 Task: Look for space in Jais, India from 6th September, 2023 to 15th September, 2023 for 6 adults in price range Rs.8000 to Rs.12000. Place can be entire place or private room with 6 bedrooms having 6 beds and 6 bathrooms. Property type can be house, flat, guest house. Amenities needed are: wifi, TV, free parkinig on premises, gym, breakfast. Booking option can be shelf check-in. Required host language is English.
Action: Mouse moved to (486, 110)
Screenshot: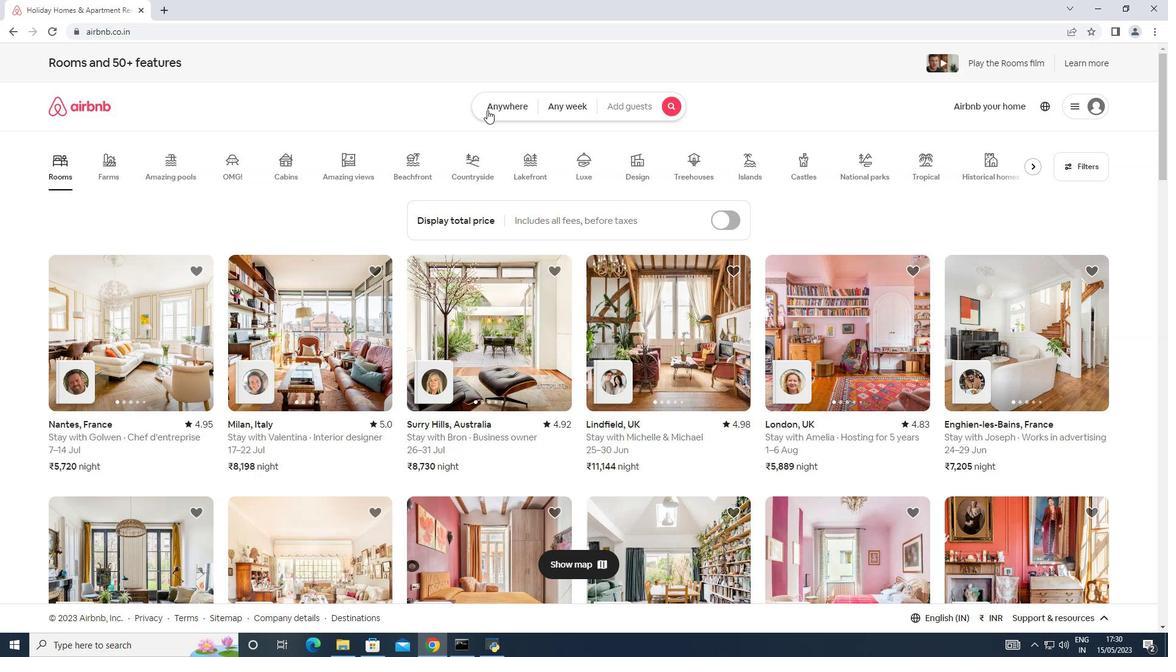 
Action: Mouse pressed left at (486, 110)
Screenshot: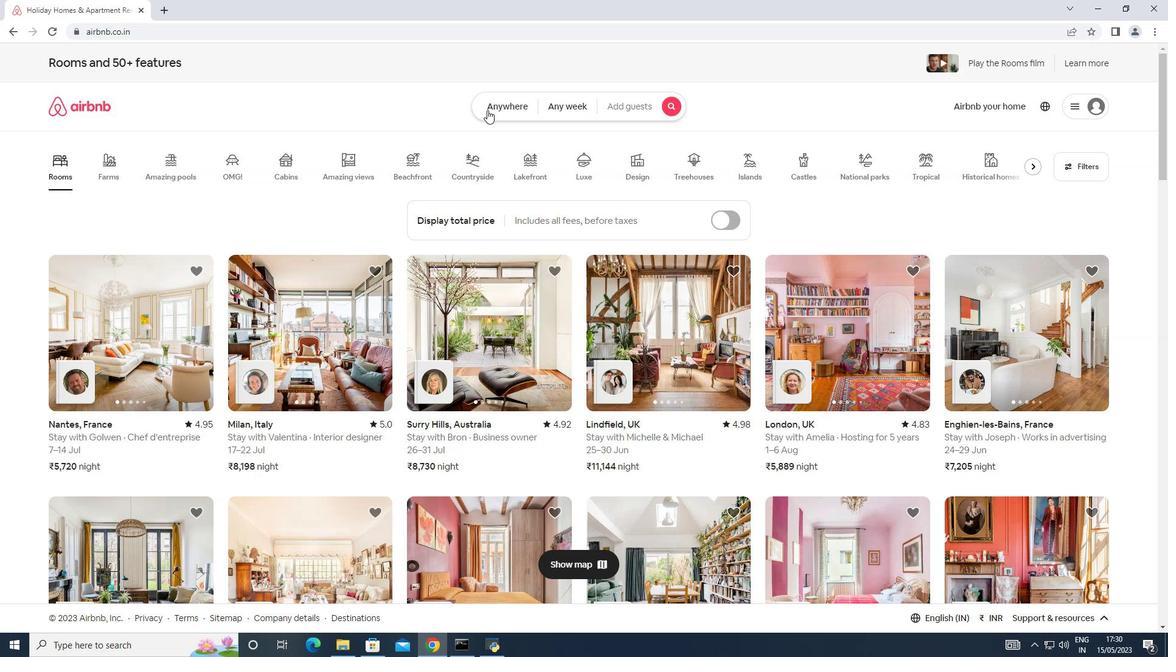 
Action: Mouse moved to (400, 156)
Screenshot: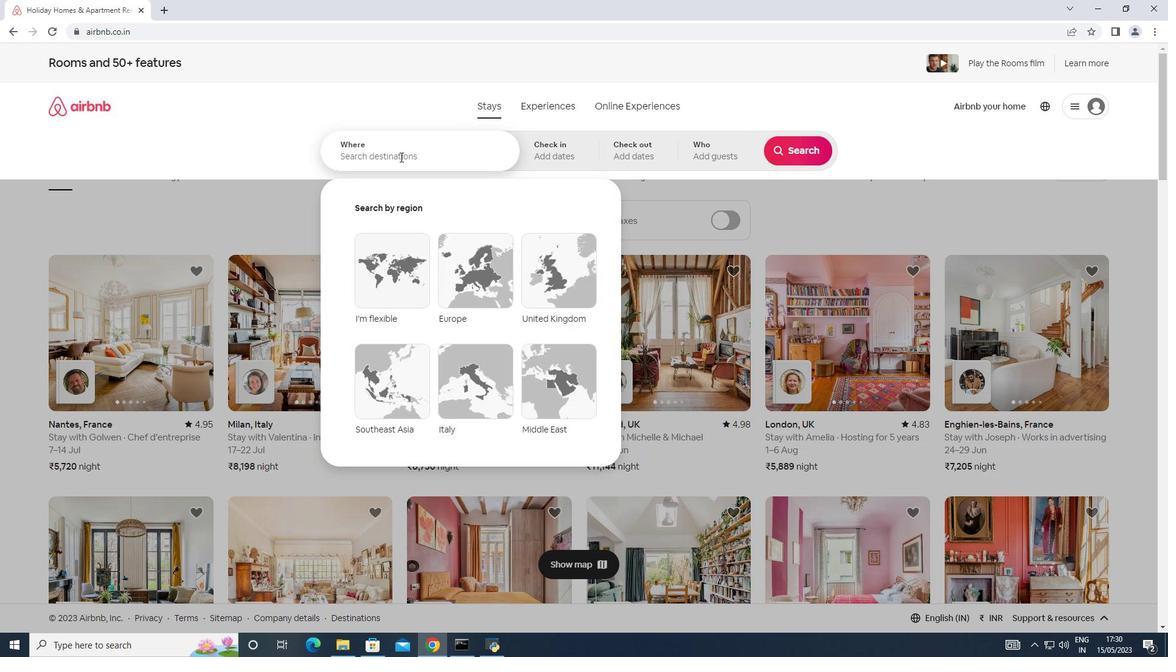 
Action: Mouse pressed left at (400, 156)
Screenshot: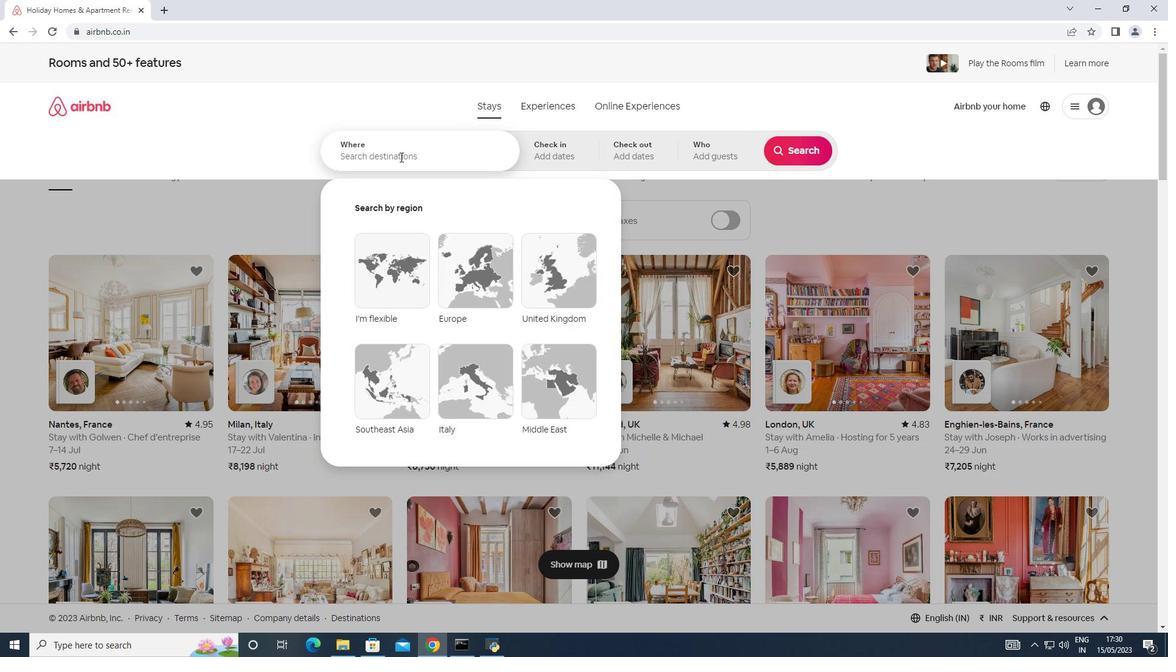 
Action: Key pressed <Key.shift><Key.shift><Key.shift>Jais,<Key.shift>India
Screenshot: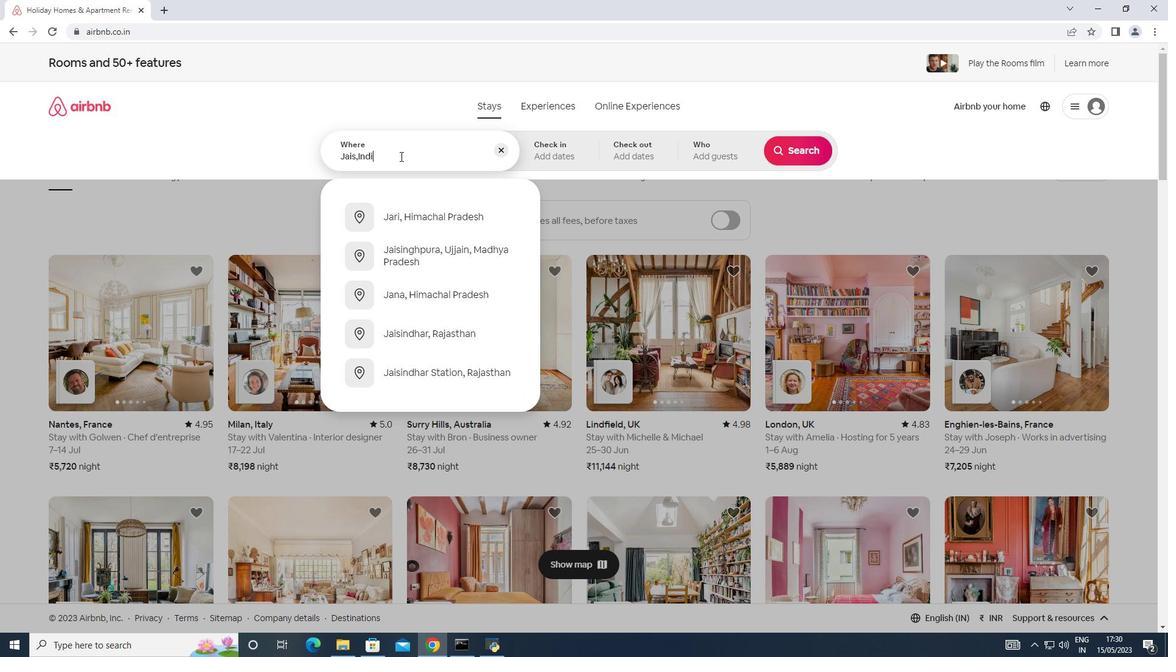 
Action: Mouse moved to (540, 150)
Screenshot: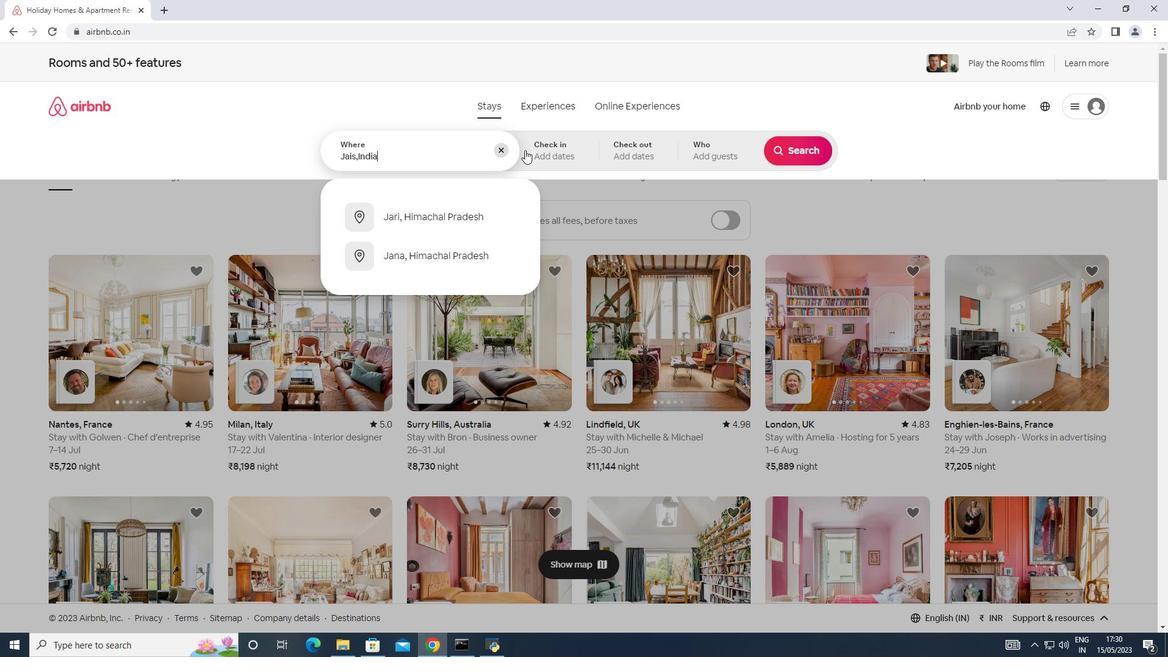 
Action: Mouse pressed left at (540, 150)
Screenshot: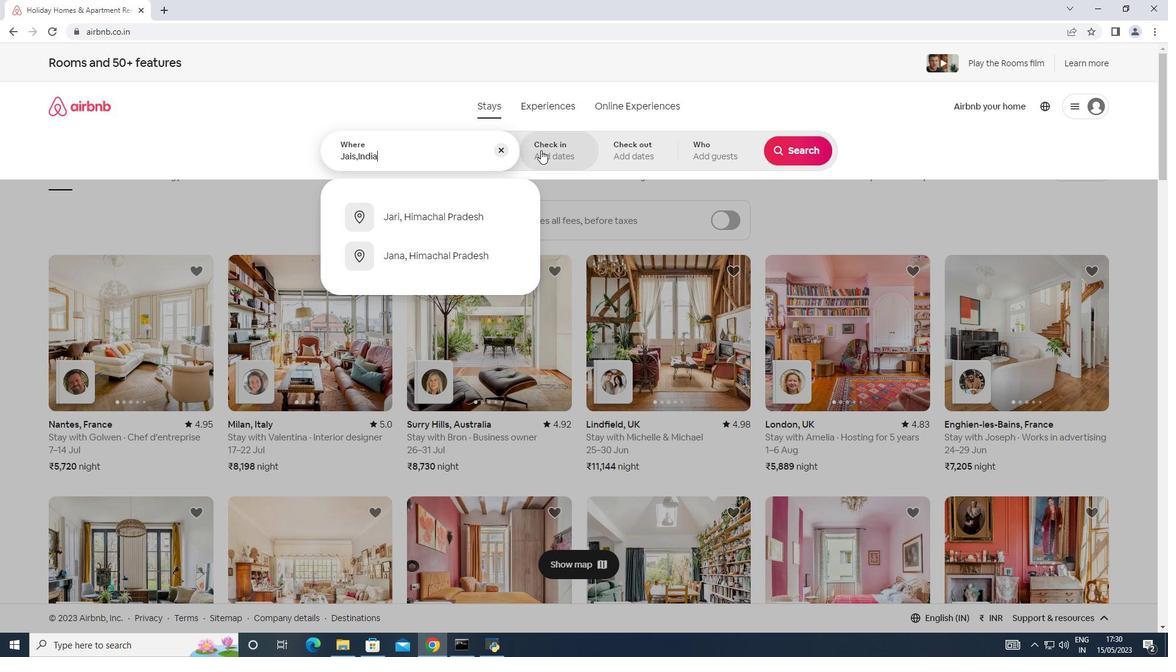 
Action: Mouse moved to (789, 247)
Screenshot: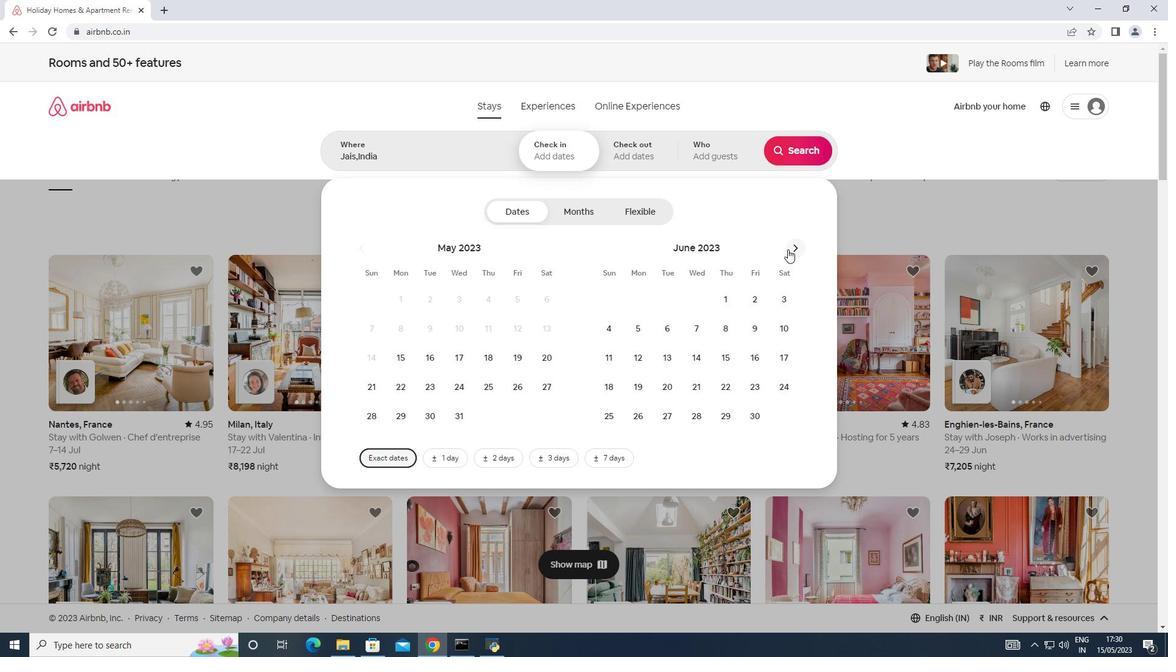 
Action: Mouse pressed left at (789, 247)
Screenshot: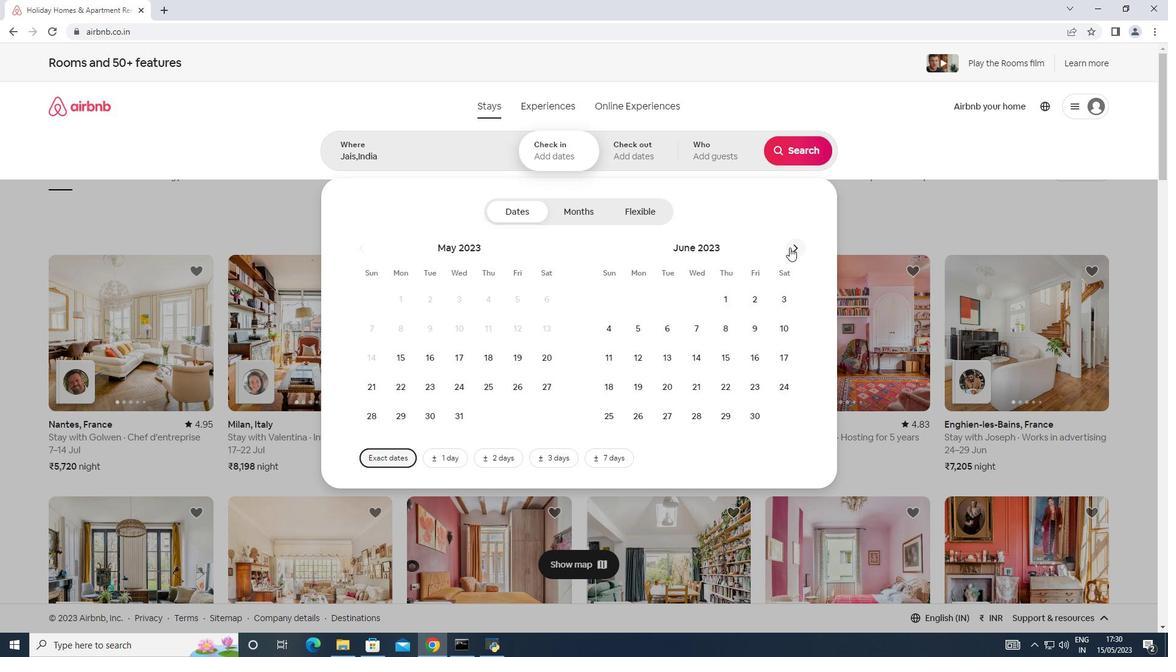 
Action: Mouse moved to (793, 245)
Screenshot: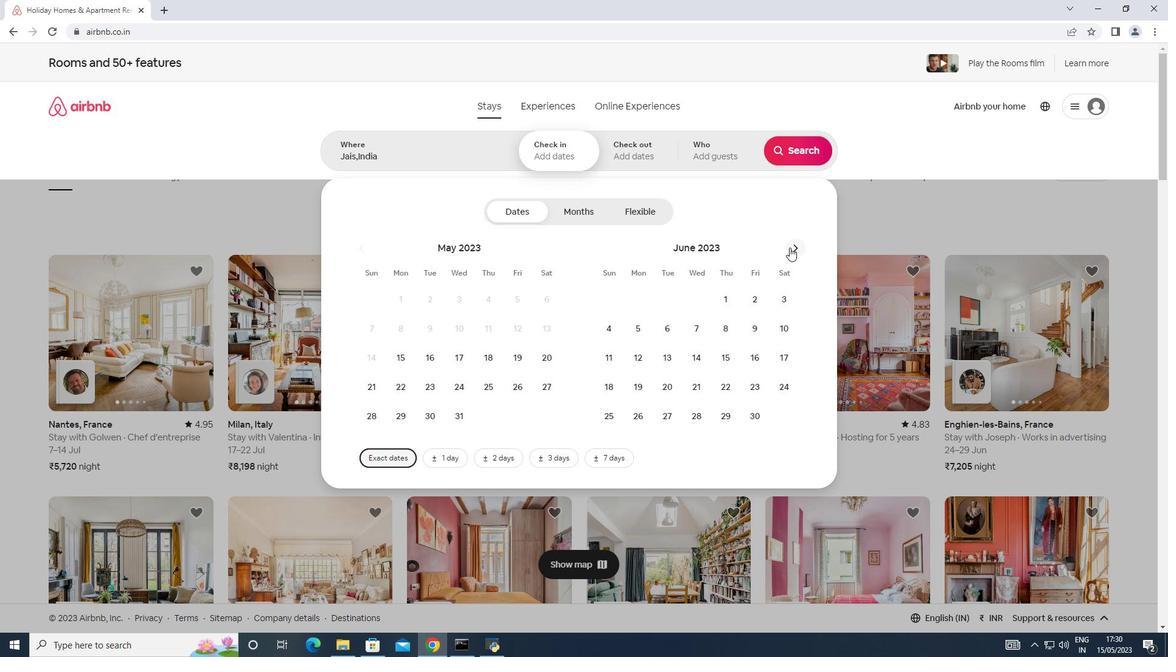
Action: Mouse pressed left at (793, 245)
Screenshot: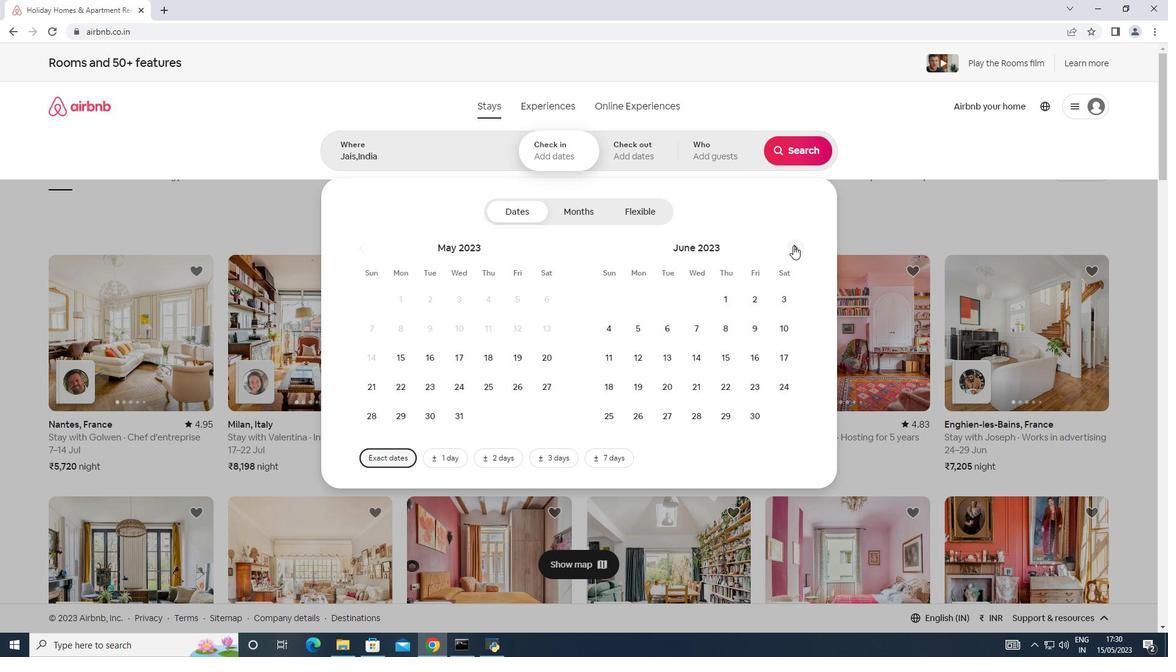
Action: Mouse moved to (794, 245)
Screenshot: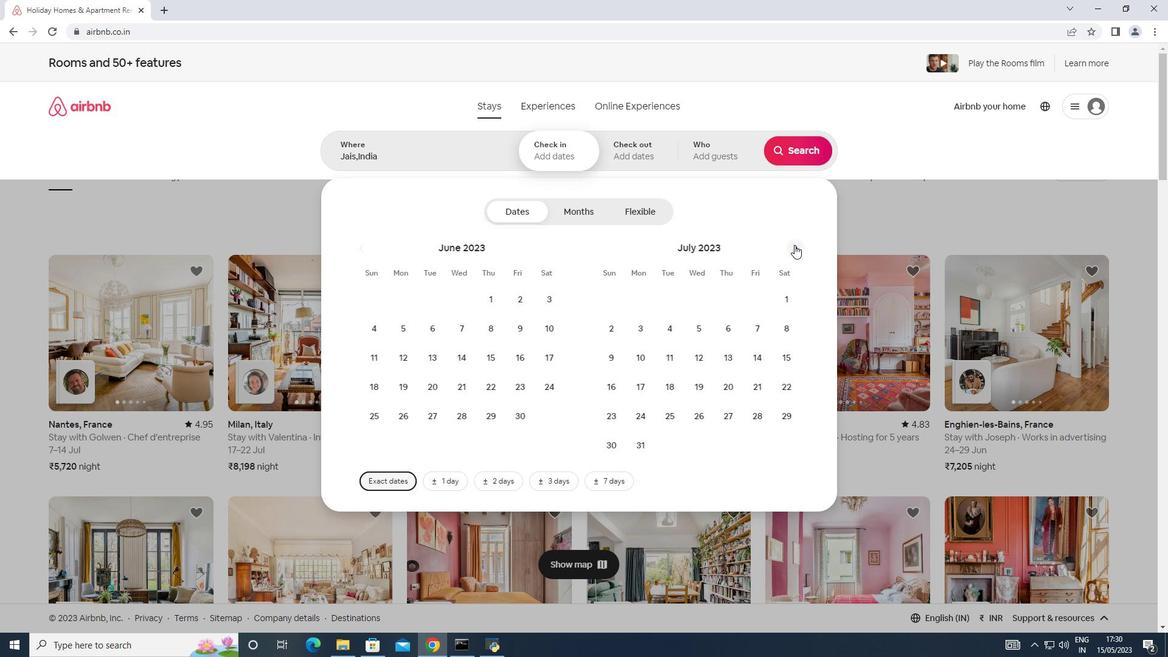 
Action: Mouse pressed left at (794, 245)
Screenshot: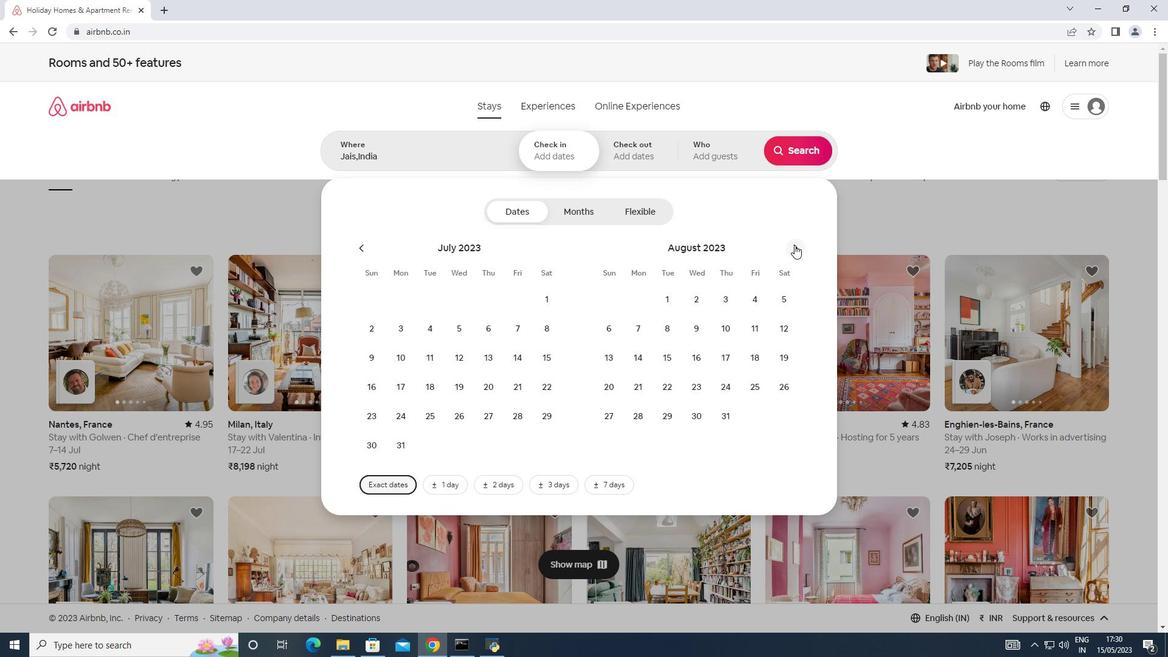 
Action: Mouse moved to (696, 326)
Screenshot: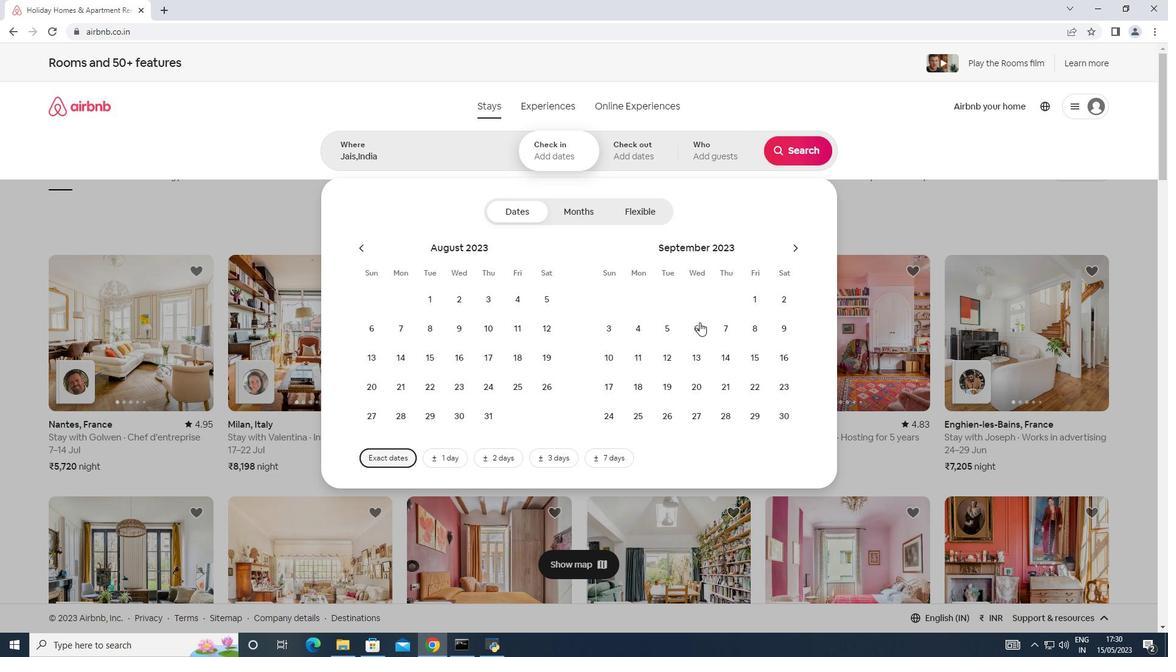 
Action: Mouse pressed left at (696, 326)
Screenshot: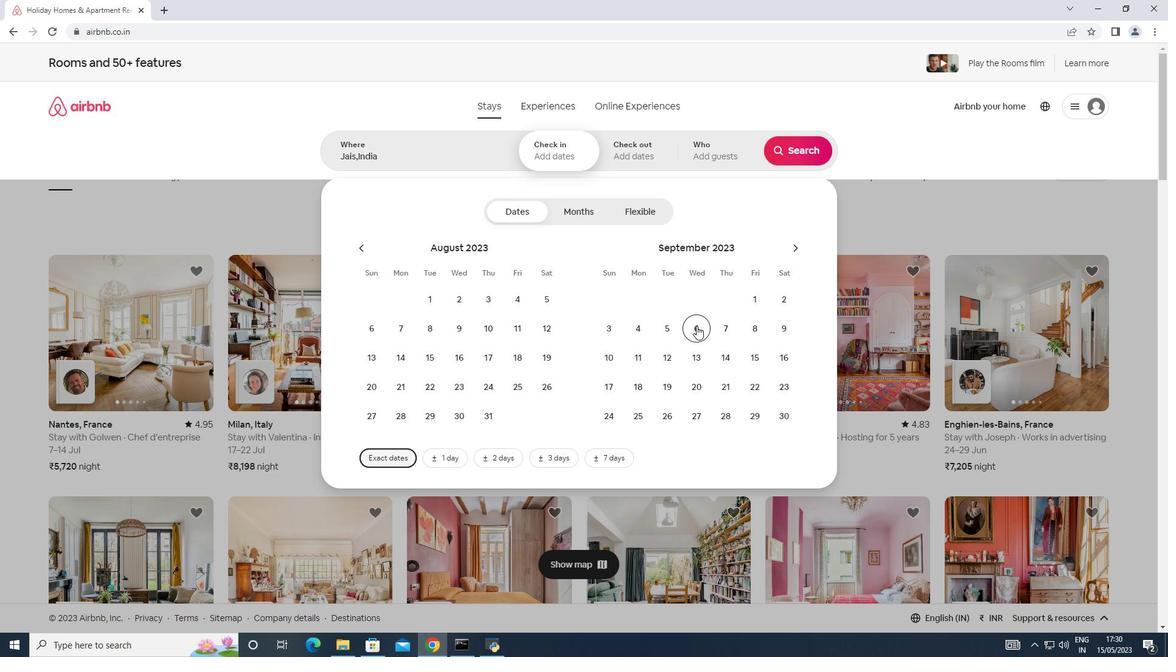 
Action: Mouse moved to (748, 354)
Screenshot: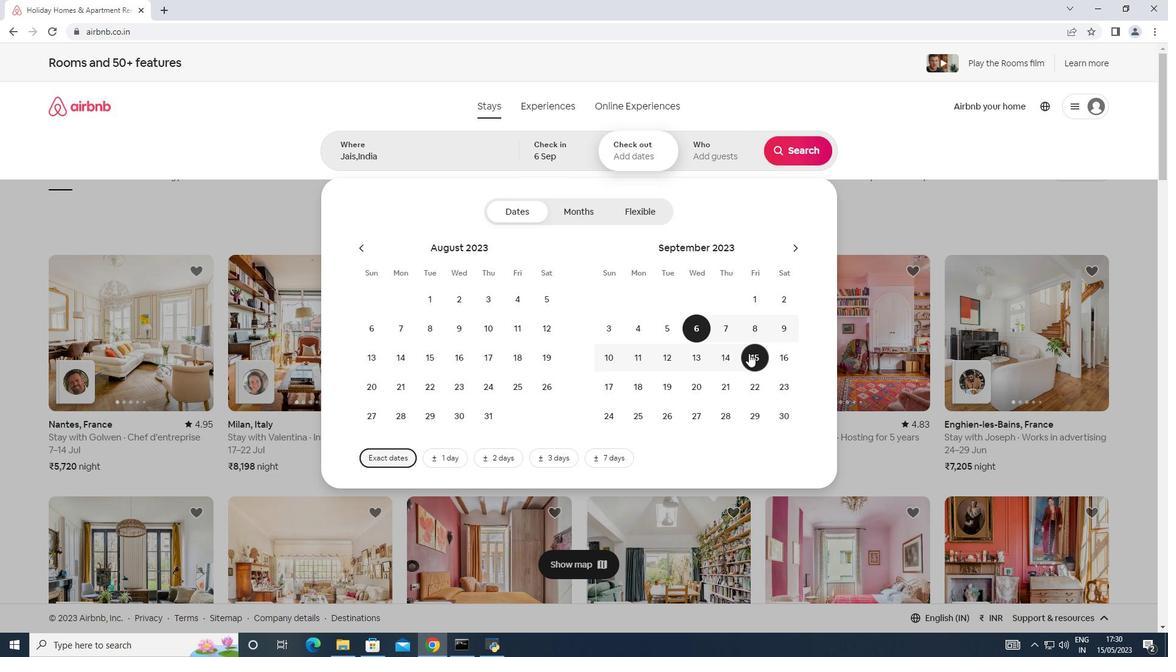 
Action: Mouse pressed left at (748, 354)
Screenshot: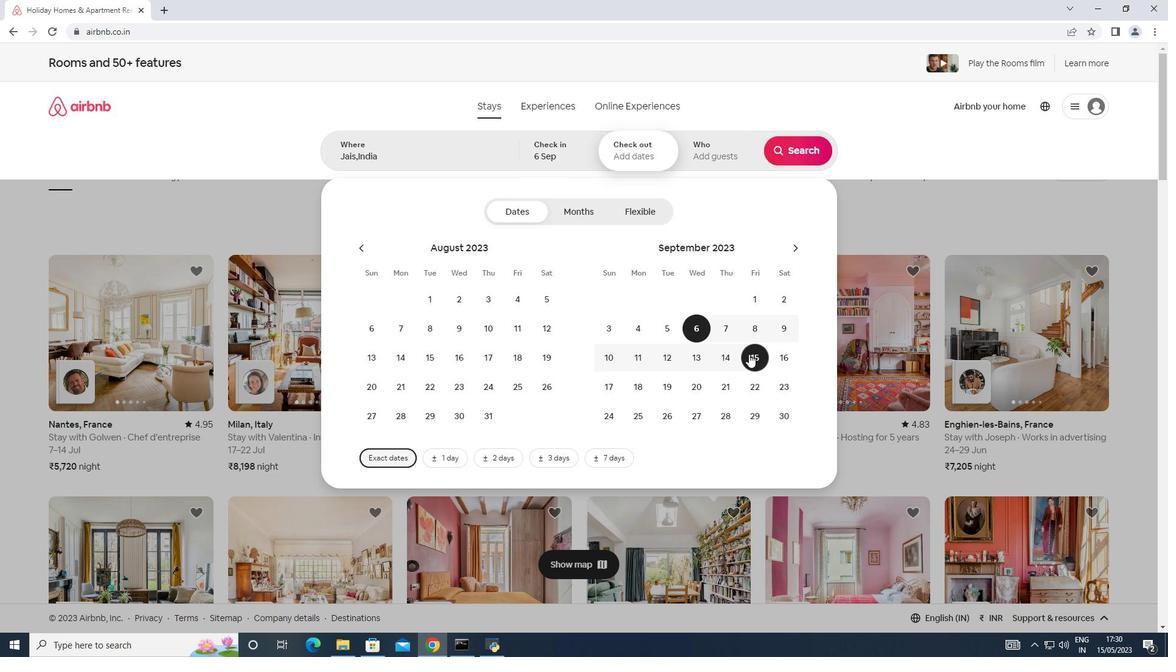 
Action: Mouse moved to (717, 154)
Screenshot: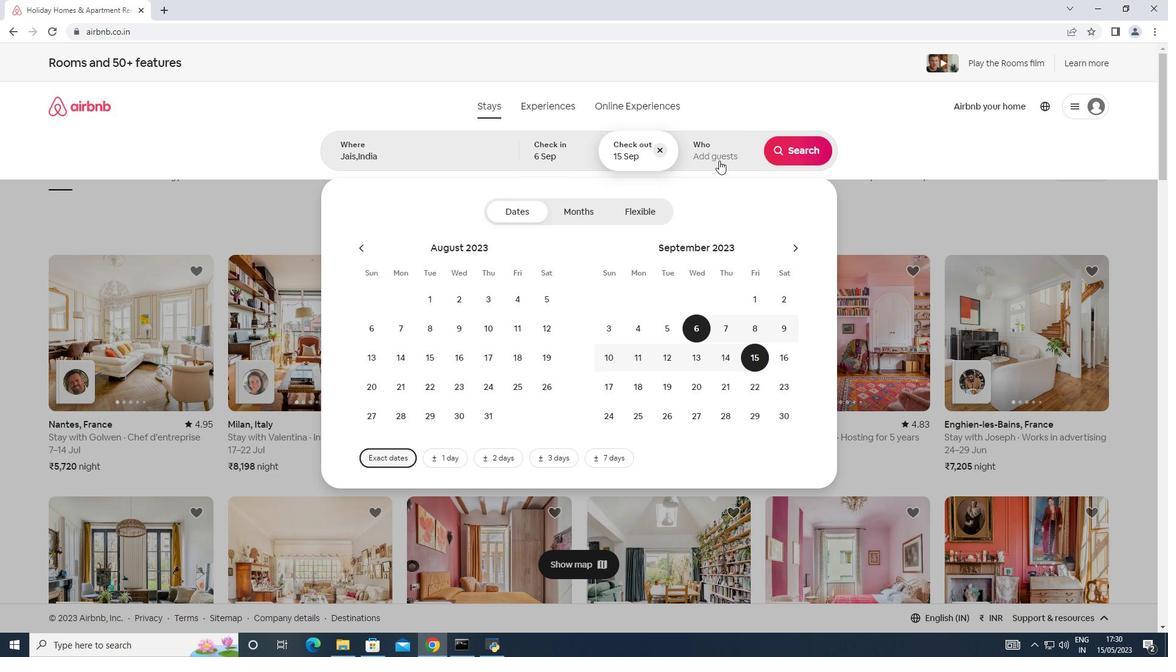 
Action: Mouse pressed left at (717, 154)
Screenshot: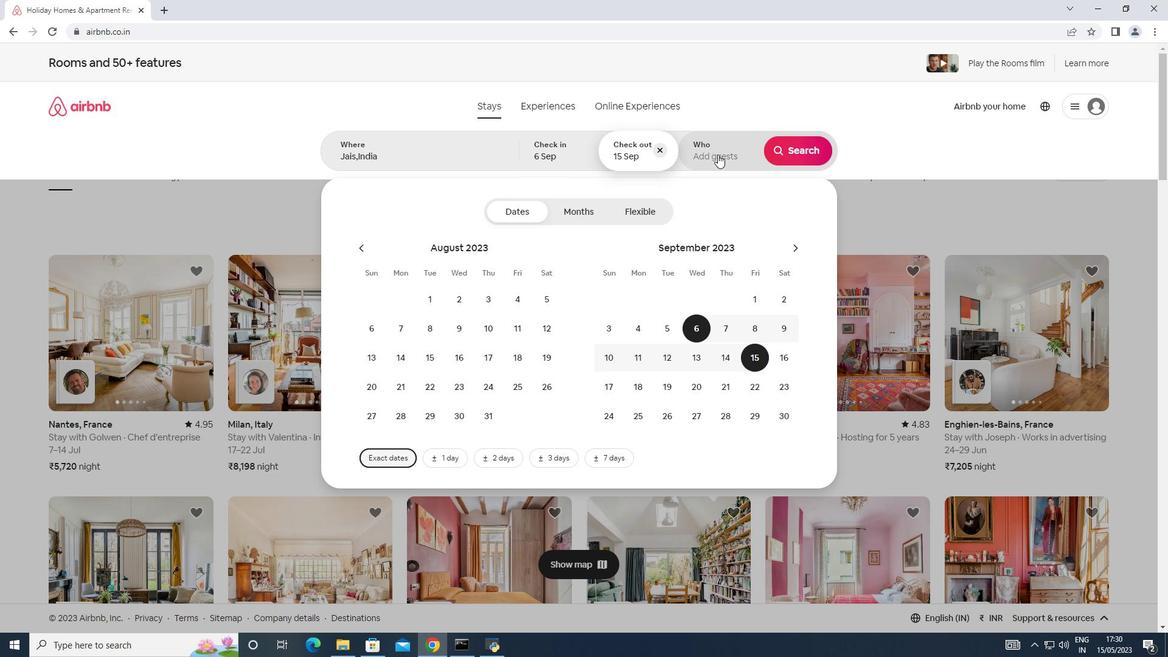 
Action: Mouse moved to (795, 217)
Screenshot: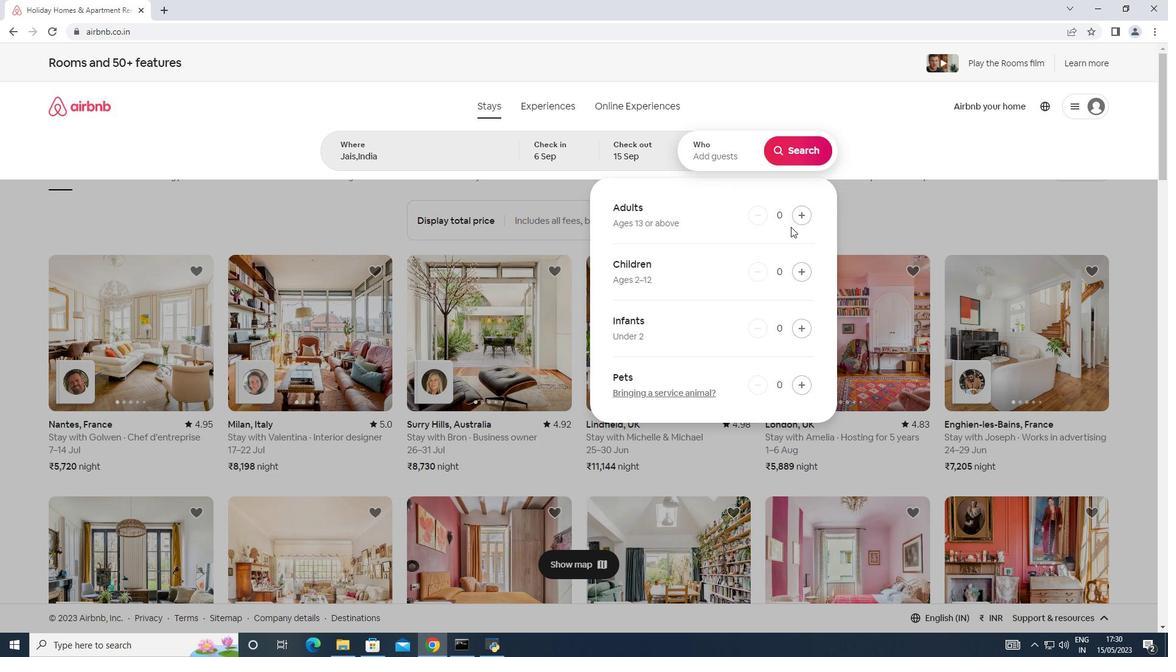 
Action: Mouse pressed left at (795, 217)
Screenshot: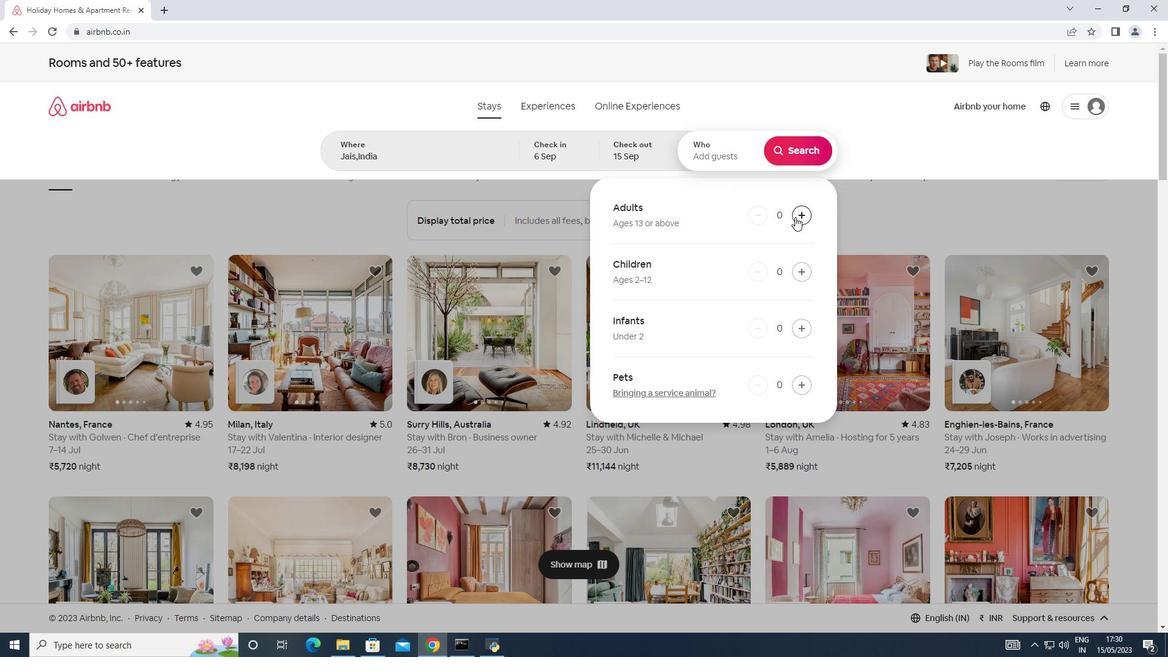 
Action: Mouse pressed left at (795, 217)
Screenshot: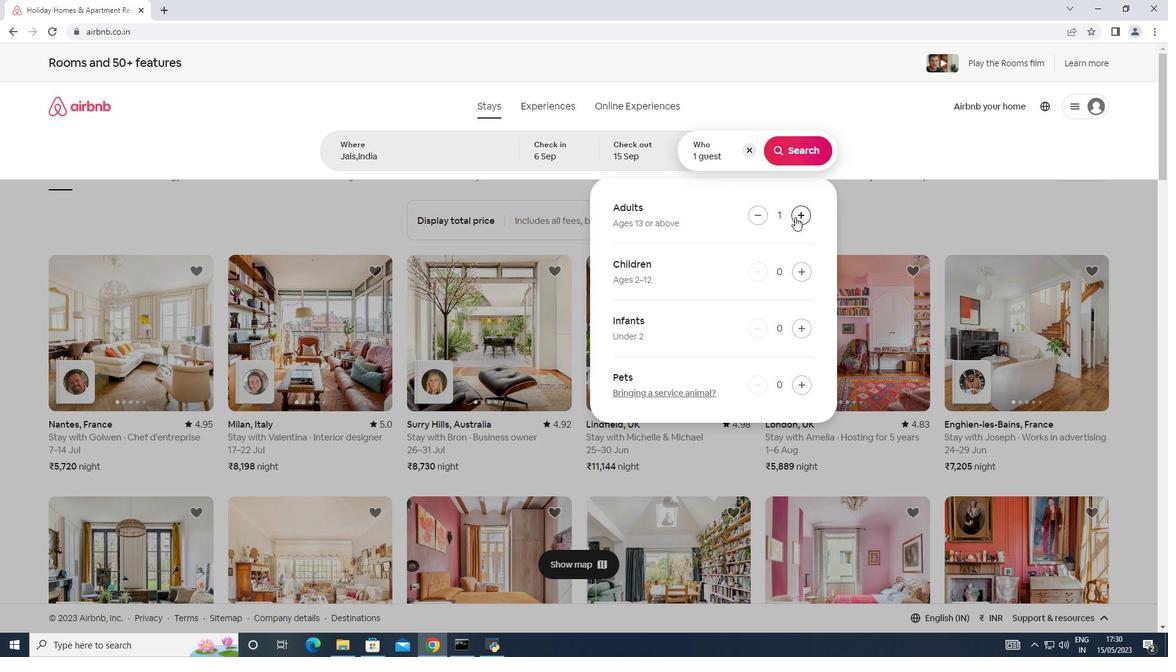 
Action: Mouse moved to (794, 214)
Screenshot: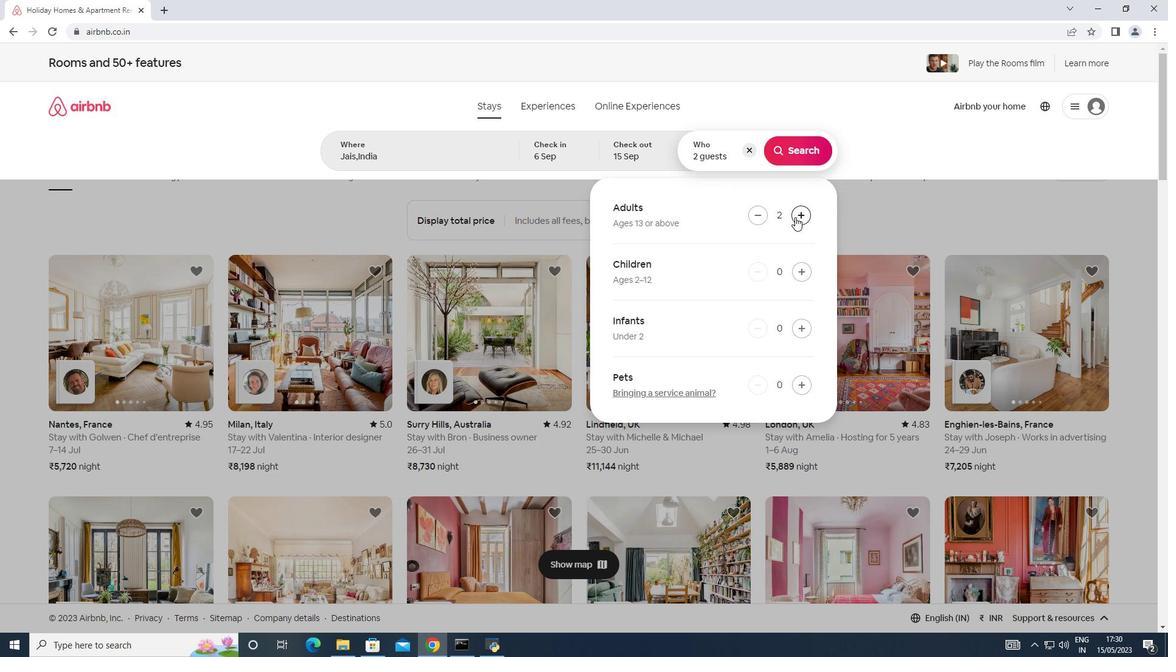 
Action: Mouse pressed left at (794, 214)
Screenshot: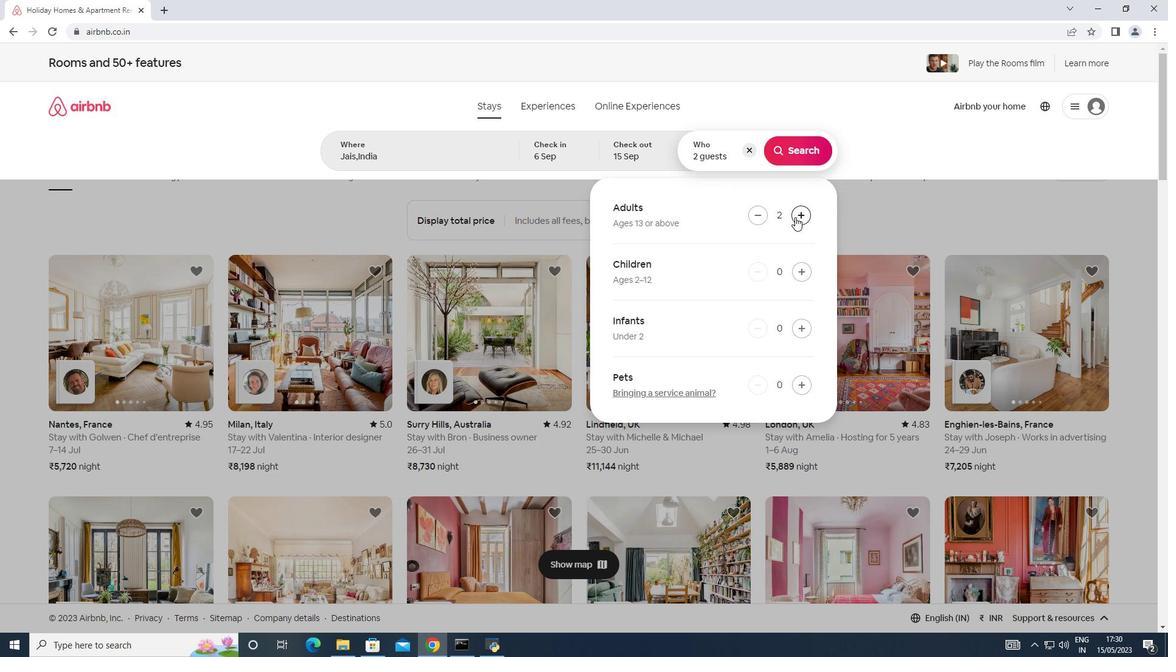 
Action: Mouse pressed left at (794, 214)
Screenshot: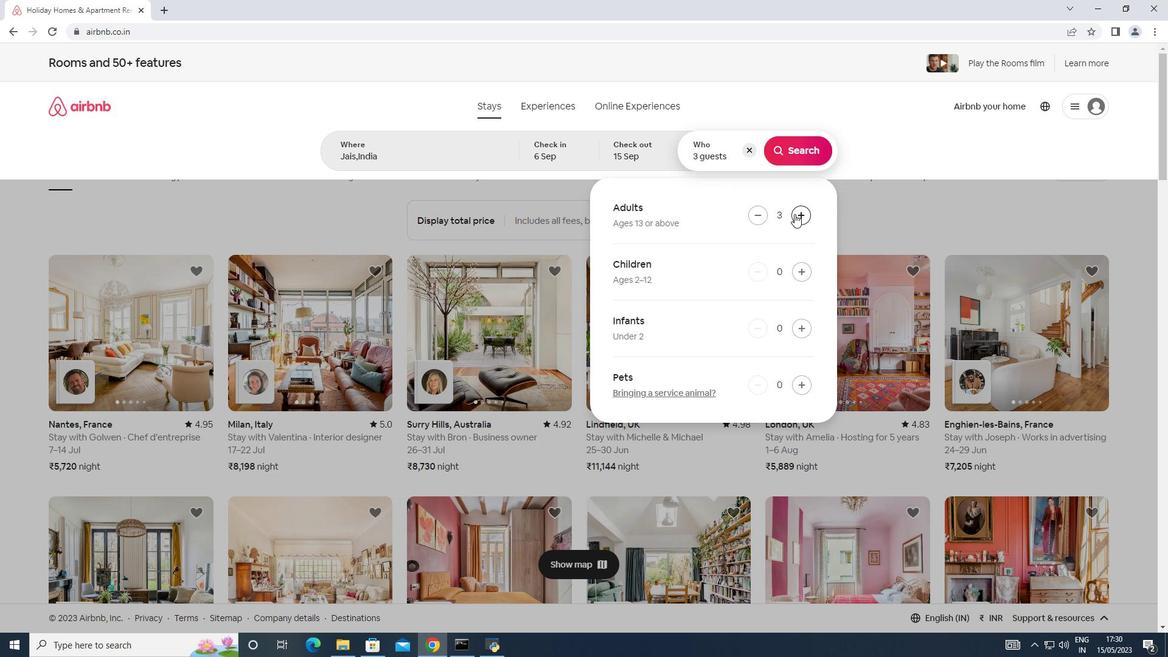 
Action: Mouse pressed left at (794, 214)
Screenshot: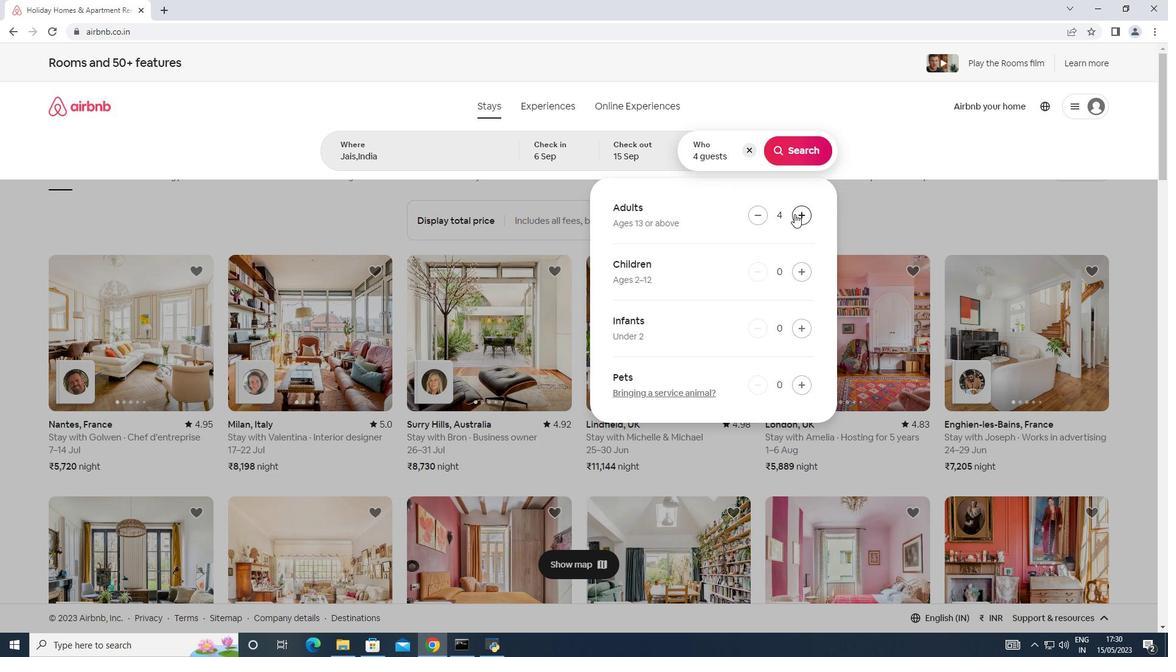 
Action: Mouse pressed left at (794, 214)
Screenshot: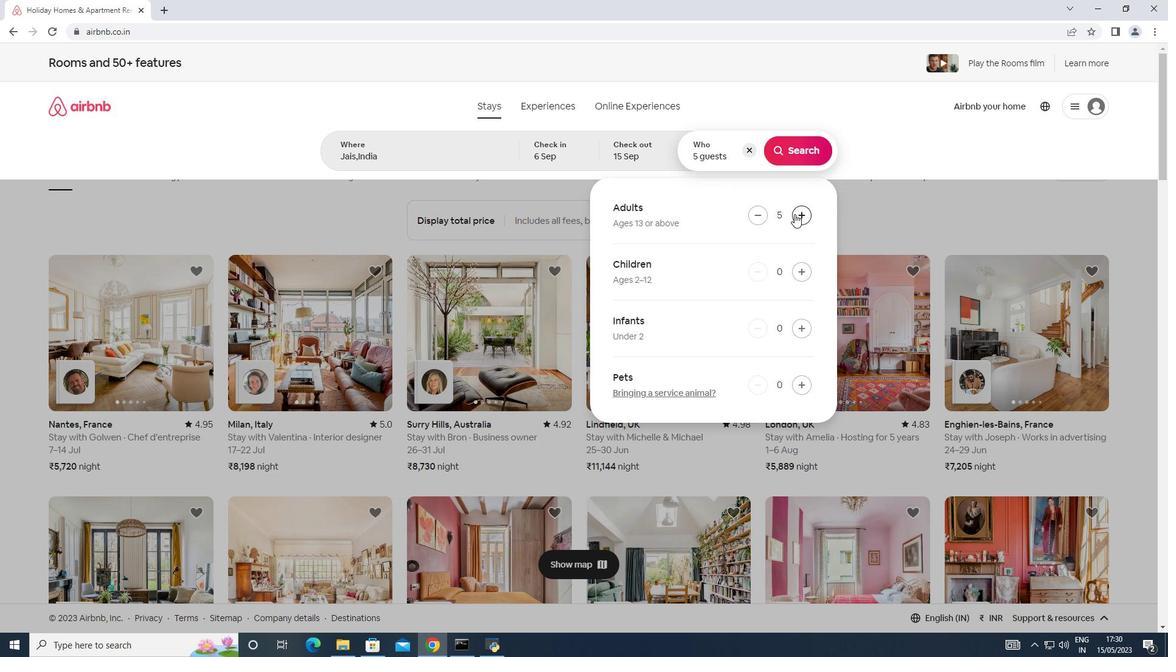 
Action: Mouse moved to (792, 155)
Screenshot: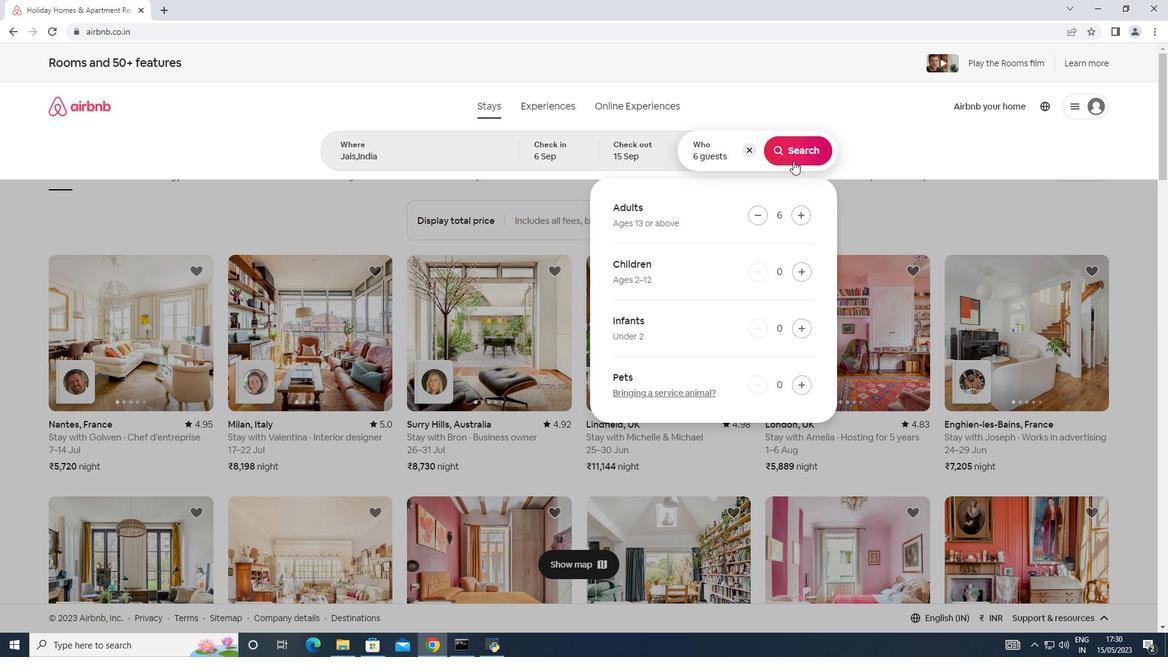 
Action: Mouse pressed left at (792, 155)
Screenshot: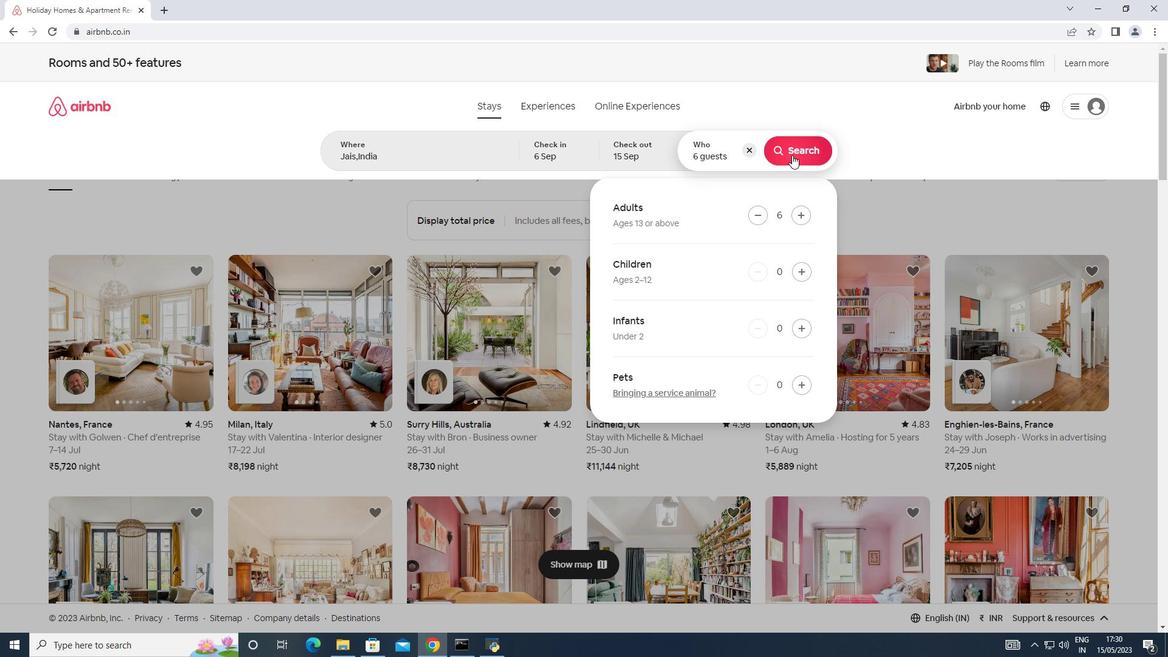 
Action: Mouse moved to (1102, 122)
Screenshot: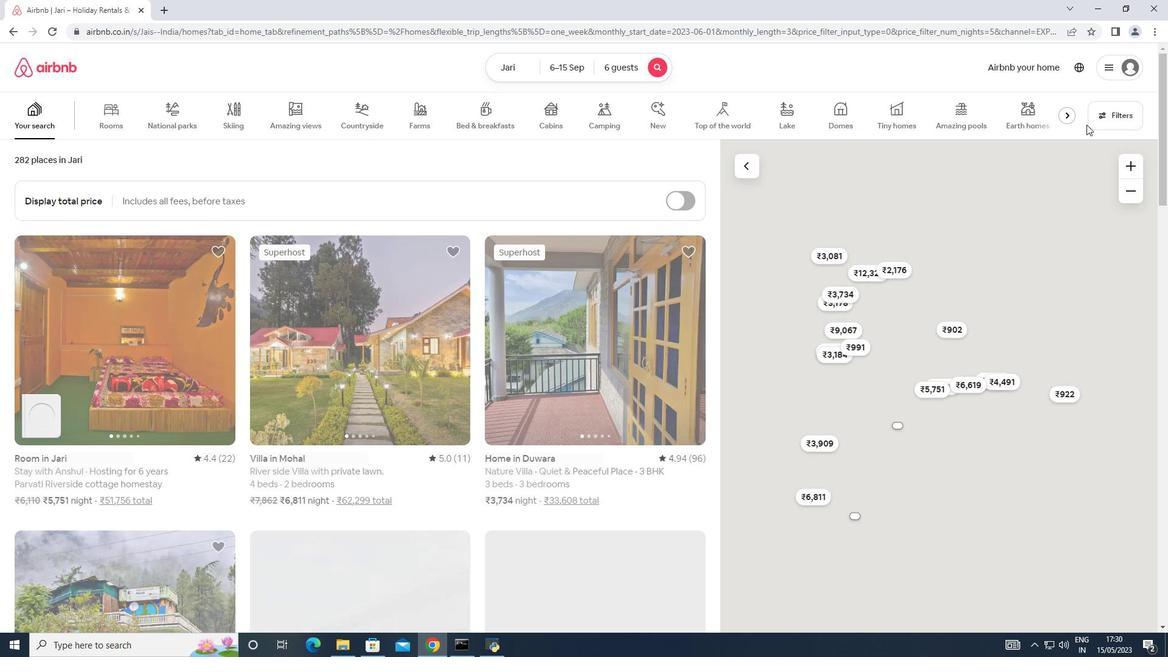 
Action: Mouse pressed left at (1102, 122)
Screenshot: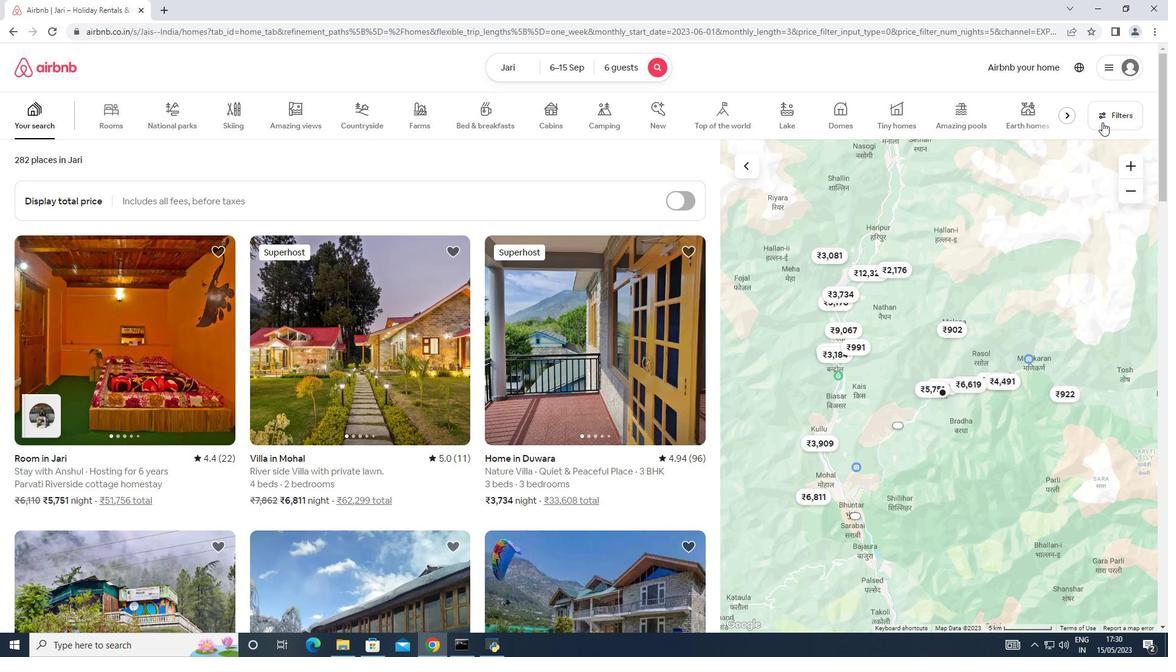 
Action: Mouse moved to (424, 415)
Screenshot: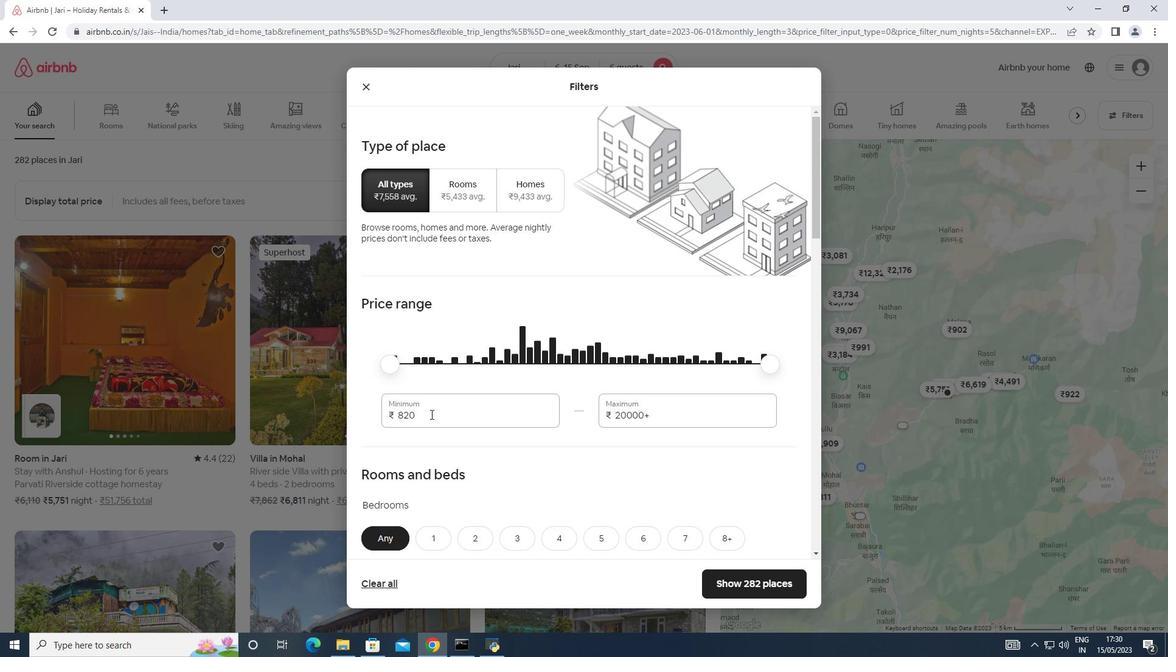 
Action: Mouse pressed left at (424, 415)
Screenshot: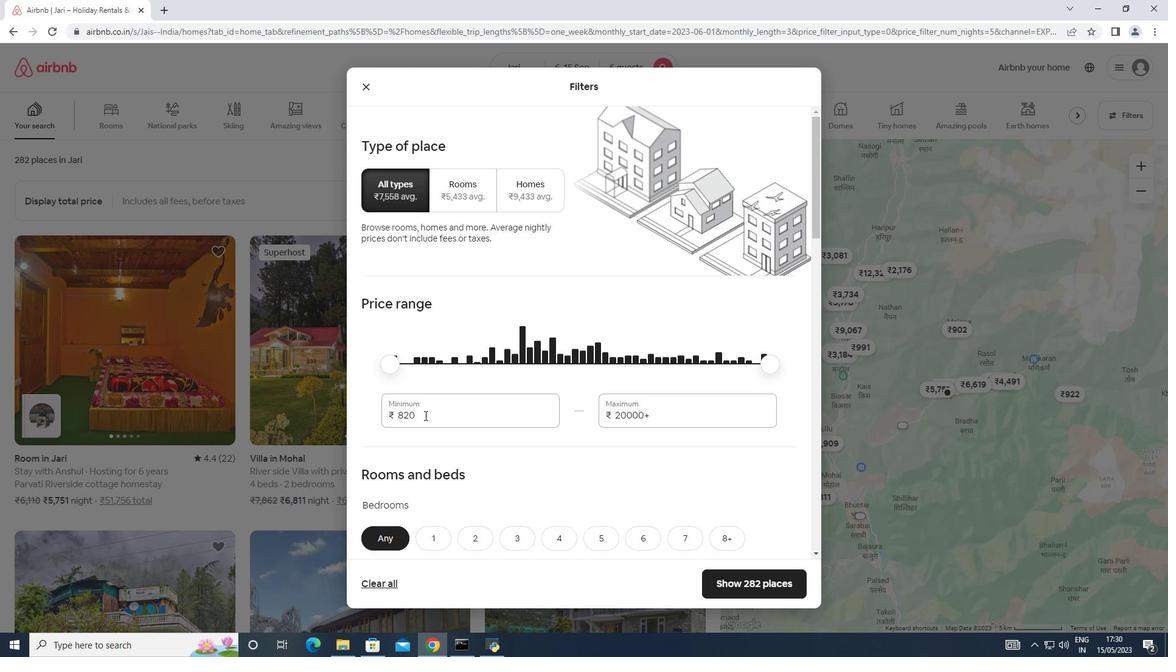 
Action: Mouse moved to (374, 412)
Screenshot: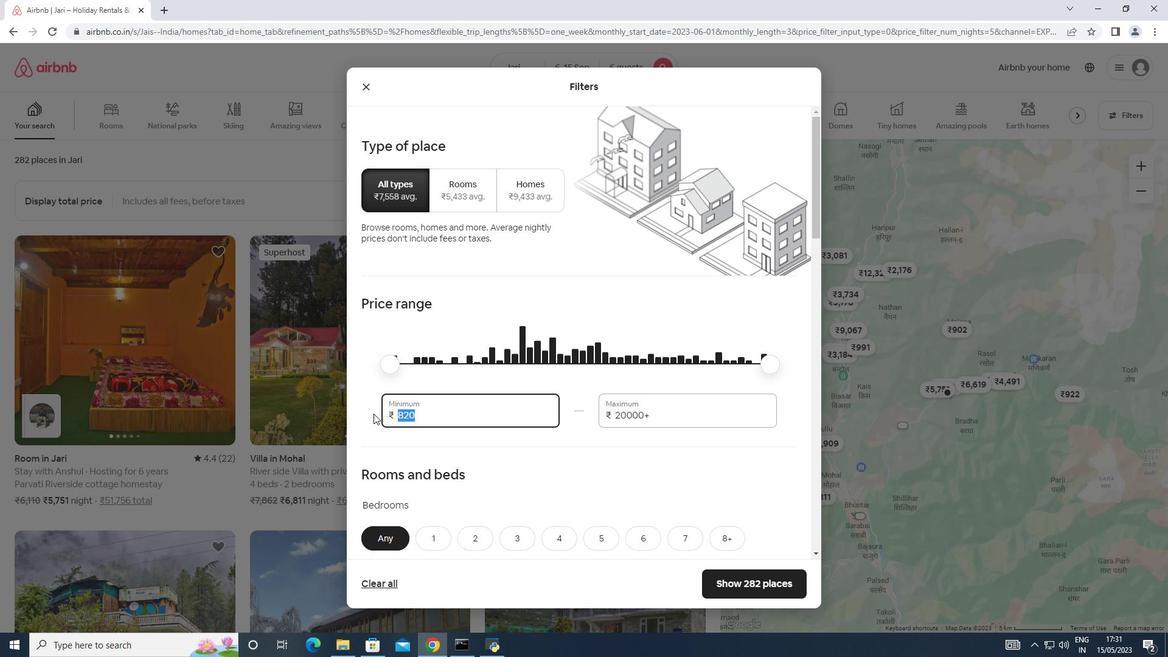 
Action: Key pressed 8
Screenshot: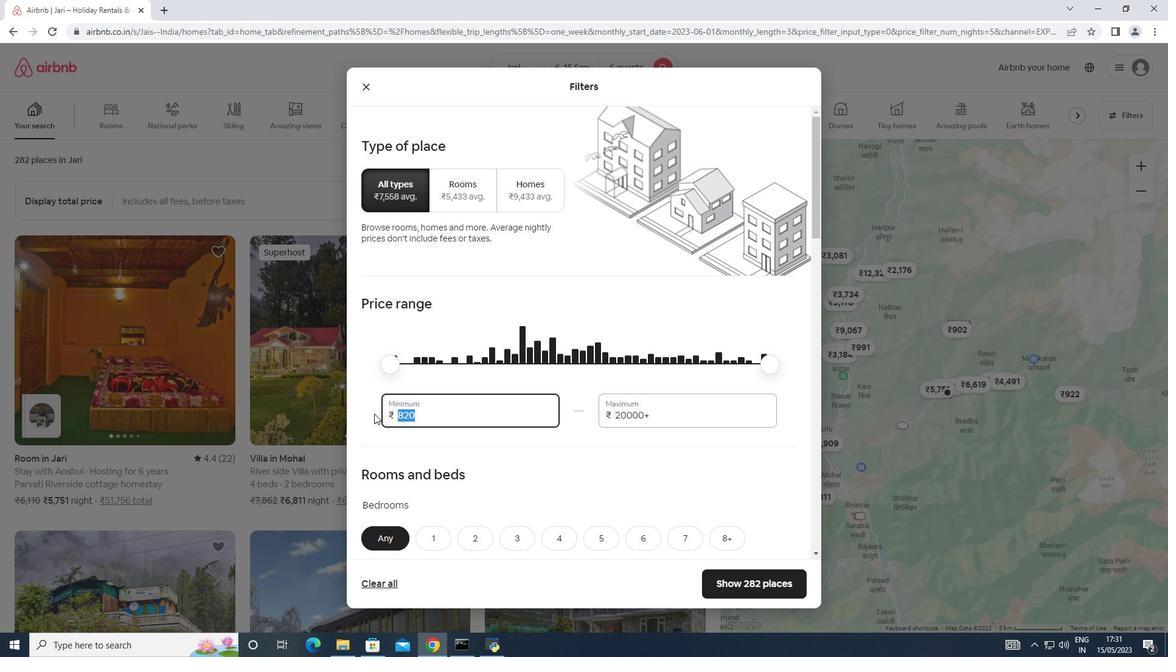 
Action: Mouse moved to (375, 410)
Screenshot: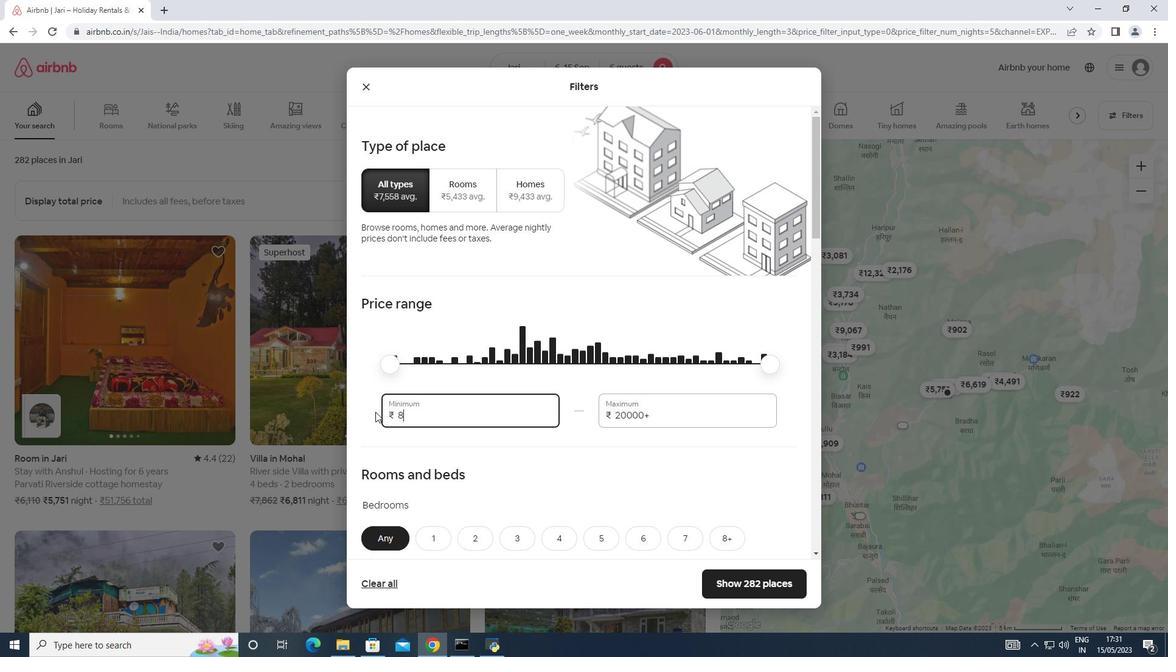 
Action: Key pressed 000
Screenshot: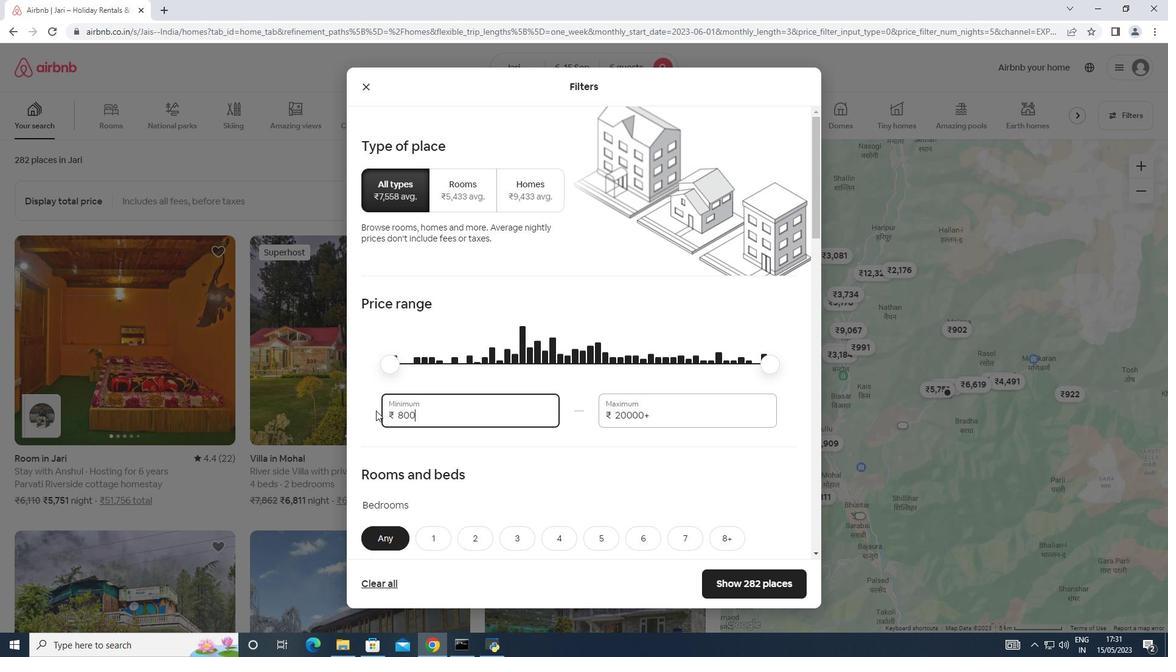 
Action: Mouse moved to (653, 417)
Screenshot: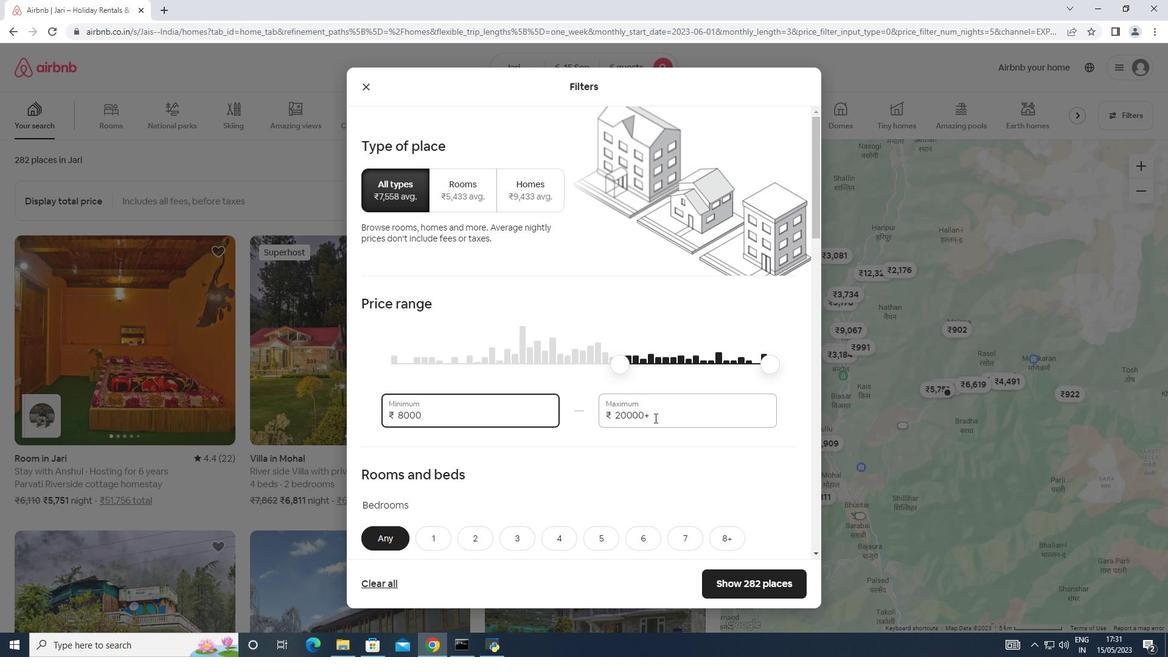 
Action: Mouse pressed left at (653, 417)
Screenshot: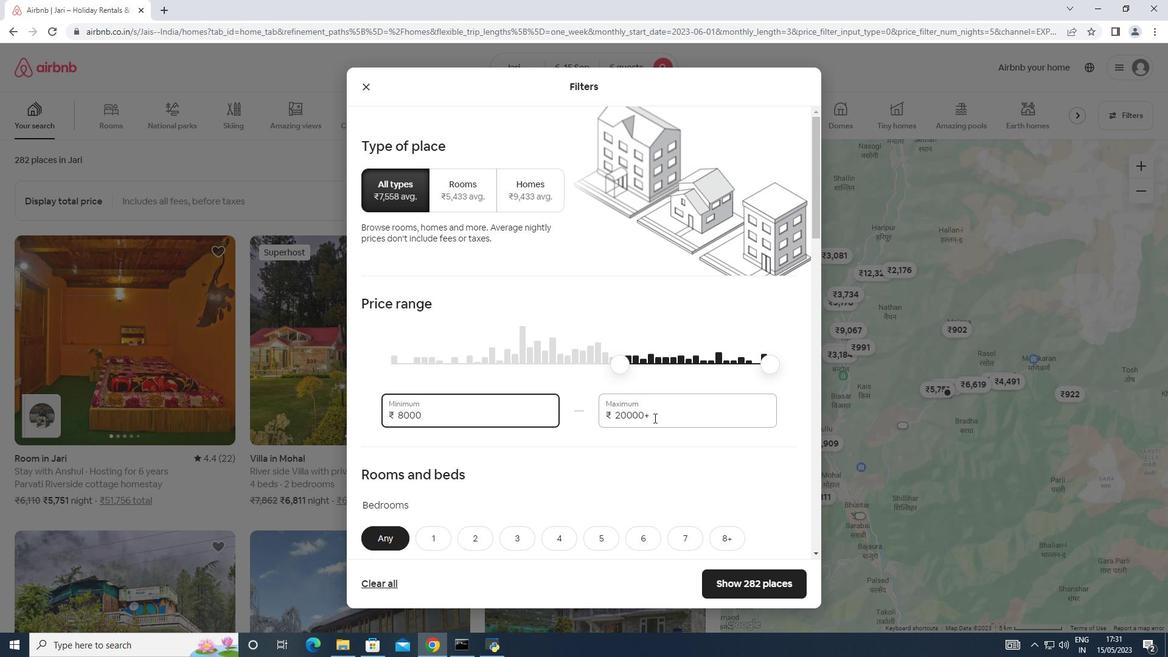 
Action: Mouse moved to (579, 417)
Screenshot: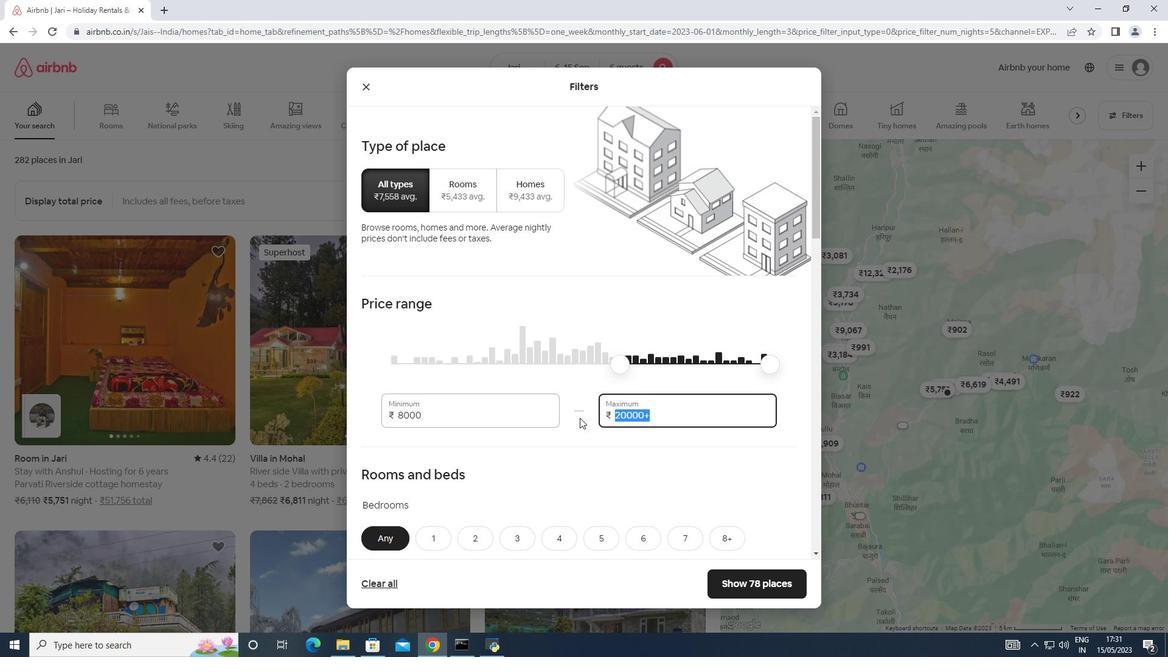 
Action: Key pressed 12
Screenshot: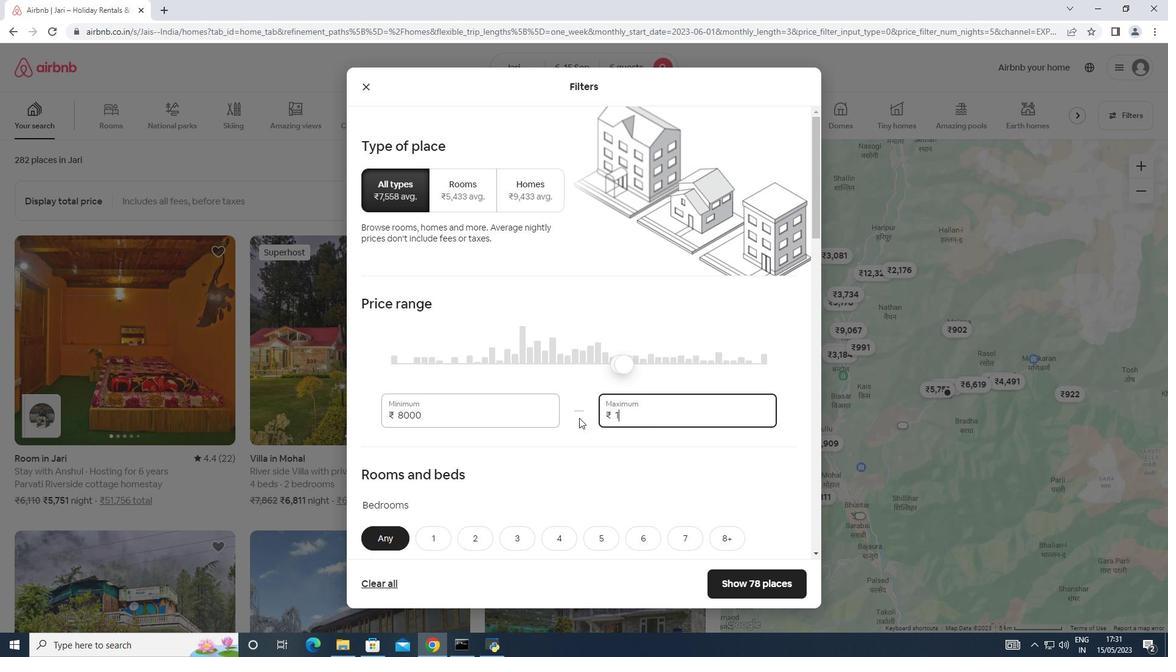 
Action: Mouse moved to (577, 417)
Screenshot: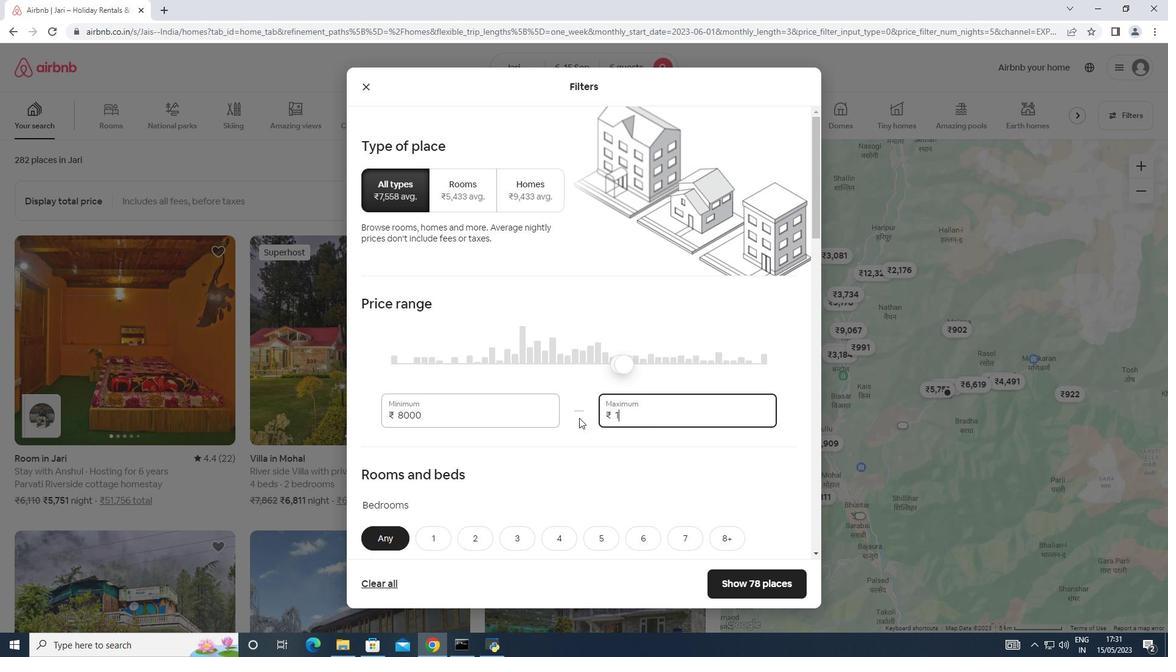 
Action: Key pressed 00
Screenshot: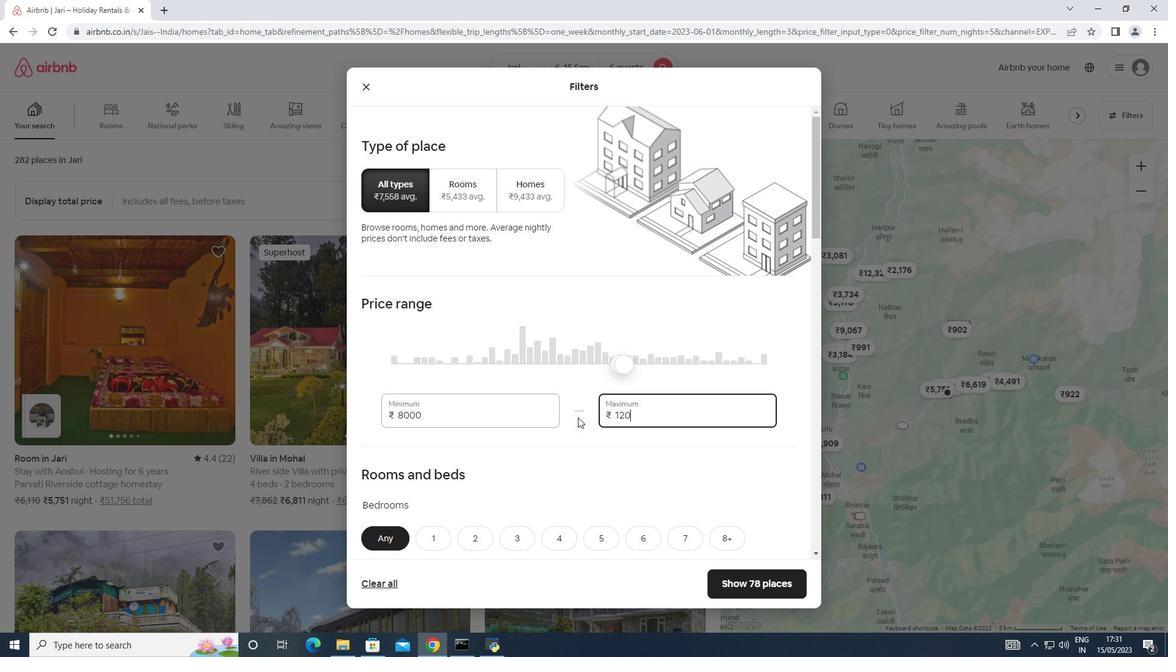 
Action: Mouse moved to (577, 416)
Screenshot: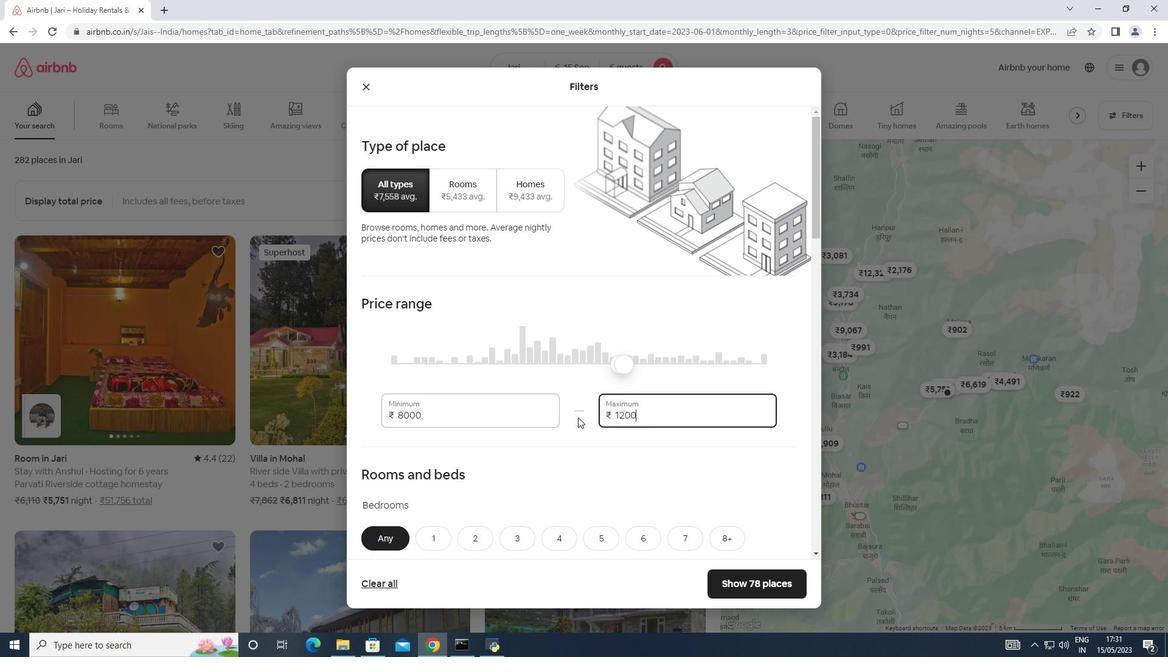 
Action: Key pressed 0
Screenshot: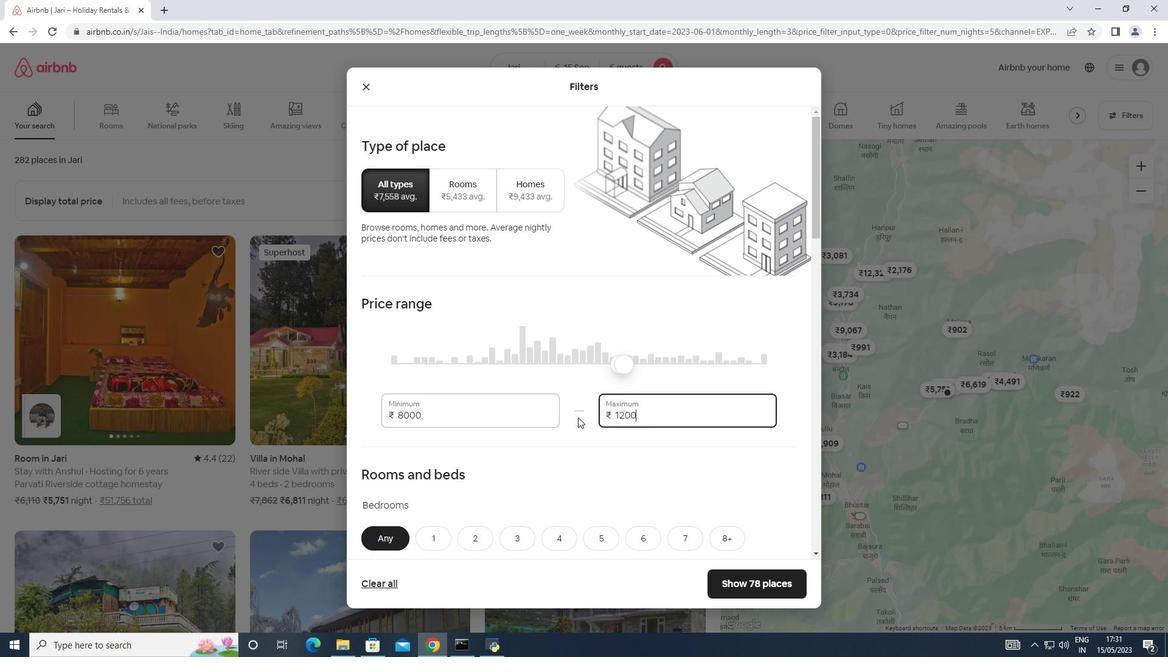 
Action: Mouse moved to (578, 416)
Screenshot: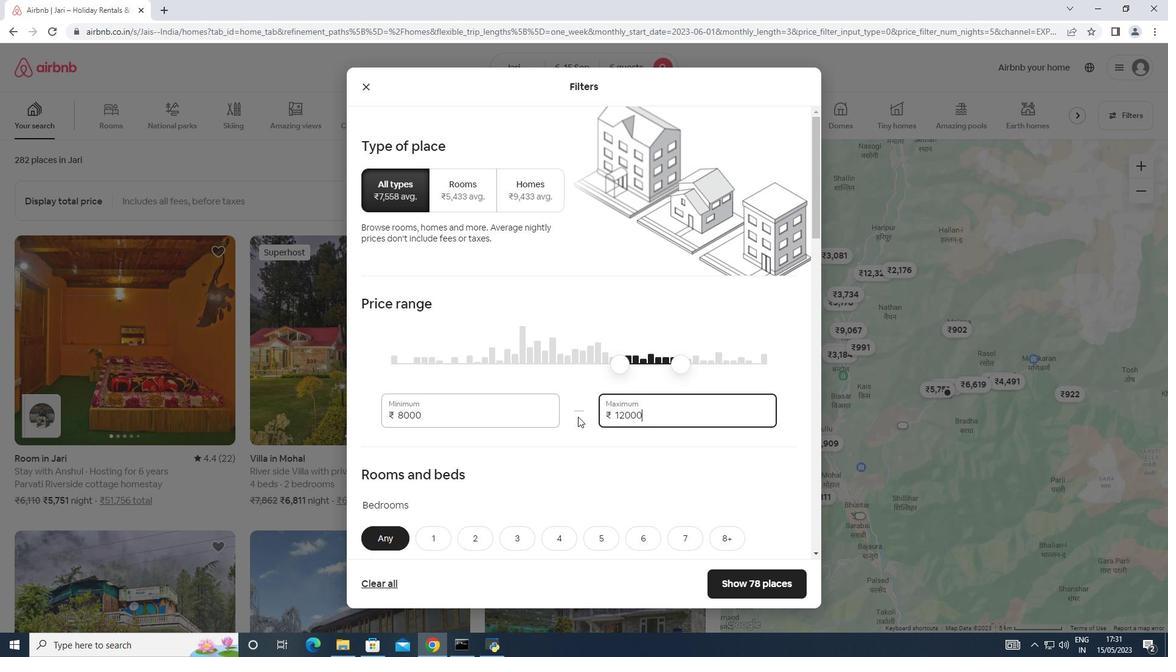 
Action: Mouse scrolled (578, 415) with delta (0, 0)
Screenshot: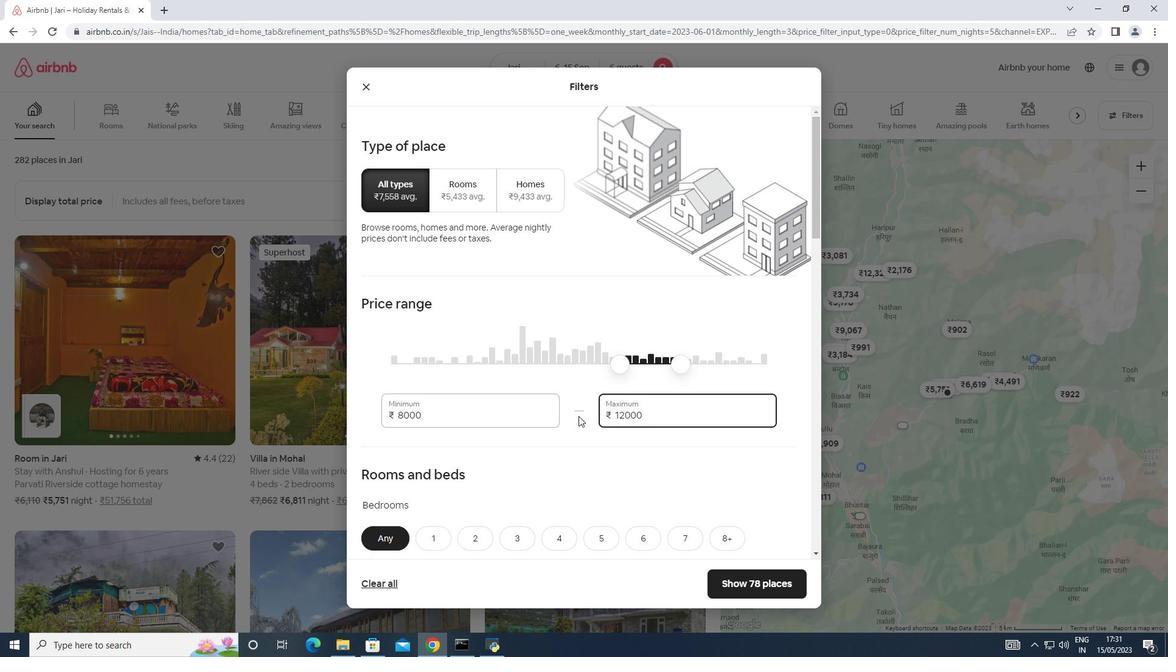 
Action: Mouse moved to (579, 414)
Screenshot: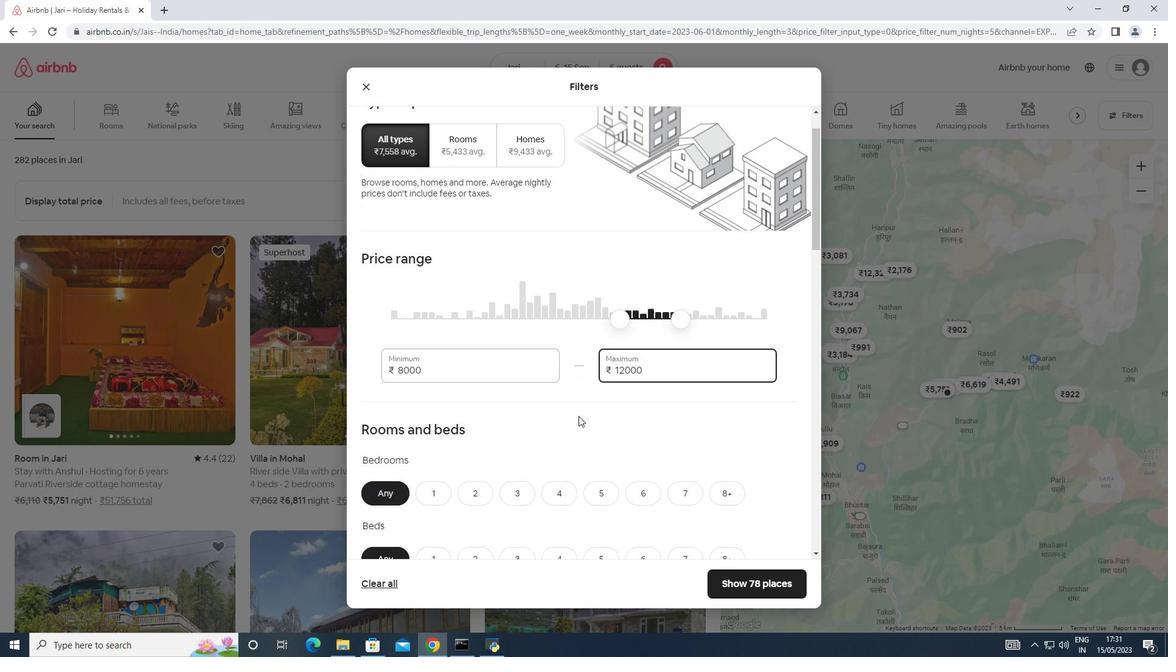 
Action: Mouse scrolled (579, 414) with delta (0, 0)
Screenshot: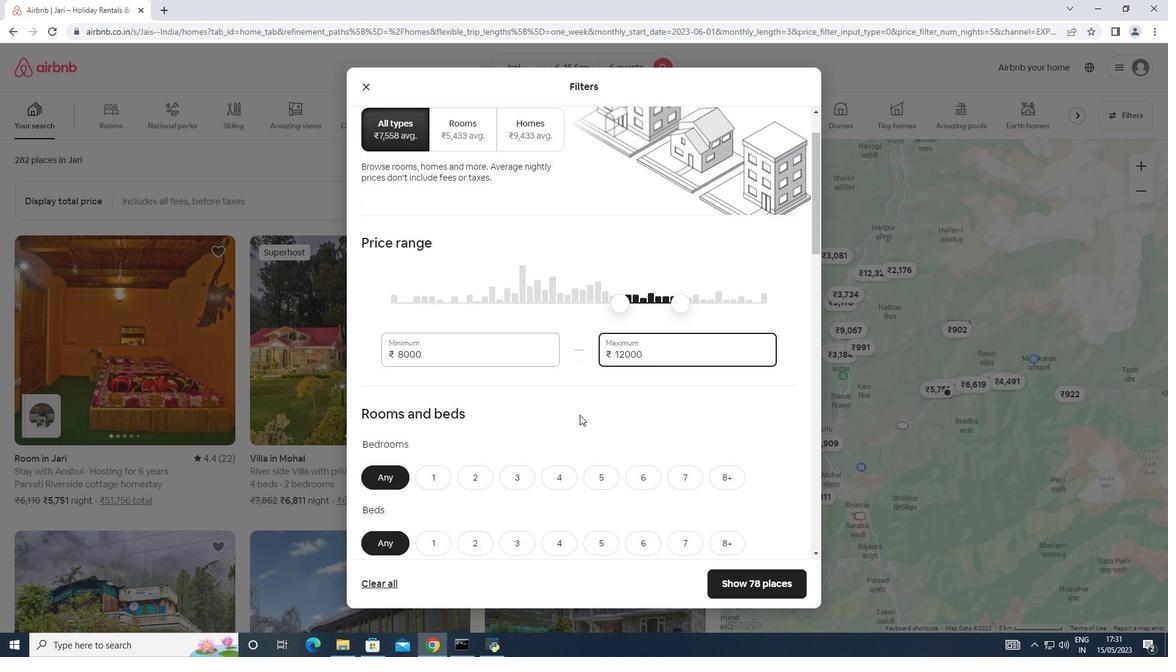 
Action: Mouse scrolled (579, 414) with delta (0, 0)
Screenshot: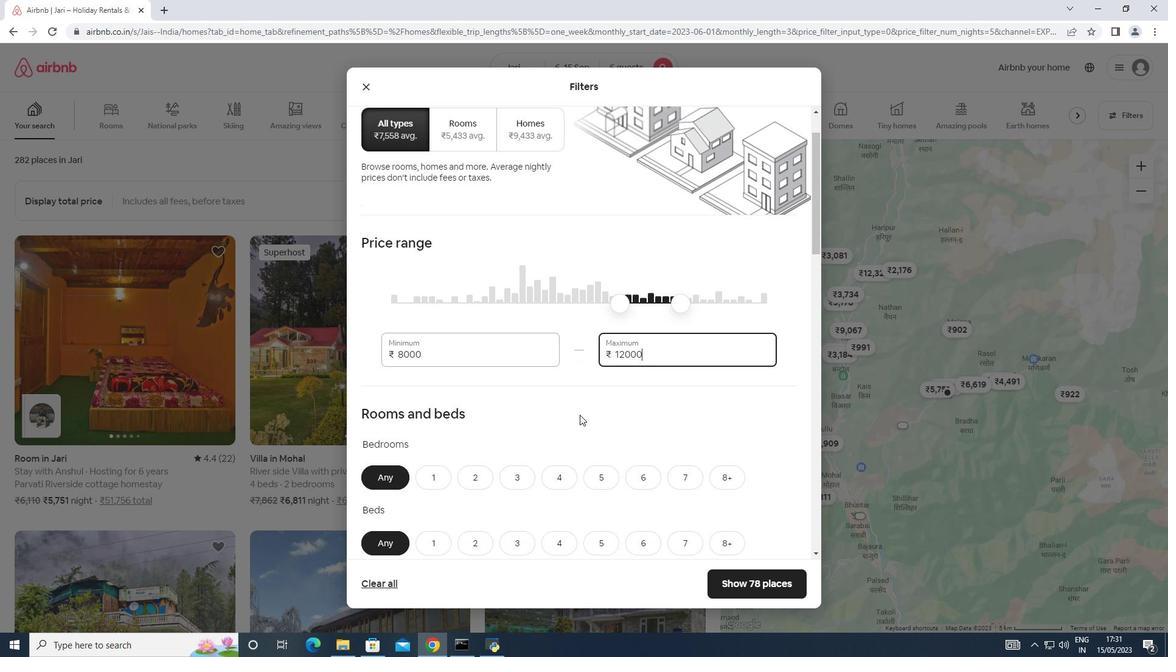 
Action: Mouse scrolled (579, 414) with delta (0, 0)
Screenshot: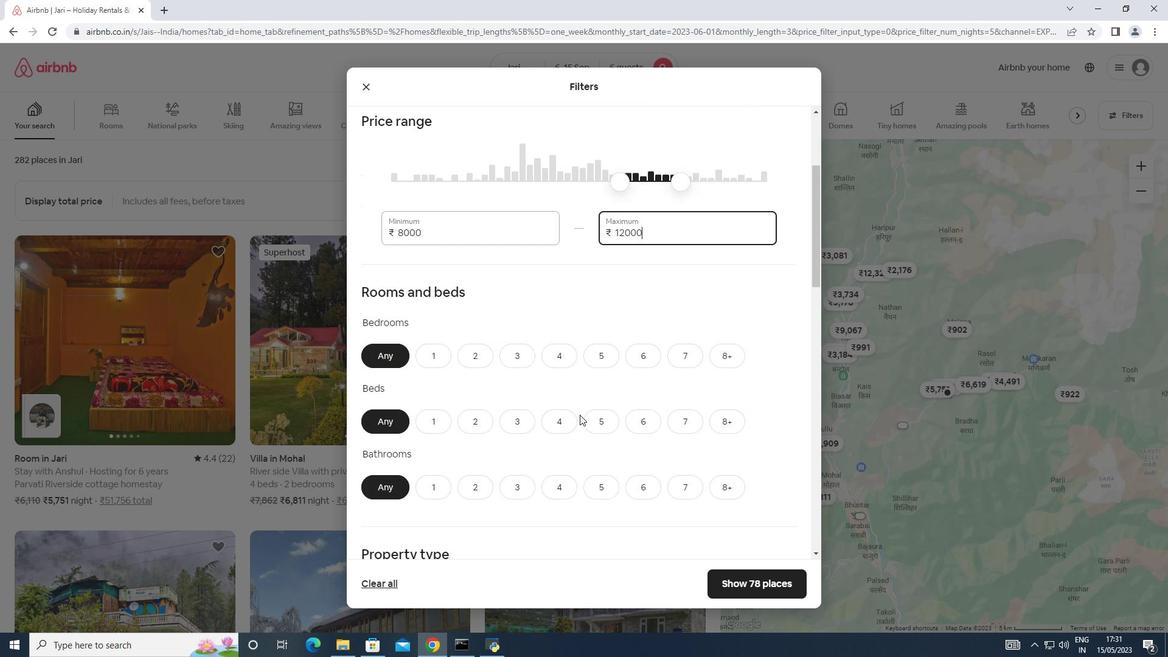 
Action: Mouse moved to (591, 407)
Screenshot: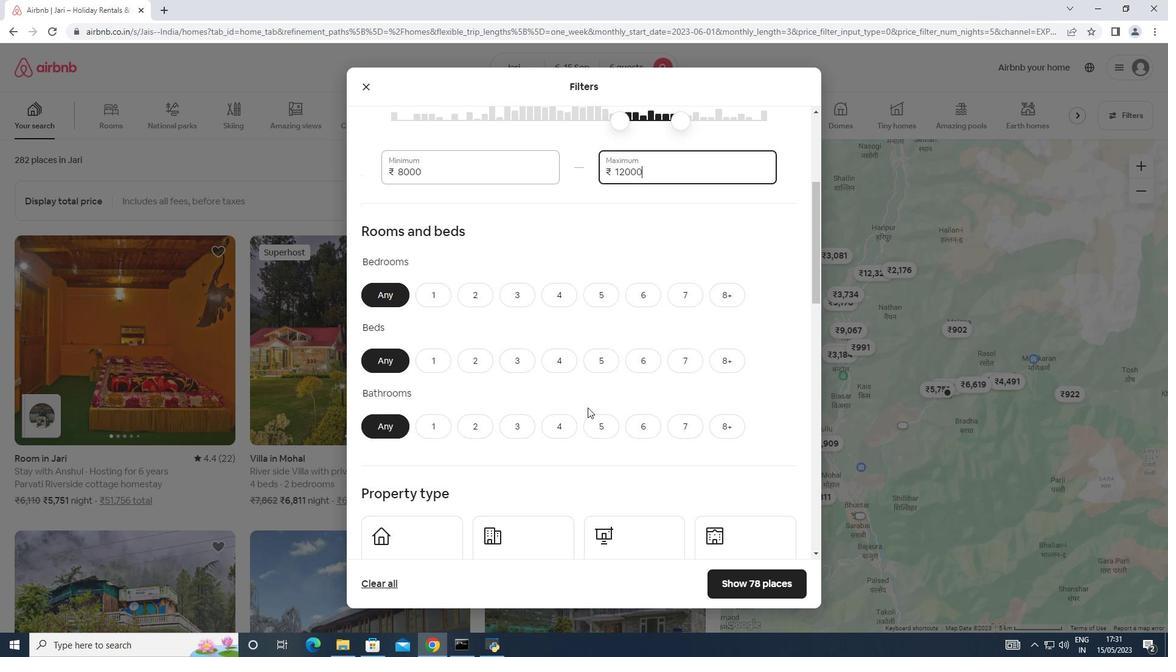 
Action: Mouse scrolled (591, 406) with delta (0, 0)
Screenshot: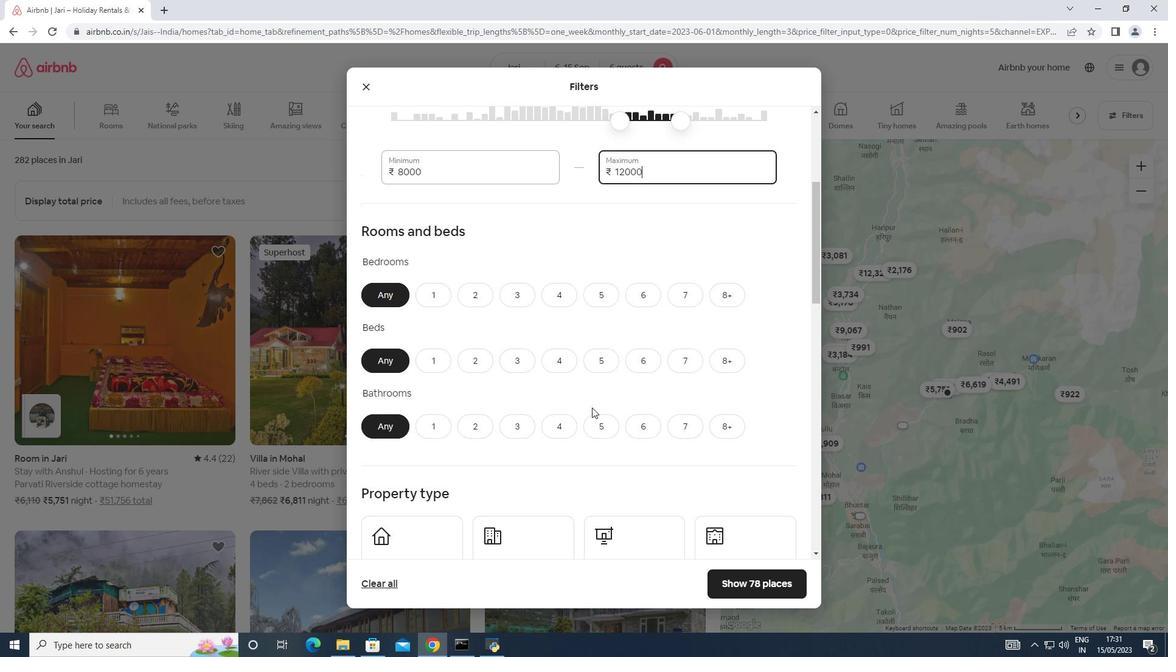 
Action: Mouse moved to (646, 234)
Screenshot: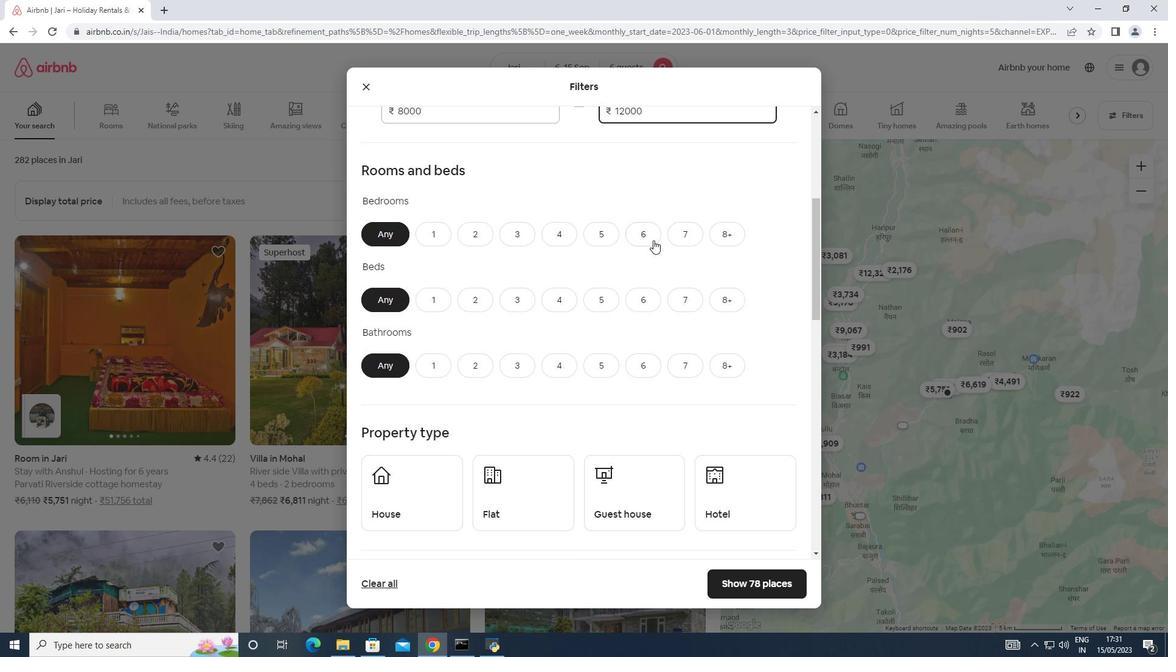 
Action: Mouse pressed left at (646, 234)
Screenshot: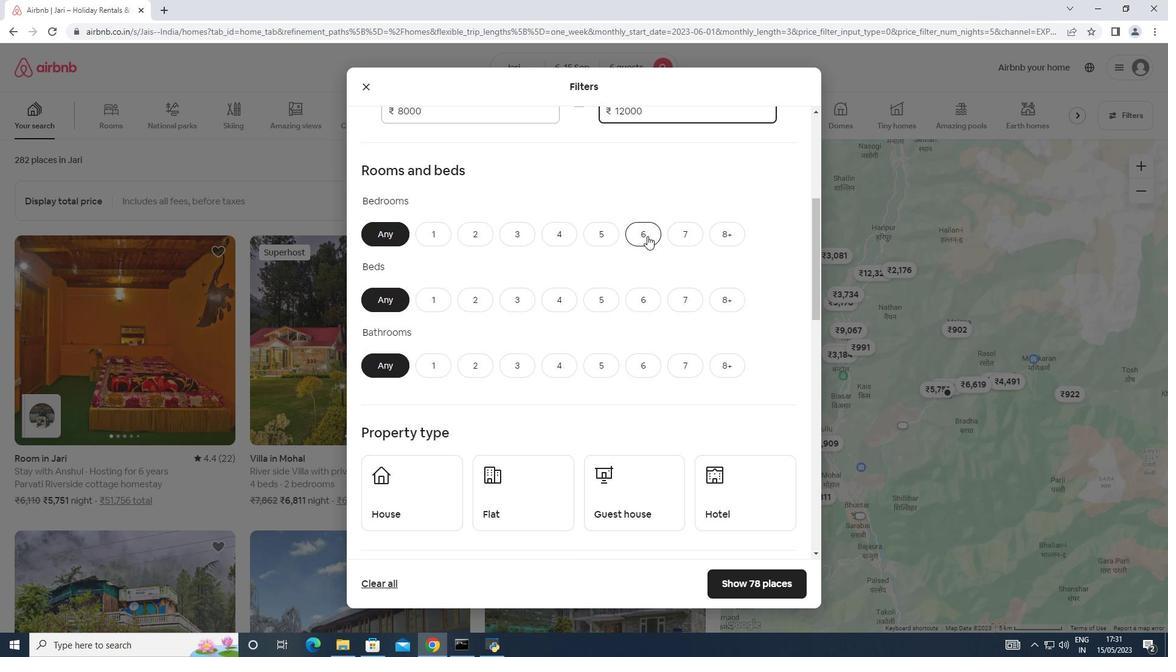 
Action: Mouse moved to (638, 301)
Screenshot: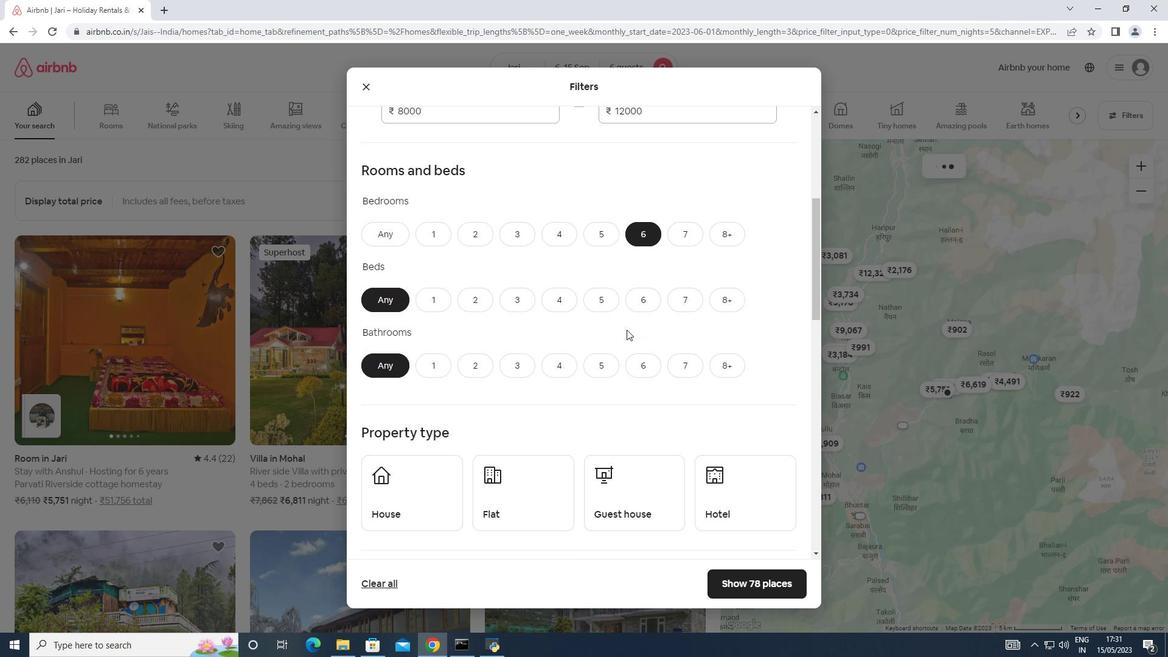 
Action: Mouse pressed left at (638, 301)
Screenshot: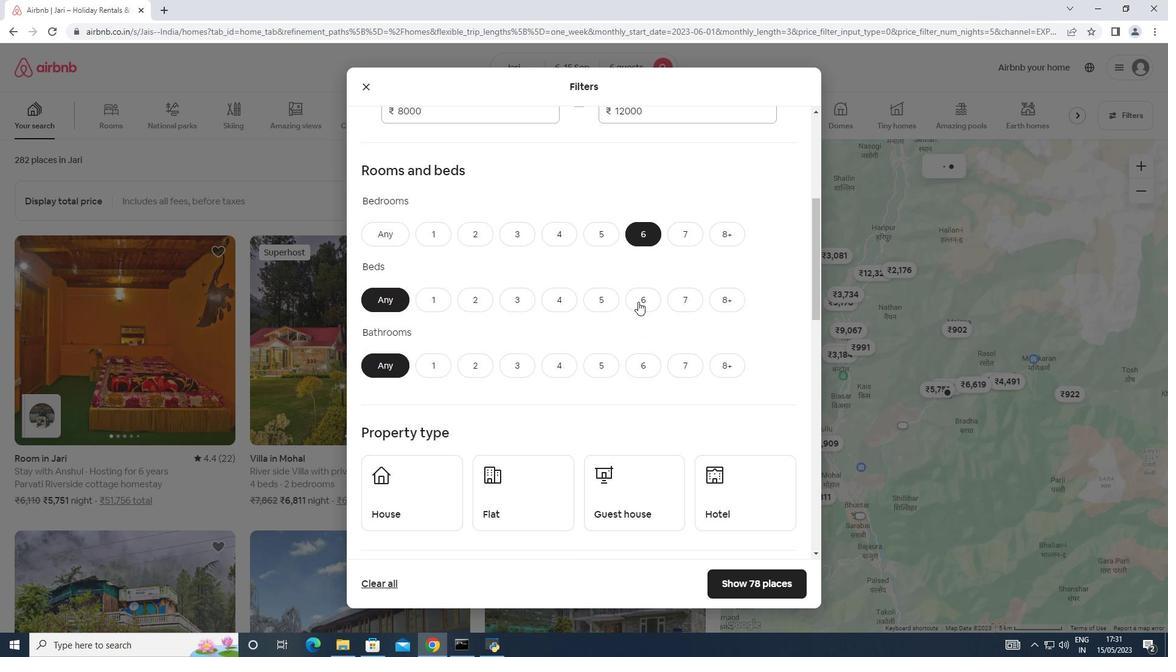 
Action: Mouse moved to (640, 361)
Screenshot: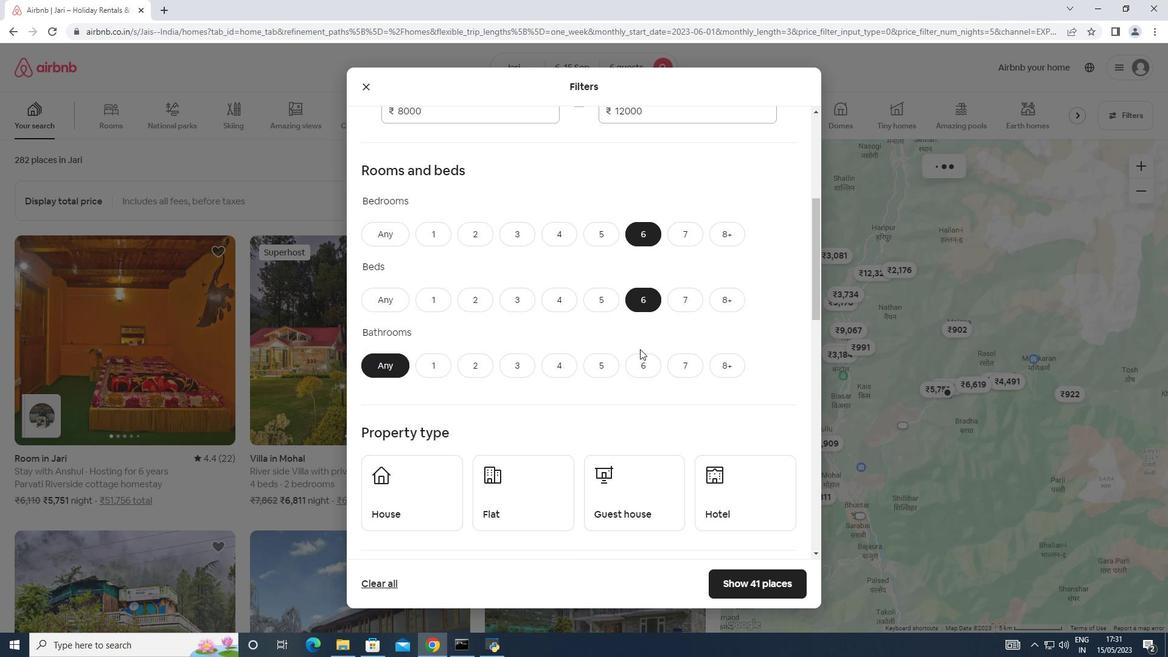 
Action: Mouse pressed left at (640, 361)
Screenshot: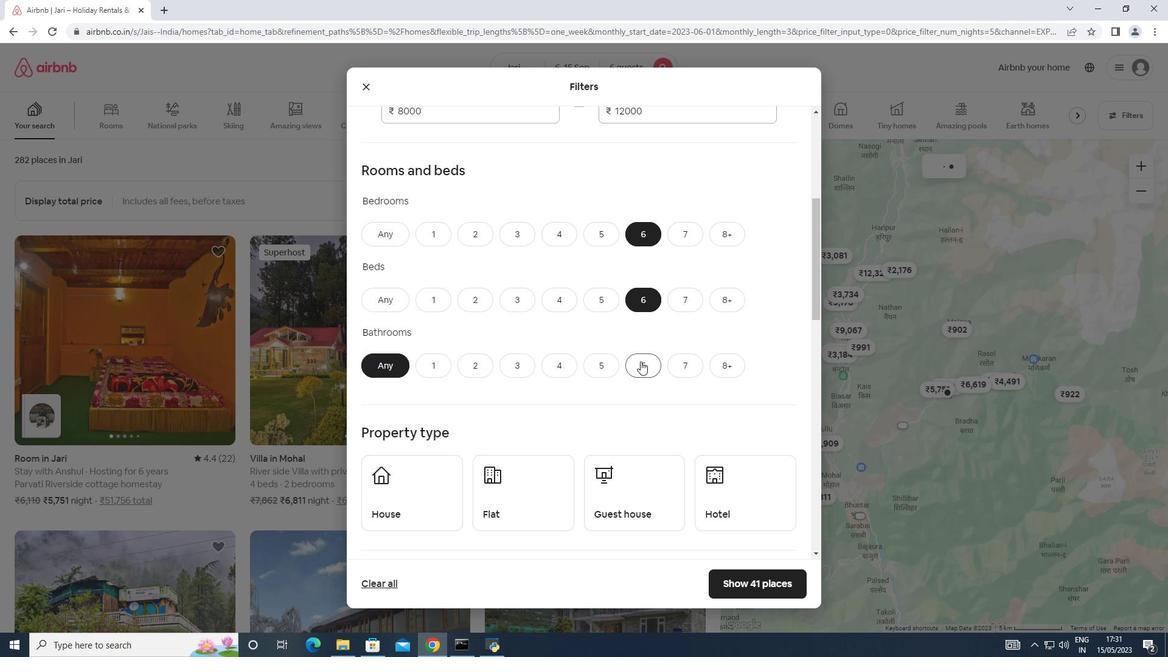 
Action: Mouse moved to (634, 361)
Screenshot: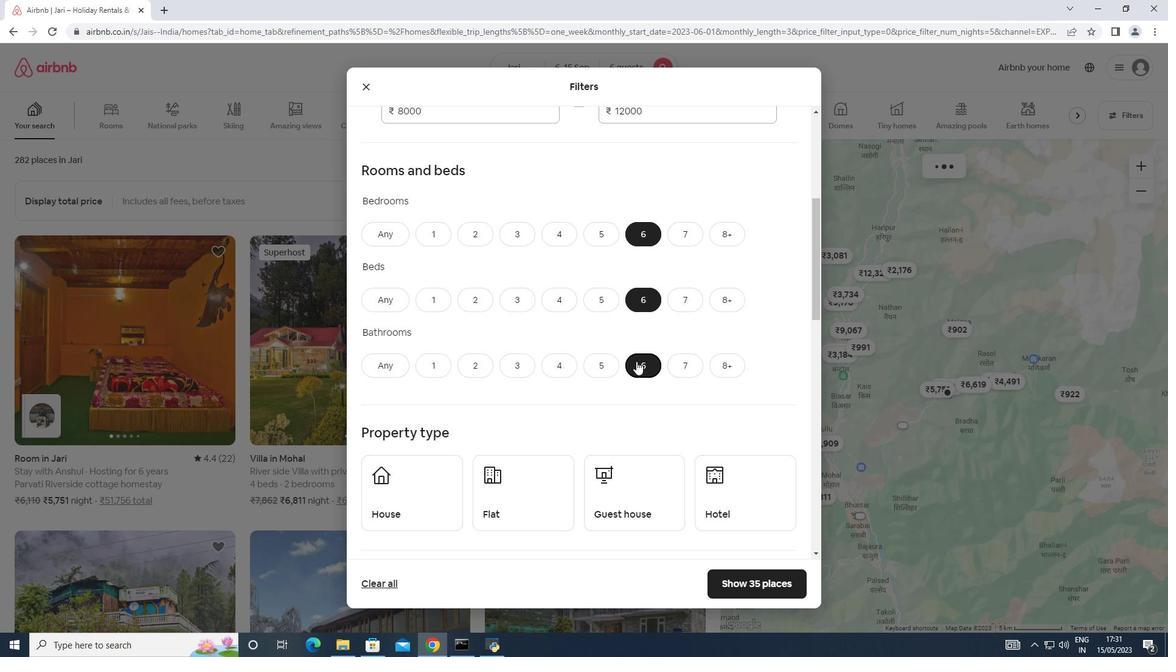 
Action: Mouse scrolled (634, 360) with delta (0, 0)
Screenshot: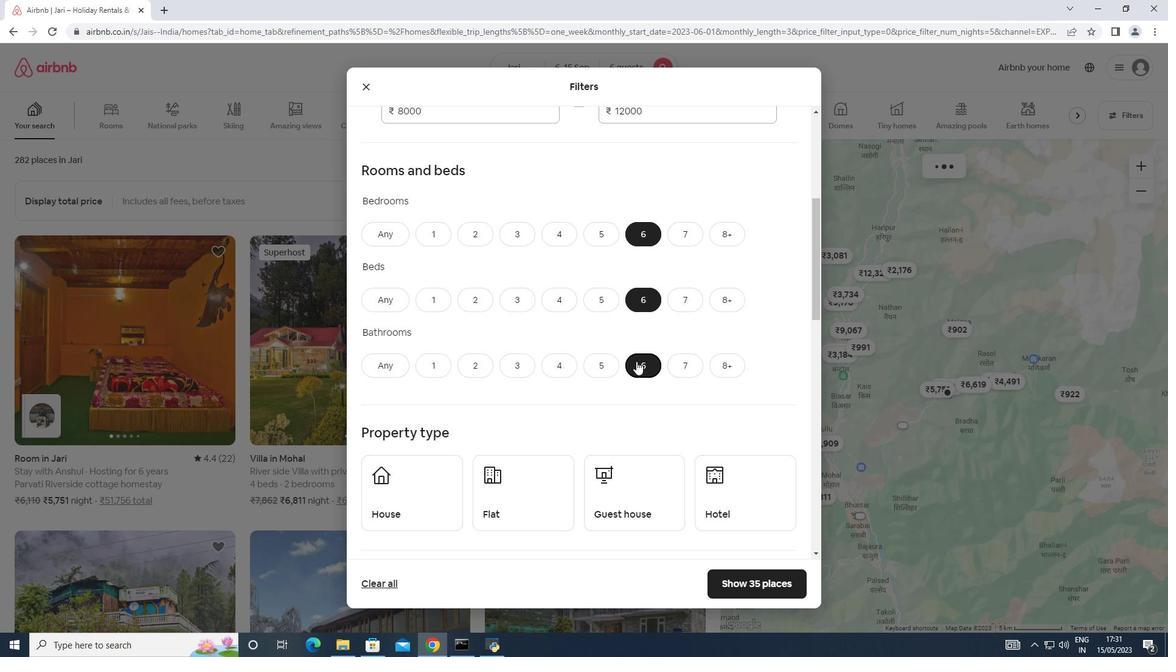 
Action: Mouse scrolled (634, 360) with delta (0, 0)
Screenshot: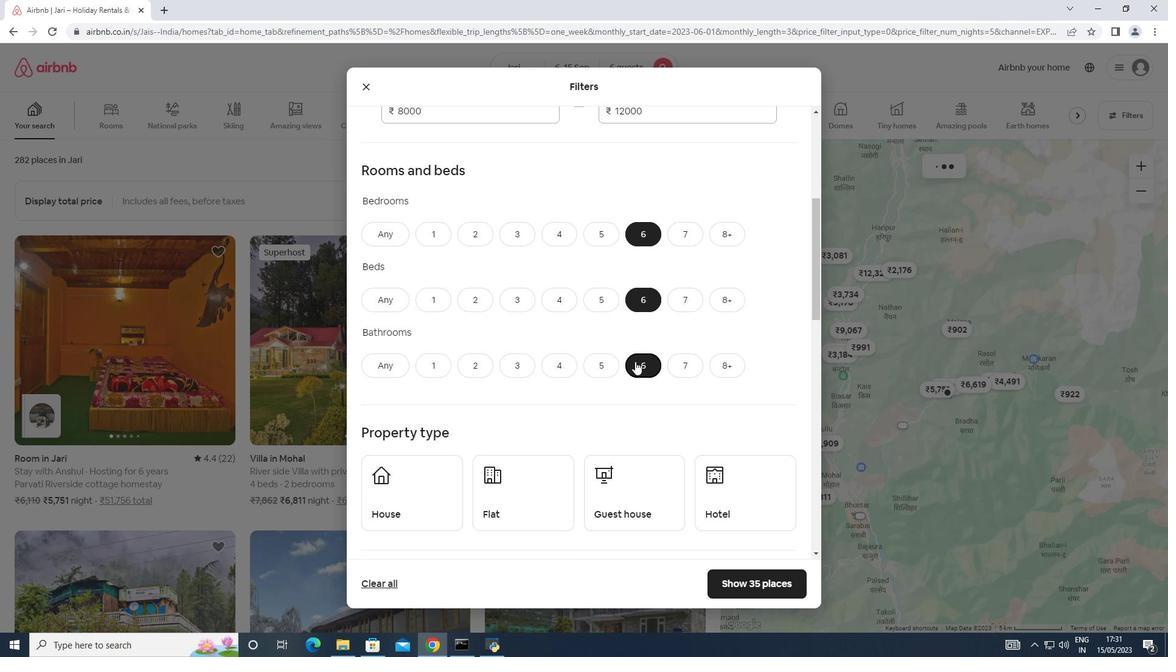 
Action: Mouse moved to (419, 373)
Screenshot: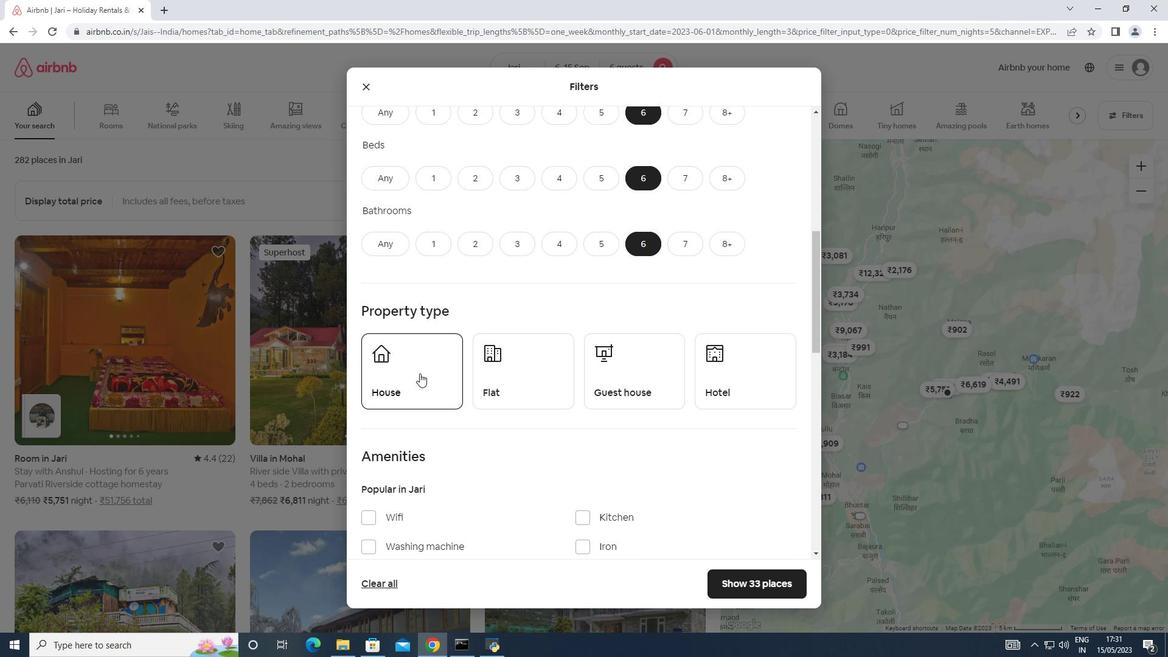 
Action: Mouse pressed left at (419, 373)
Screenshot: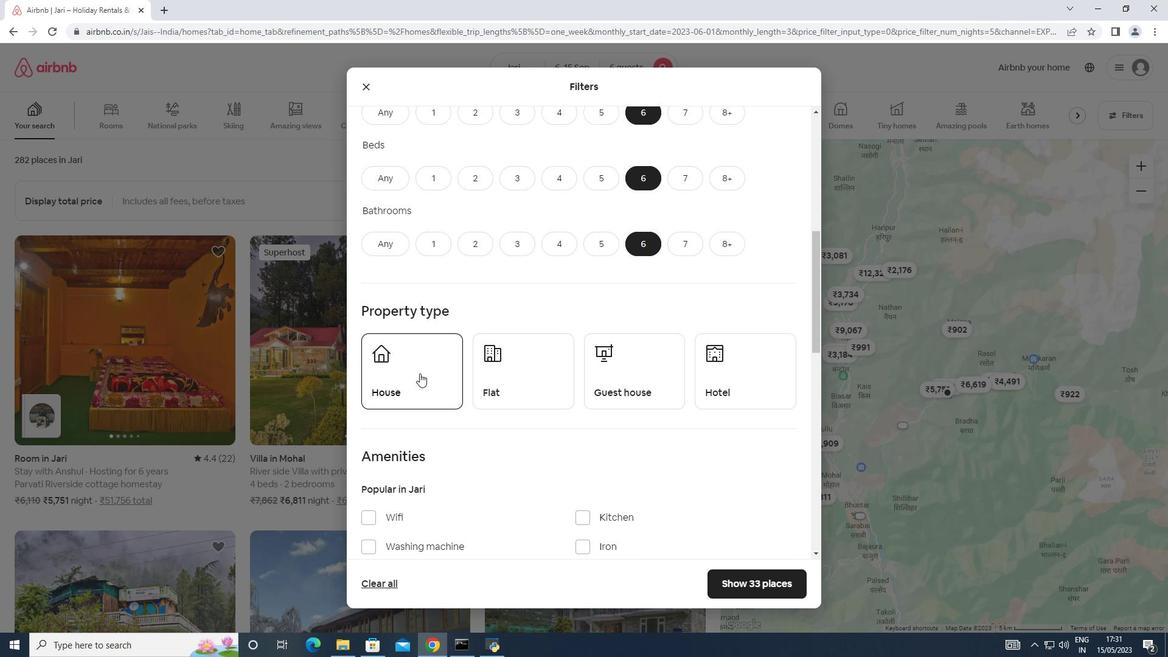 
Action: Mouse moved to (531, 365)
Screenshot: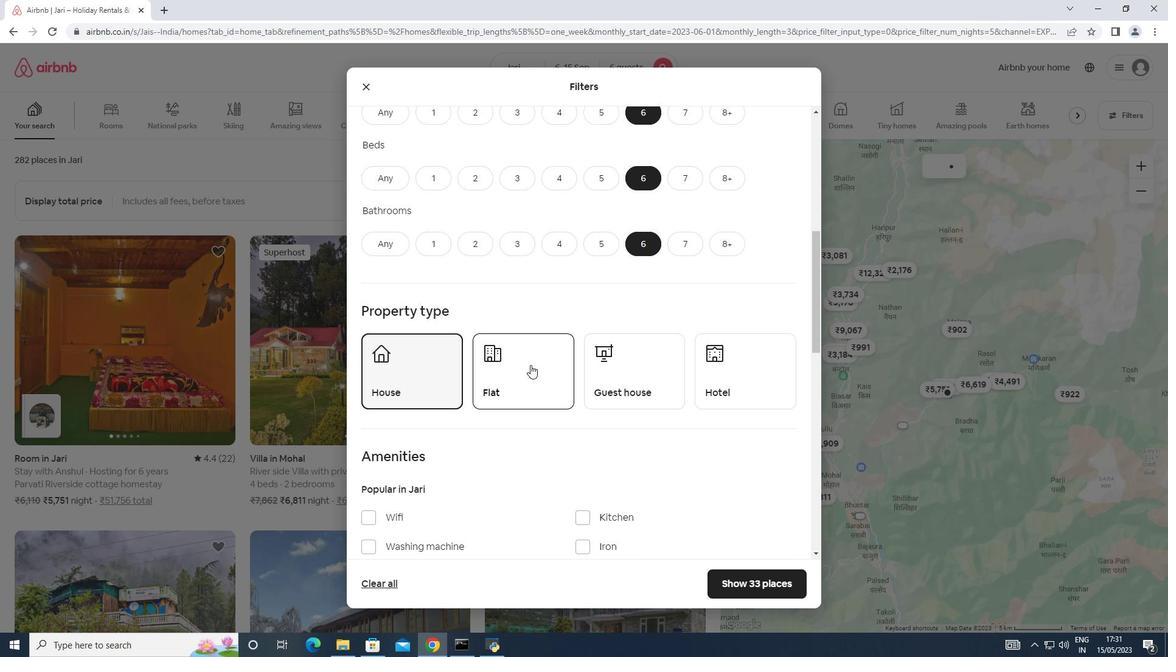 
Action: Mouse pressed left at (531, 365)
Screenshot: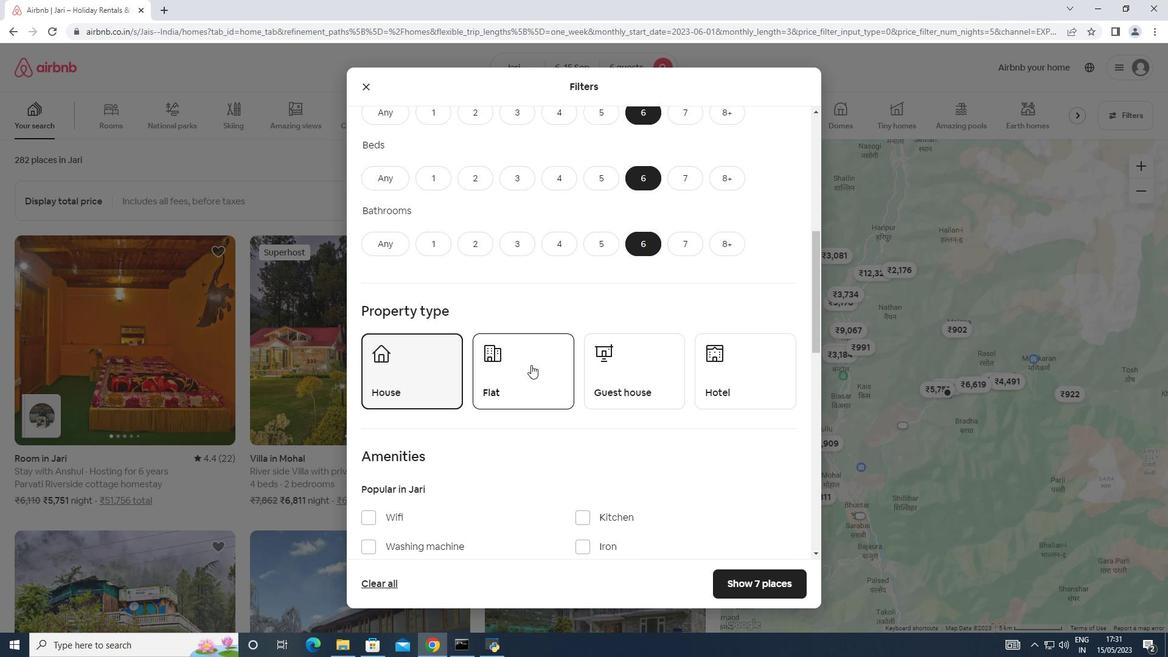 
Action: Mouse moved to (635, 389)
Screenshot: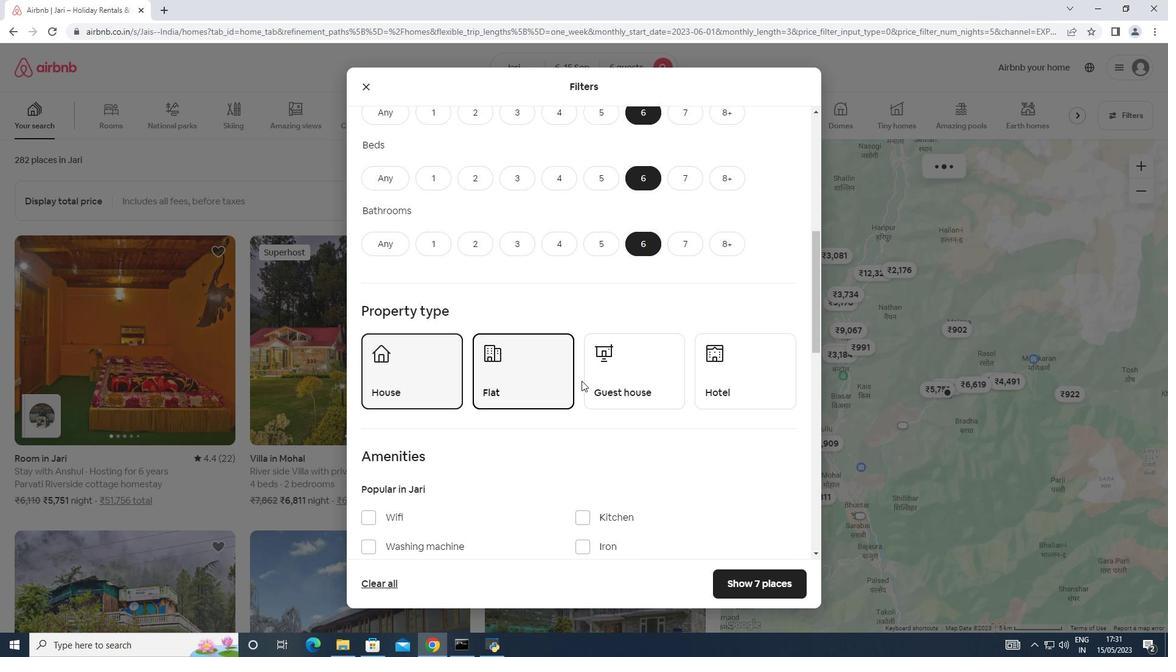 
Action: Mouse pressed left at (635, 389)
Screenshot: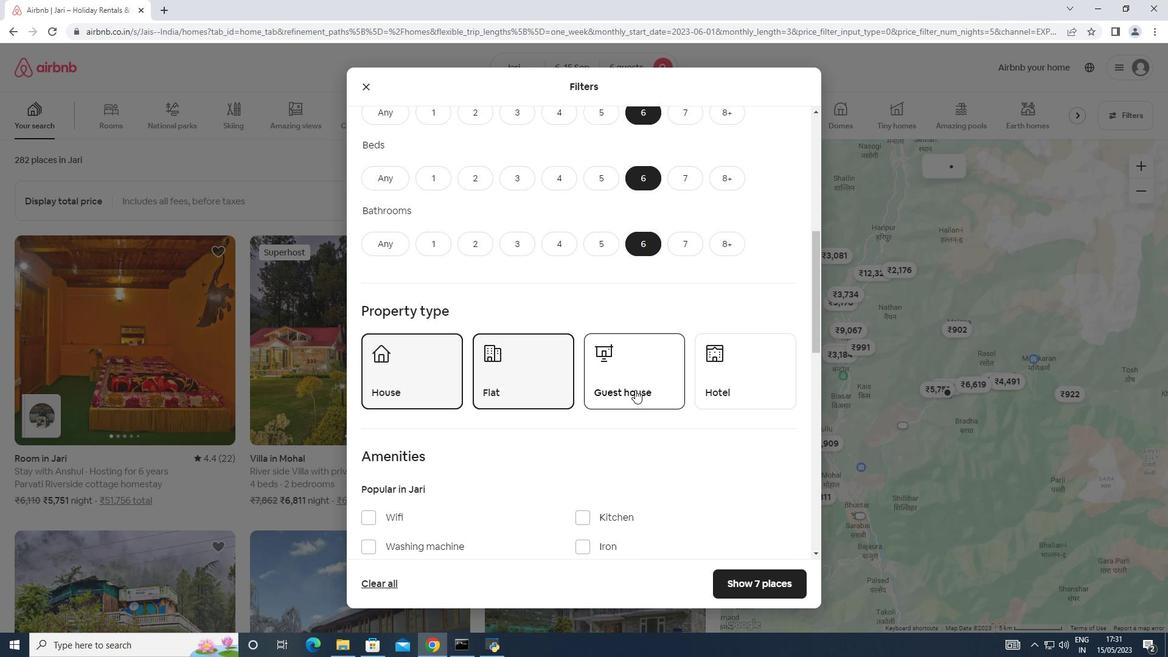 
Action: Mouse moved to (588, 400)
Screenshot: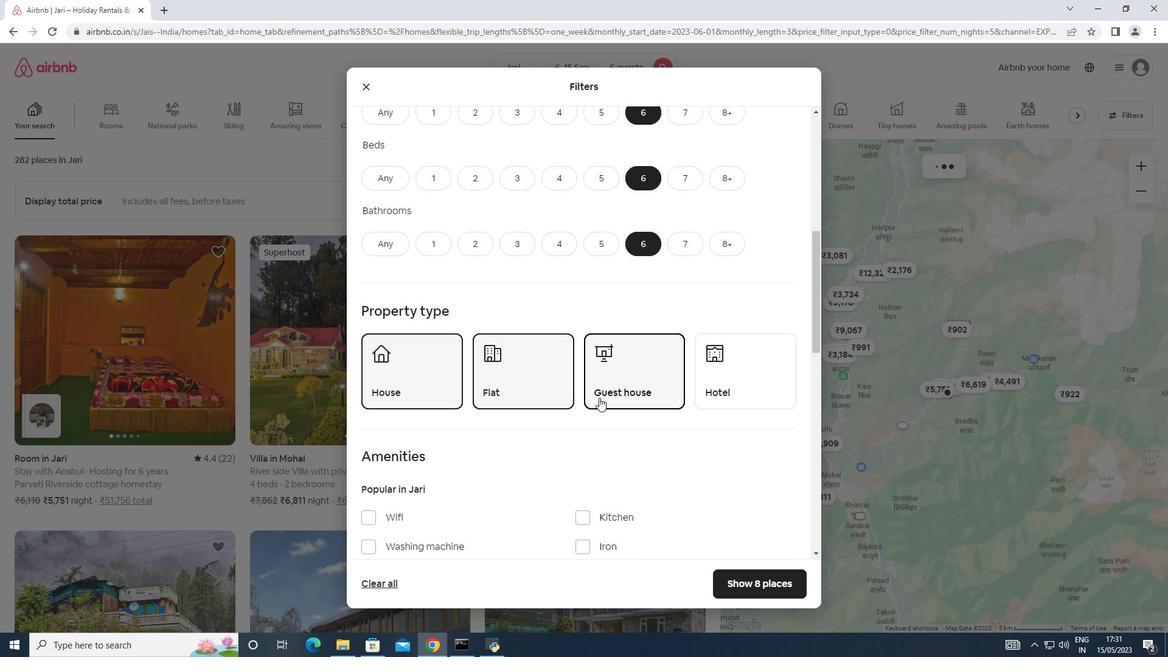 
Action: Mouse scrolled (588, 399) with delta (0, 0)
Screenshot: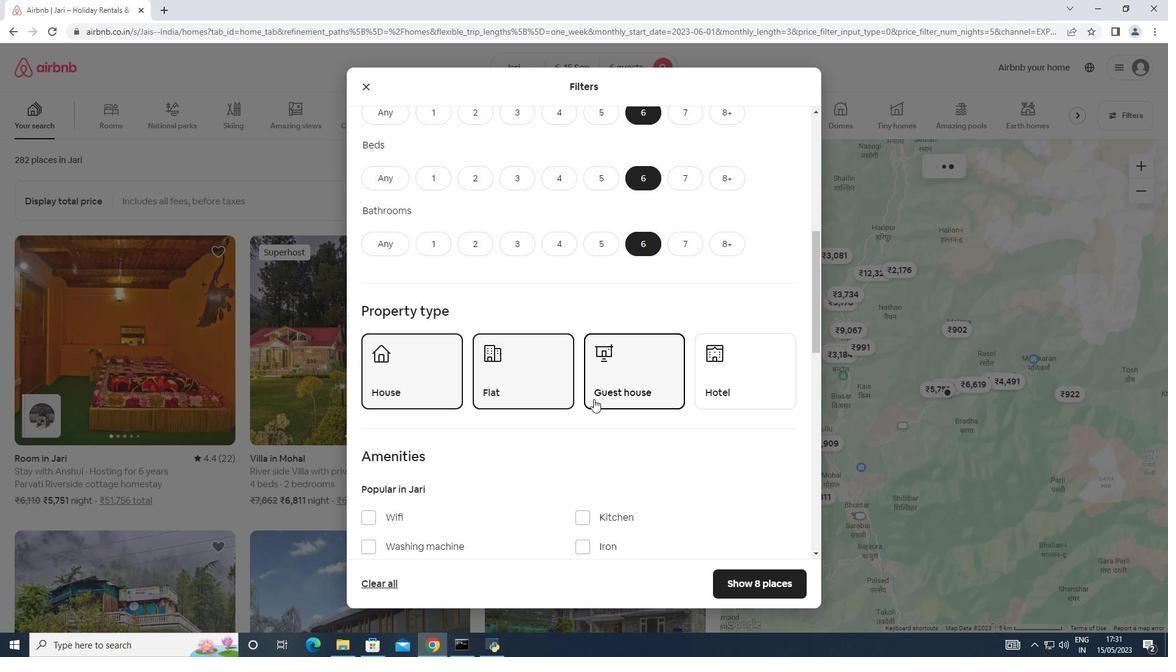 
Action: Mouse scrolled (588, 399) with delta (0, 0)
Screenshot: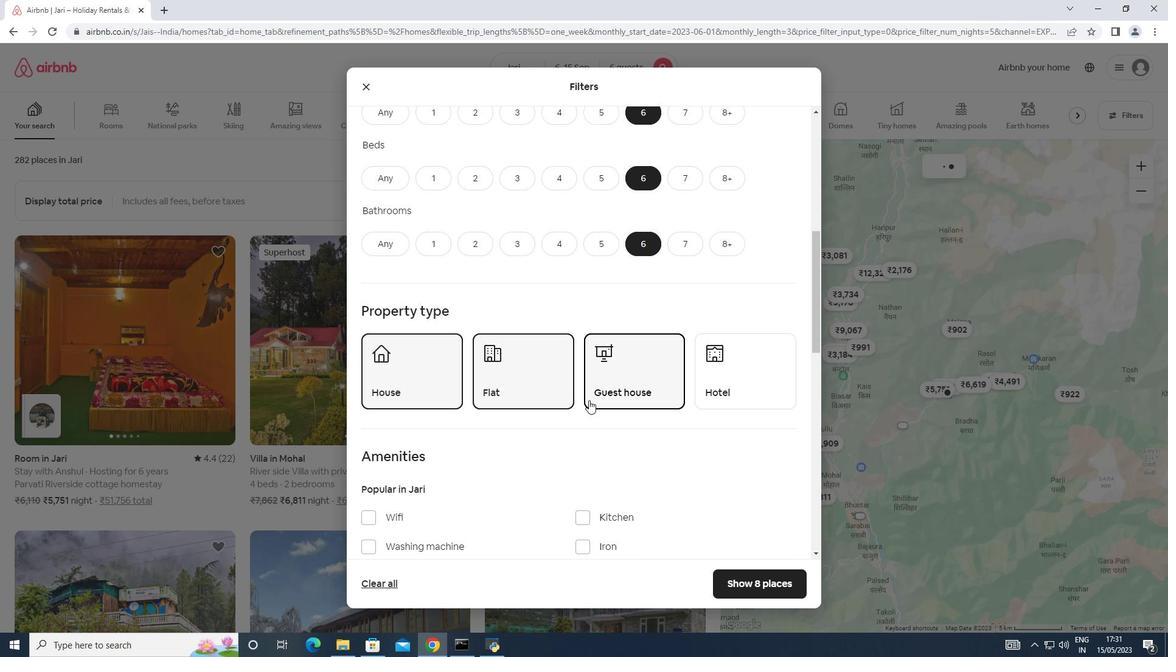 
Action: Mouse moved to (366, 397)
Screenshot: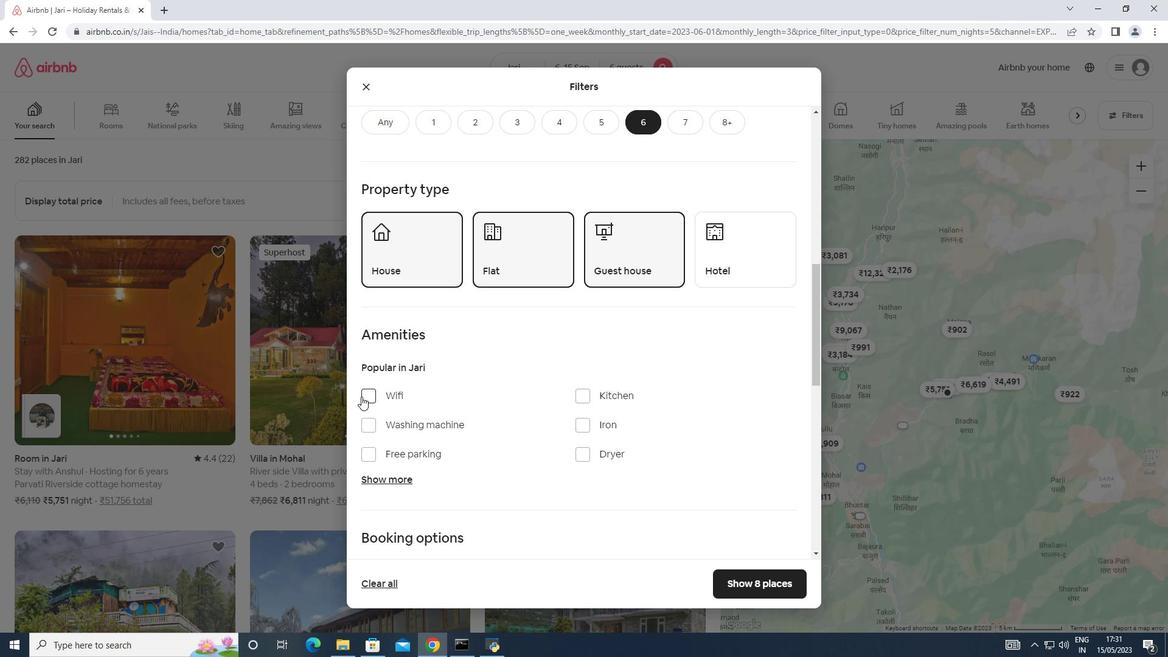
Action: Mouse pressed left at (366, 397)
Screenshot: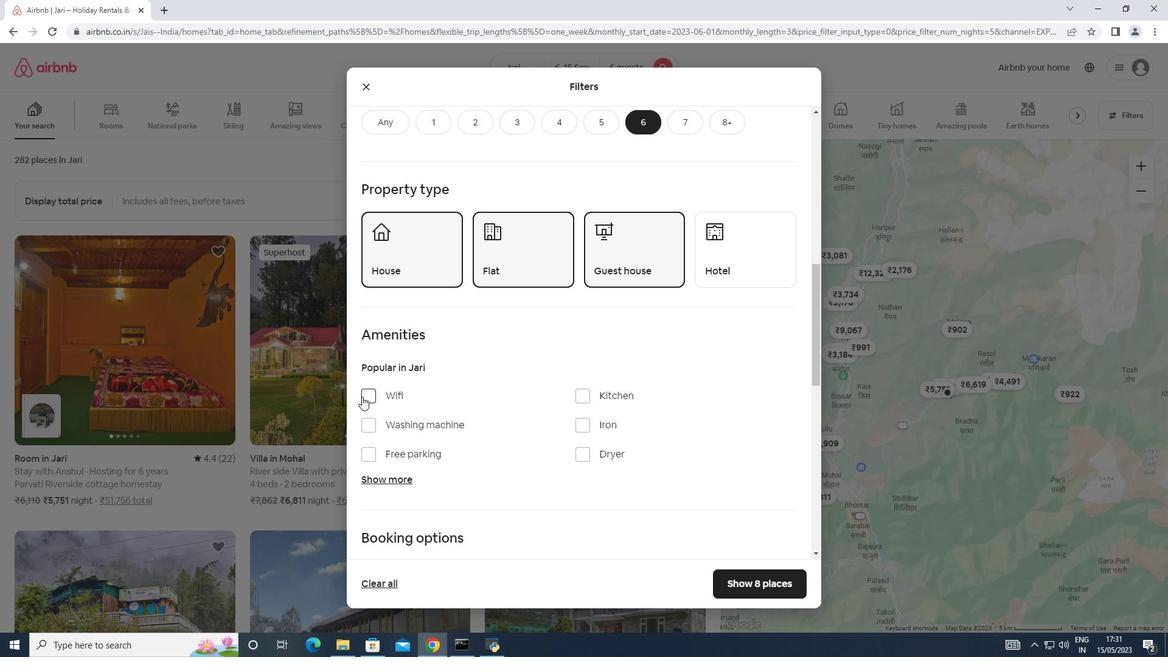 
Action: Mouse moved to (386, 478)
Screenshot: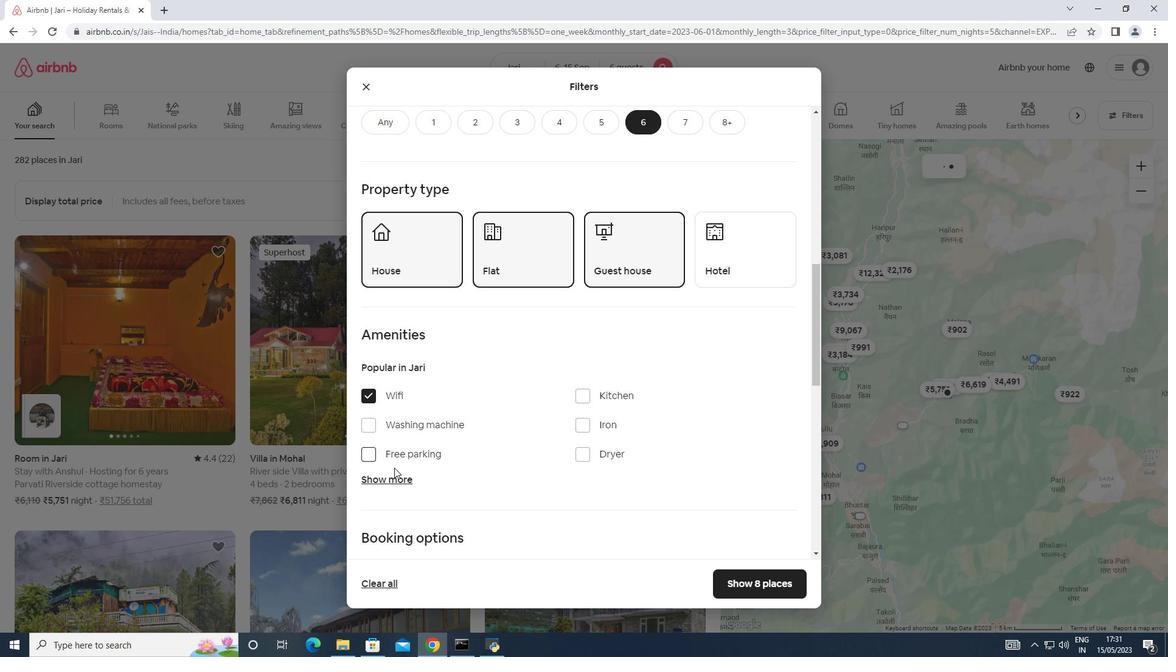 
Action: Mouse pressed left at (386, 478)
Screenshot: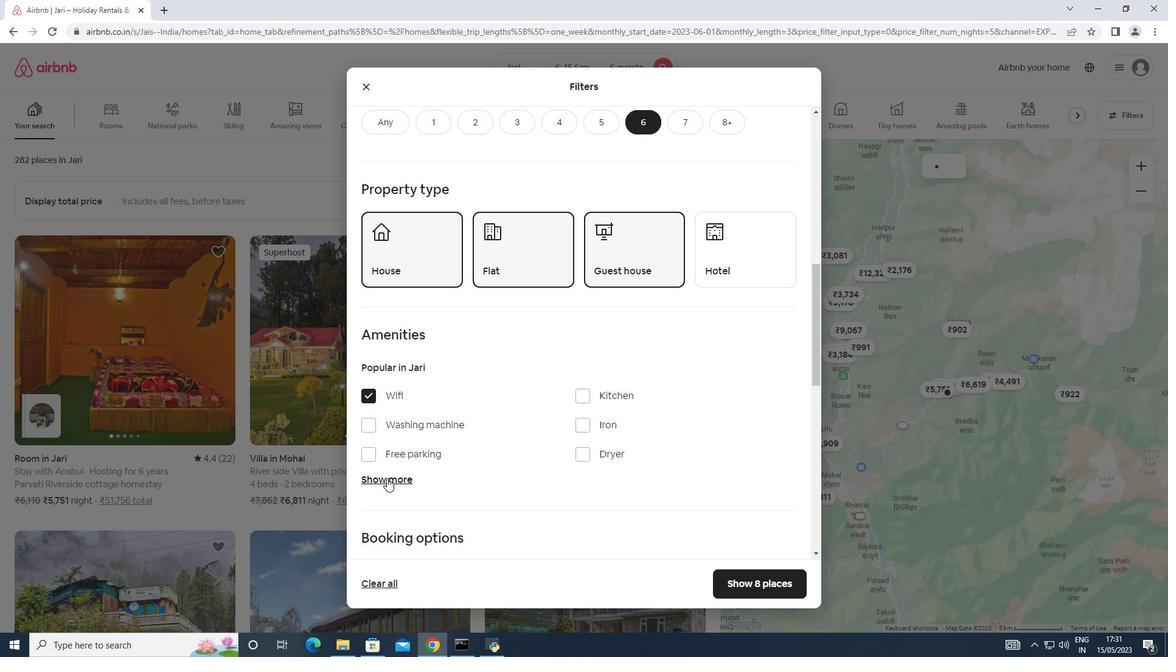 
Action: Mouse moved to (504, 481)
Screenshot: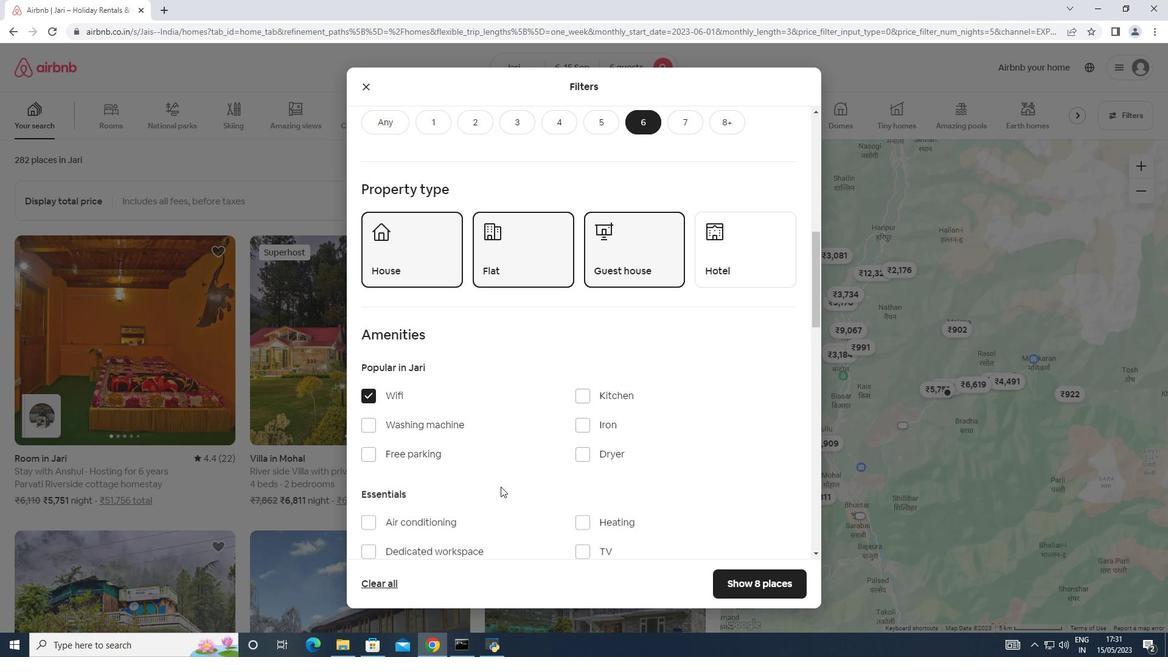 
Action: Mouse scrolled (504, 481) with delta (0, 0)
Screenshot: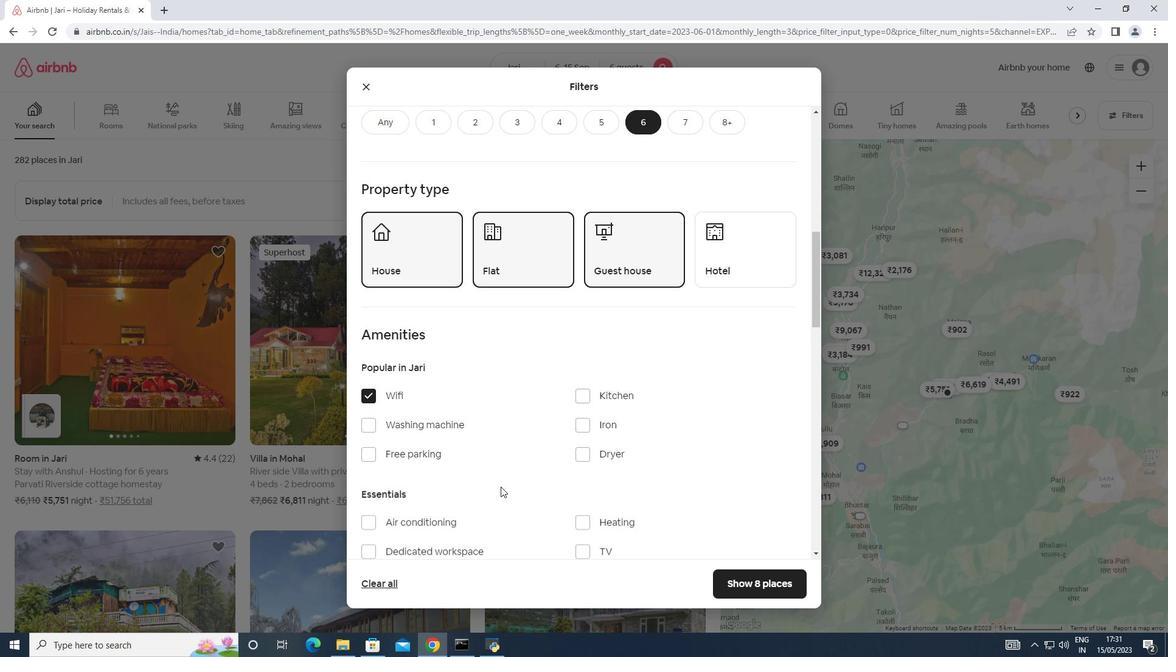 
Action: Mouse moved to (577, 490)
Screenshot: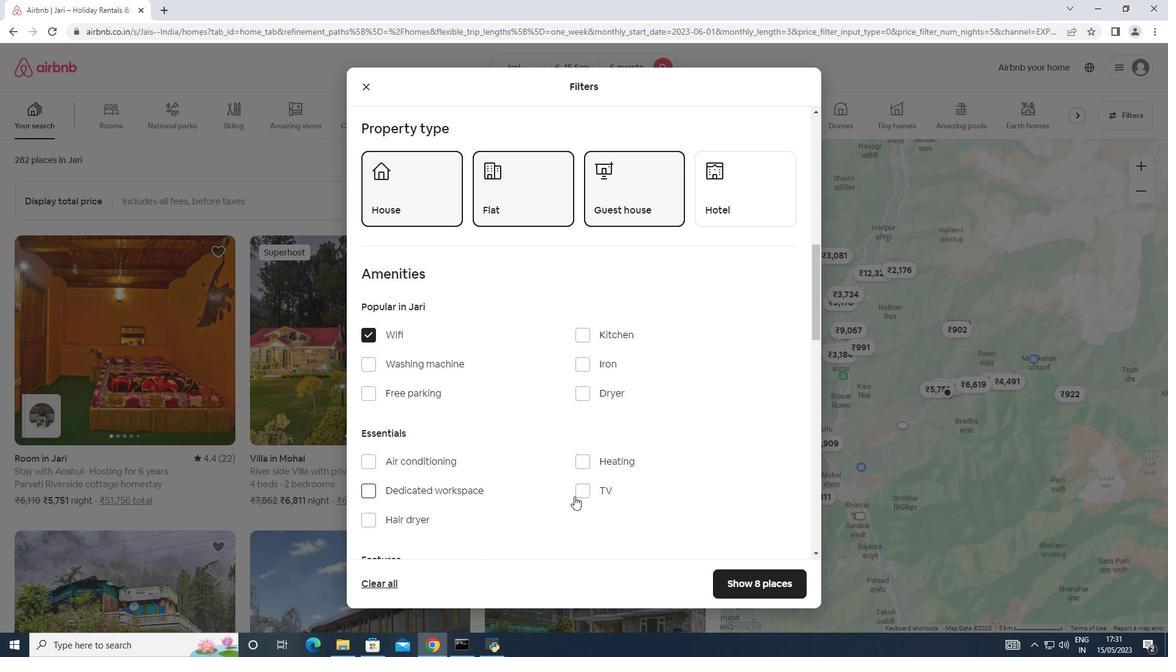 
Action: Mouse pressed left at (577, 490)
Screenshot: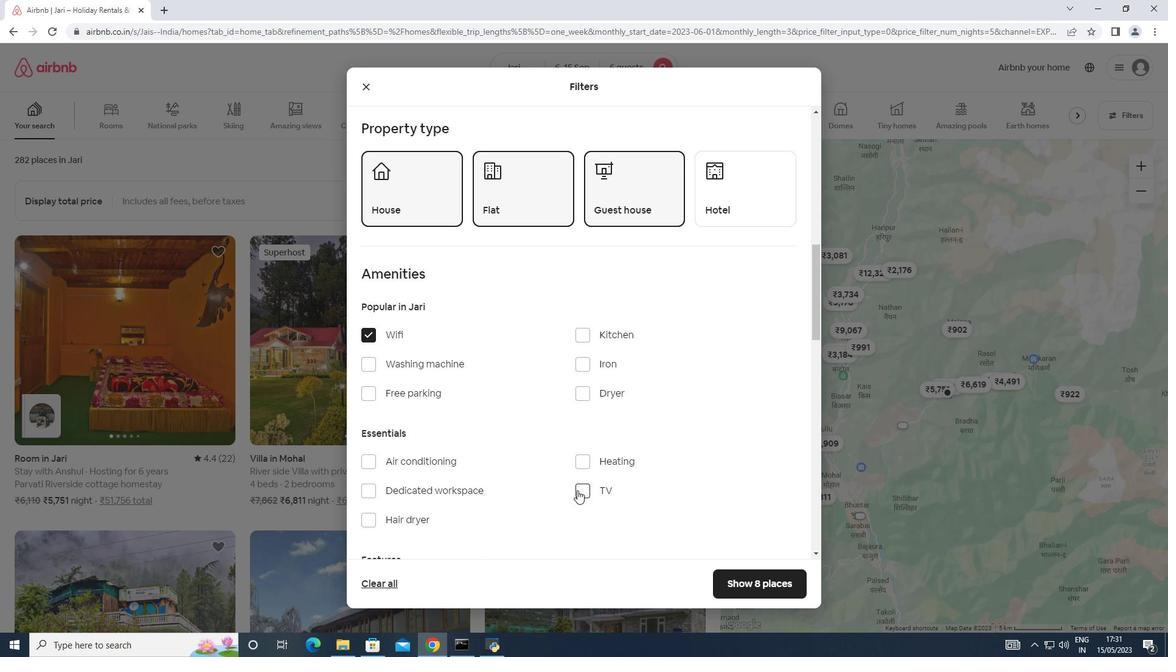 
Action: Mouse moved to (366, 399)
Screenshot: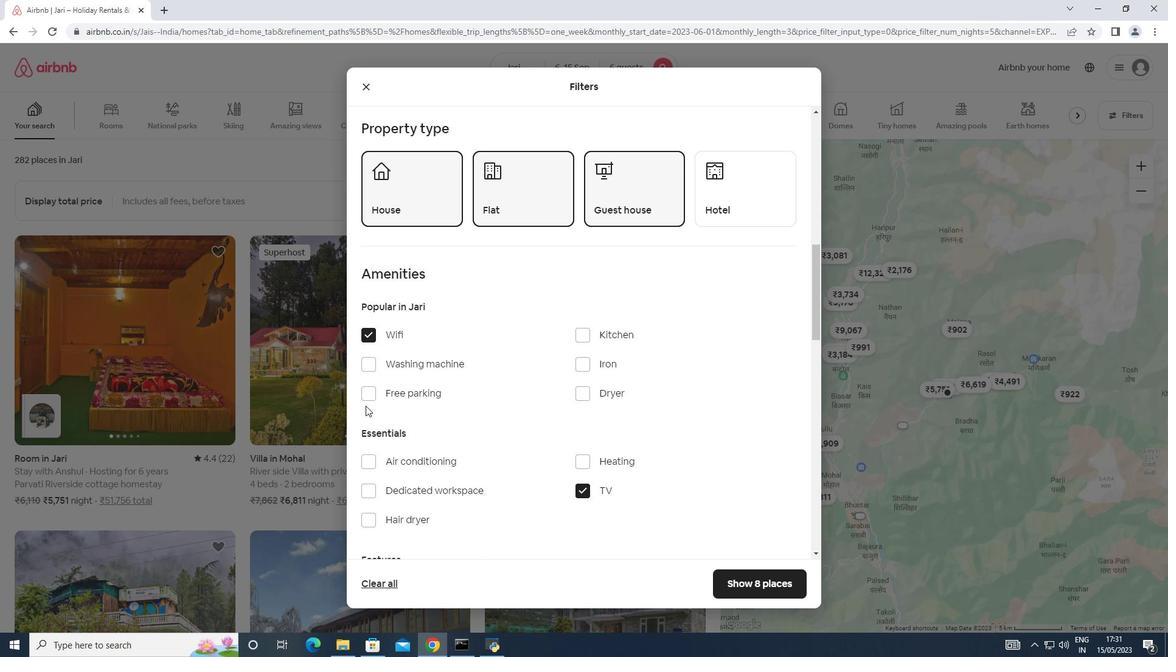 
Action: Mouse pressed left at (366, 399)
Screenshot: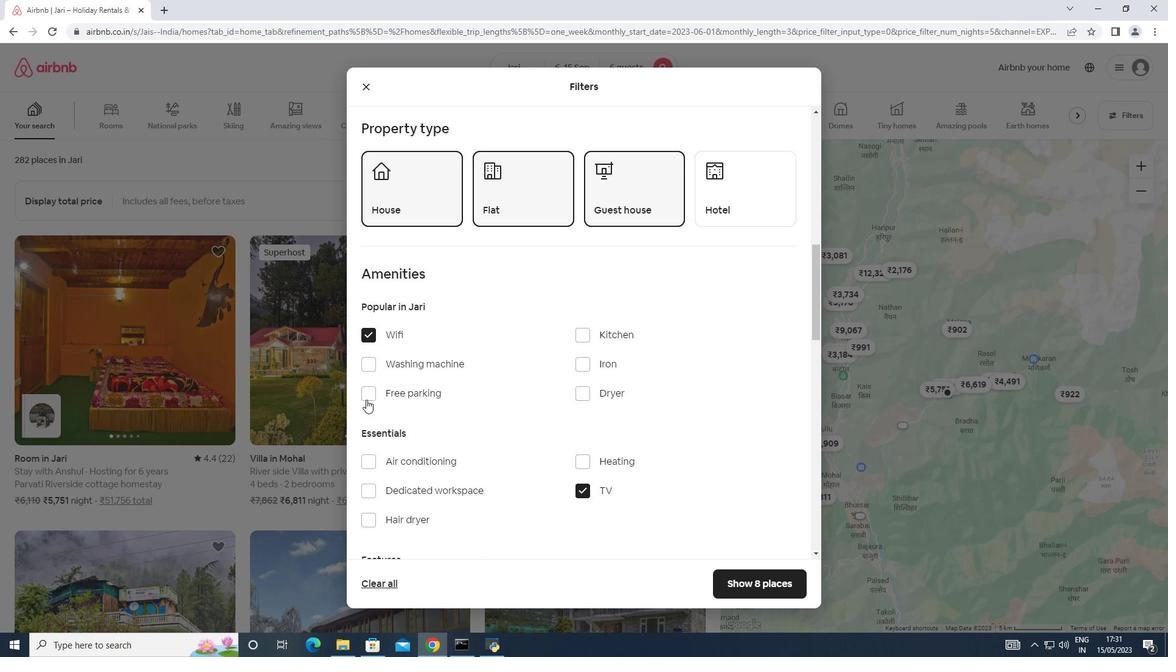 
Action: Mouse moved to (469, 414)
Screenshot: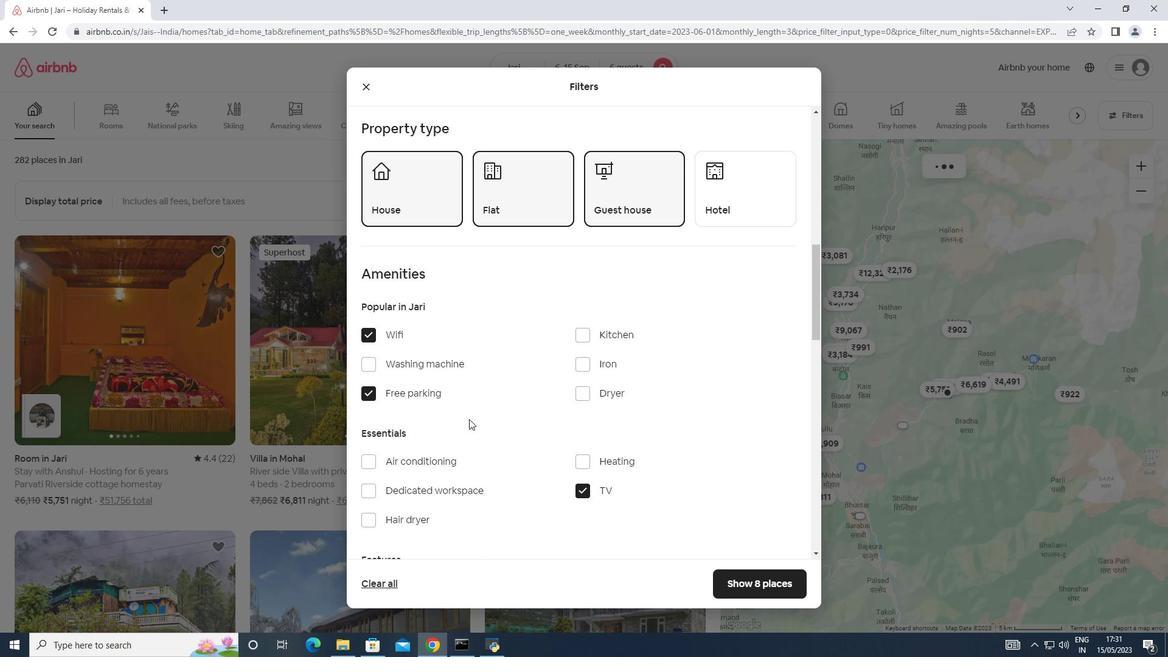 
Action: Mouse scrolled (469, 413) with delta (0, 0)
Screenshot: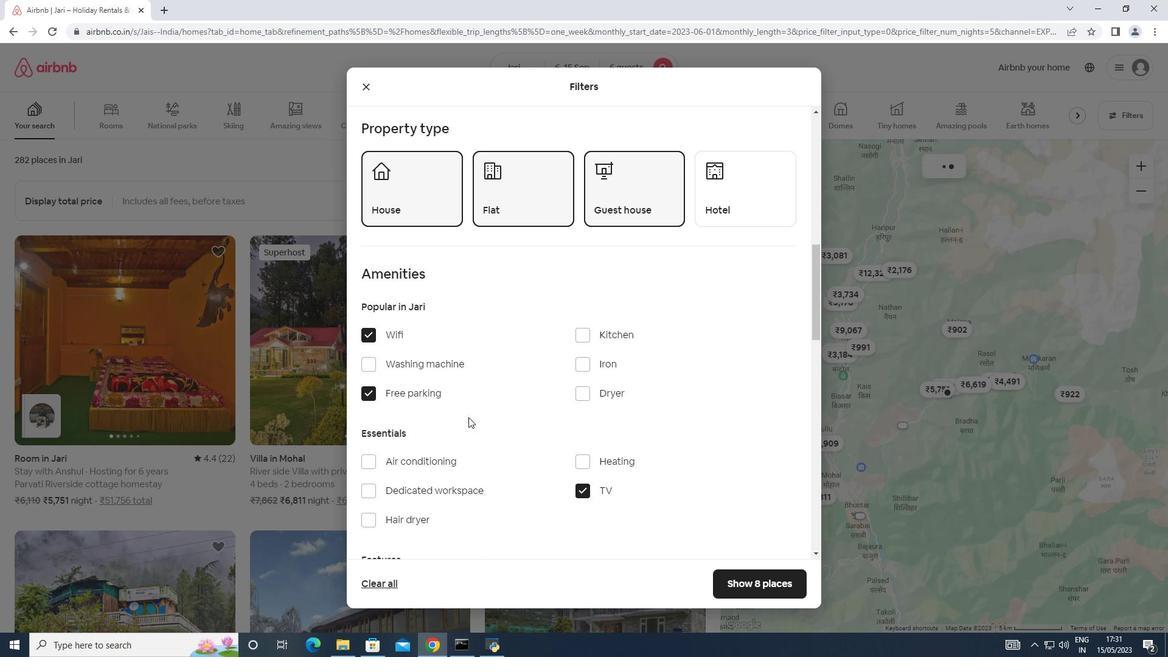 
Action: Mouse scrolled (469, 413) with delta (0, 0)
Screenshot: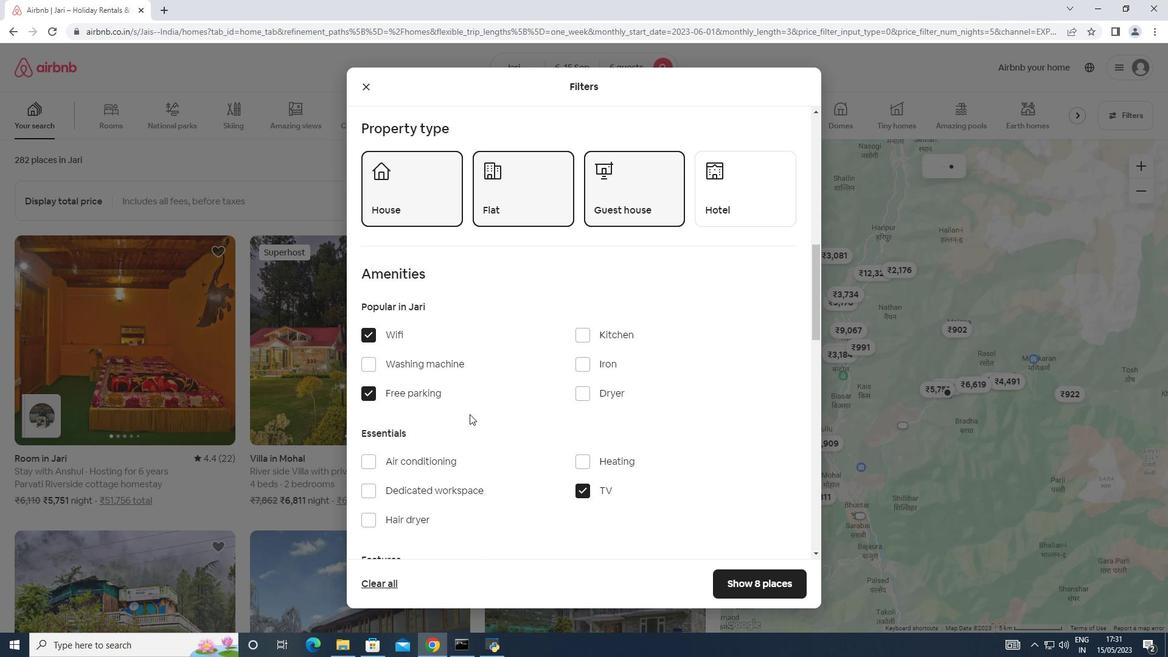 
Action: Mouse scrolled (469, 413) with delta (0, 0)
Screenshot: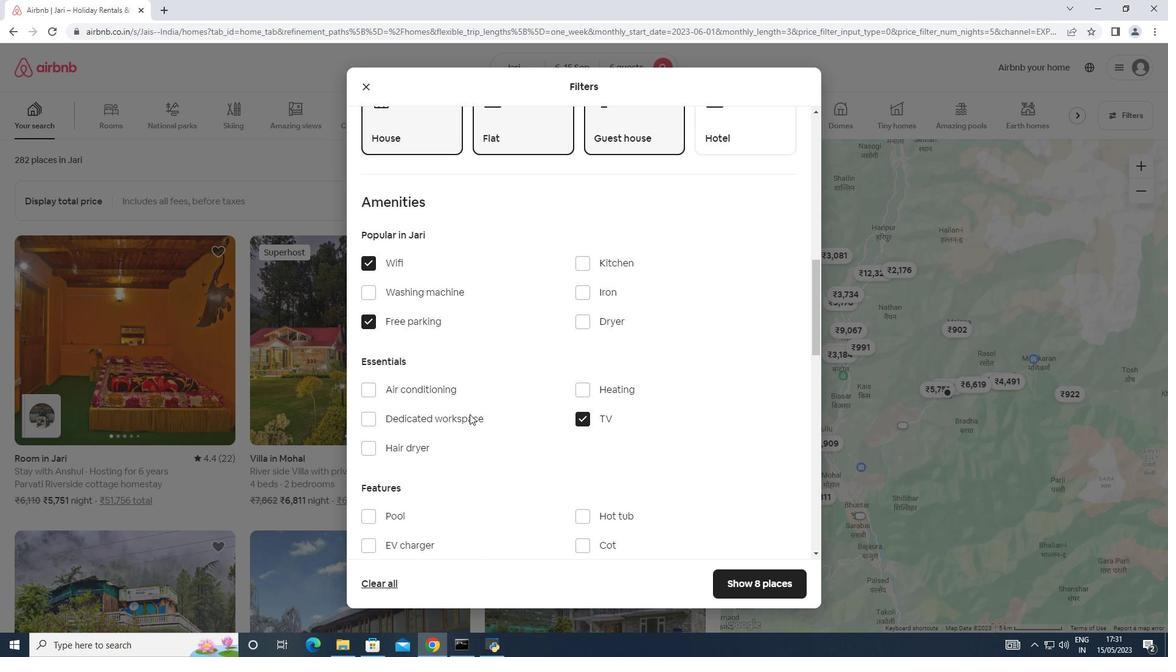 
Action: Mouse scrolled (469, 413) with delta (0, 0)
Screenshot: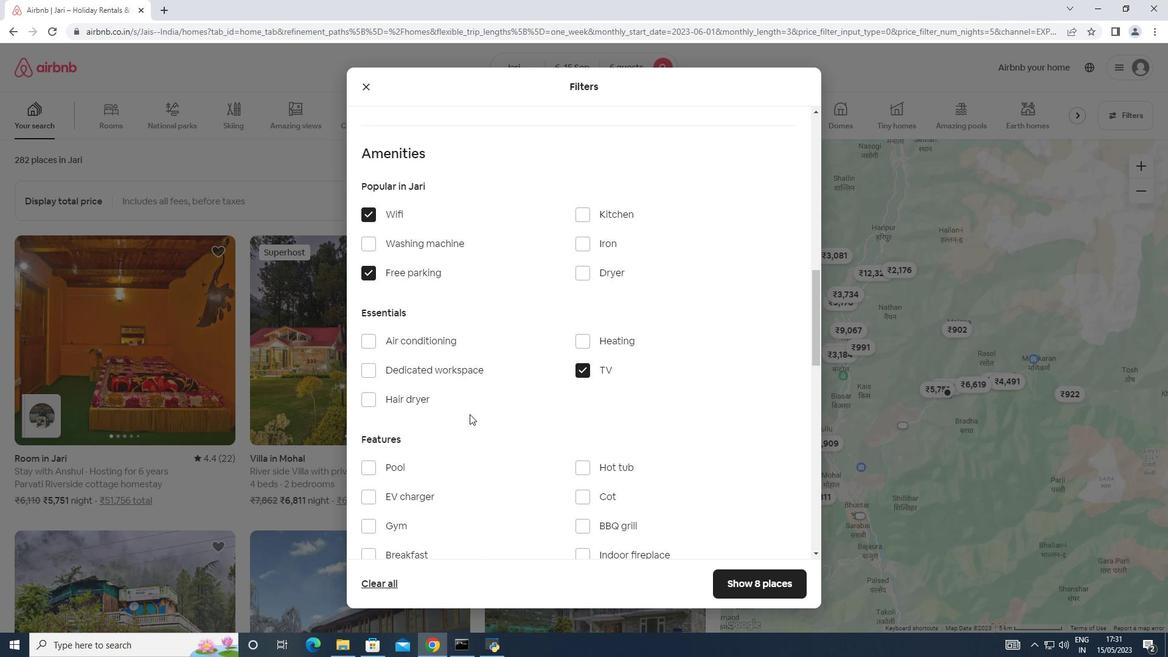 
Action: Mouse moved to (399, 406)
Screenshot: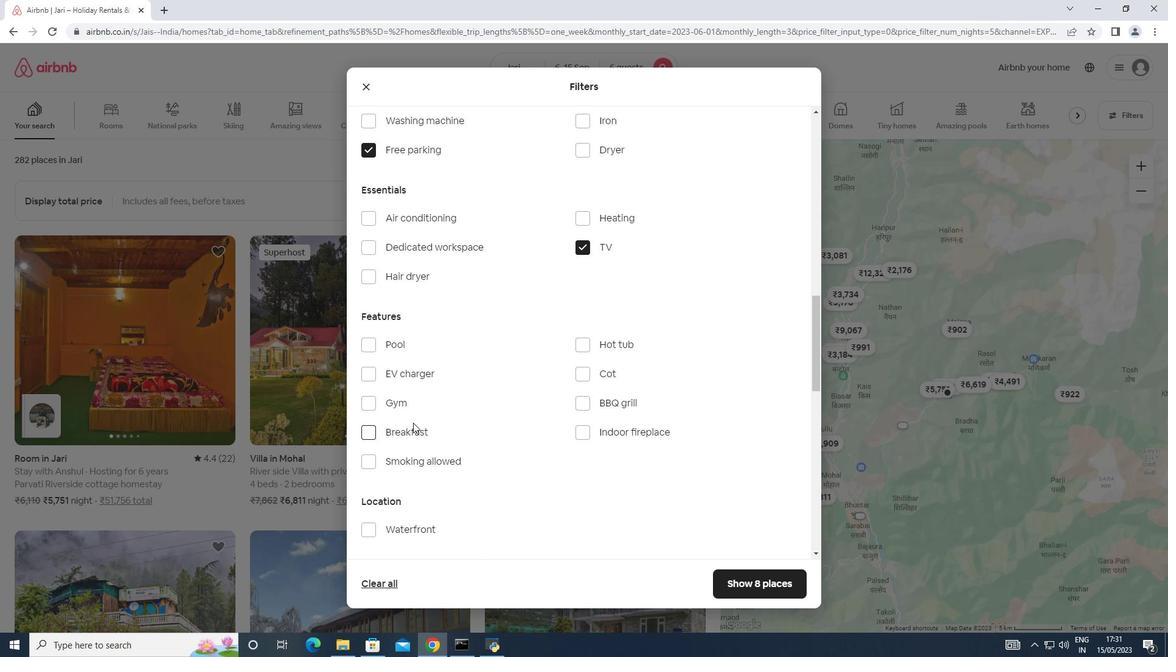 
Action: Mouse pressed left at (399, 406)
Screenshot: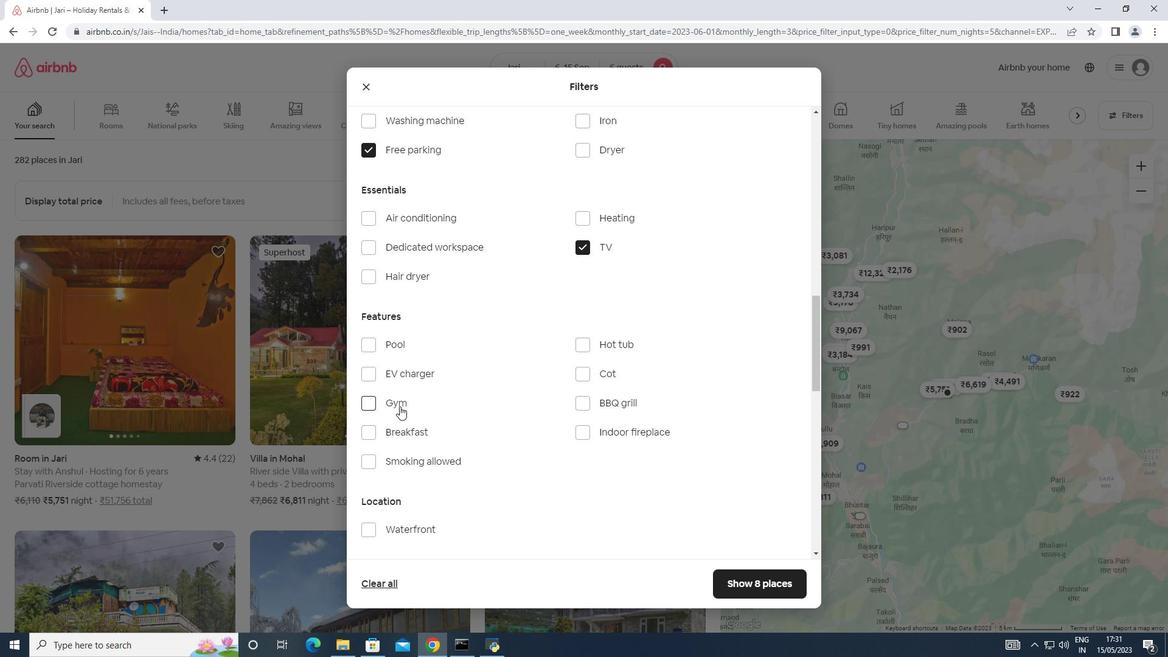 
Action: Mouse moved to (409, 427)
Screenshot: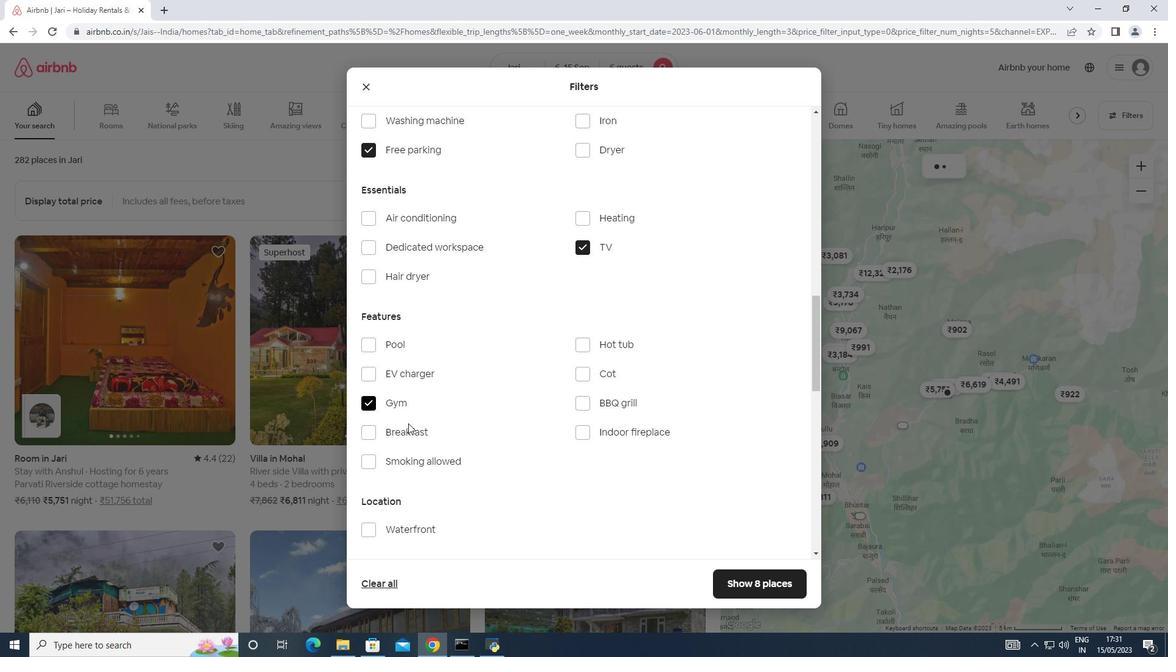 
Action: Mouse pressed left at (409, 427)
Screenshot: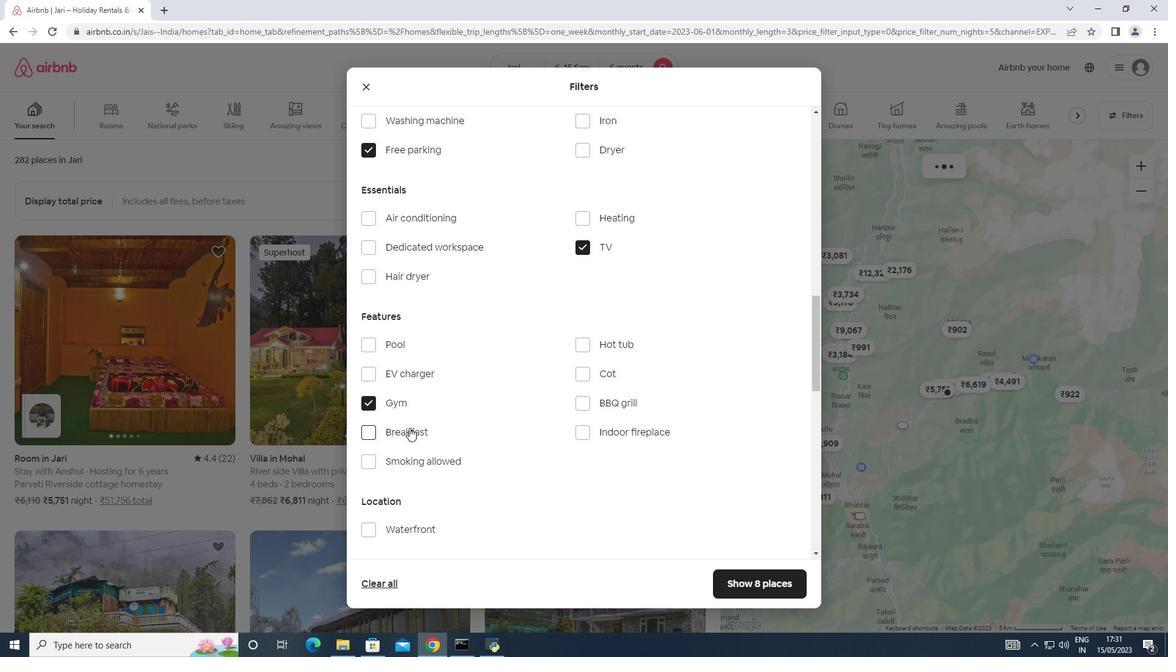 
Action: Mouse moved to (571, 435)
Screenshot: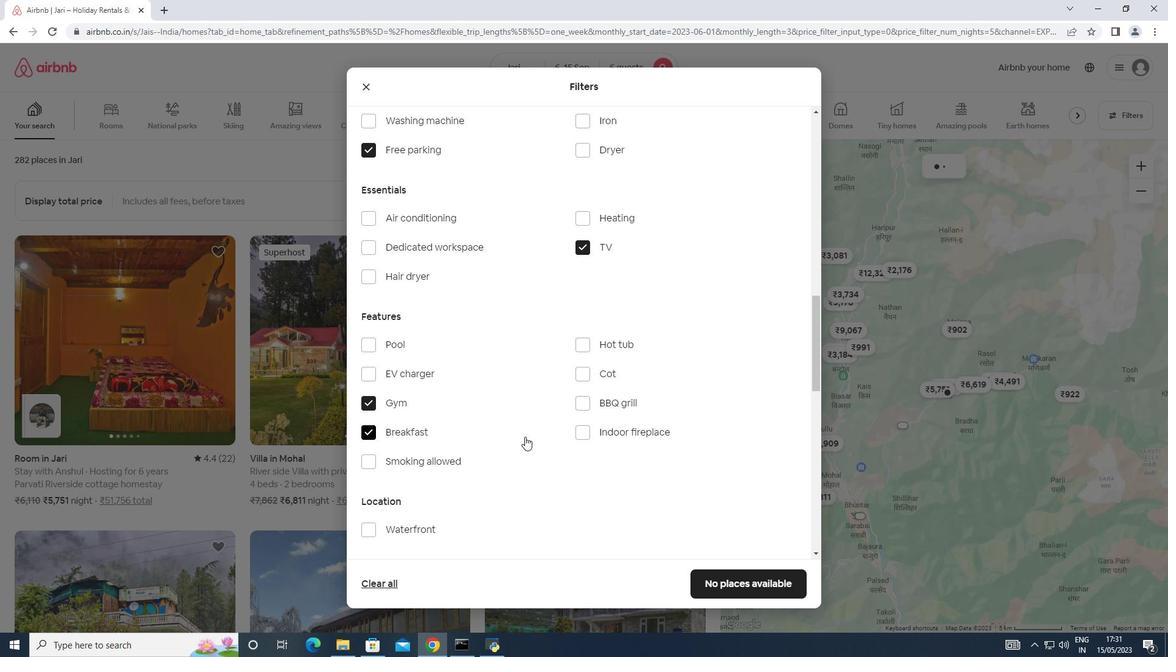 
Action: Mouse scrolled (571, 434) with delta (0, 0)
Screenshot: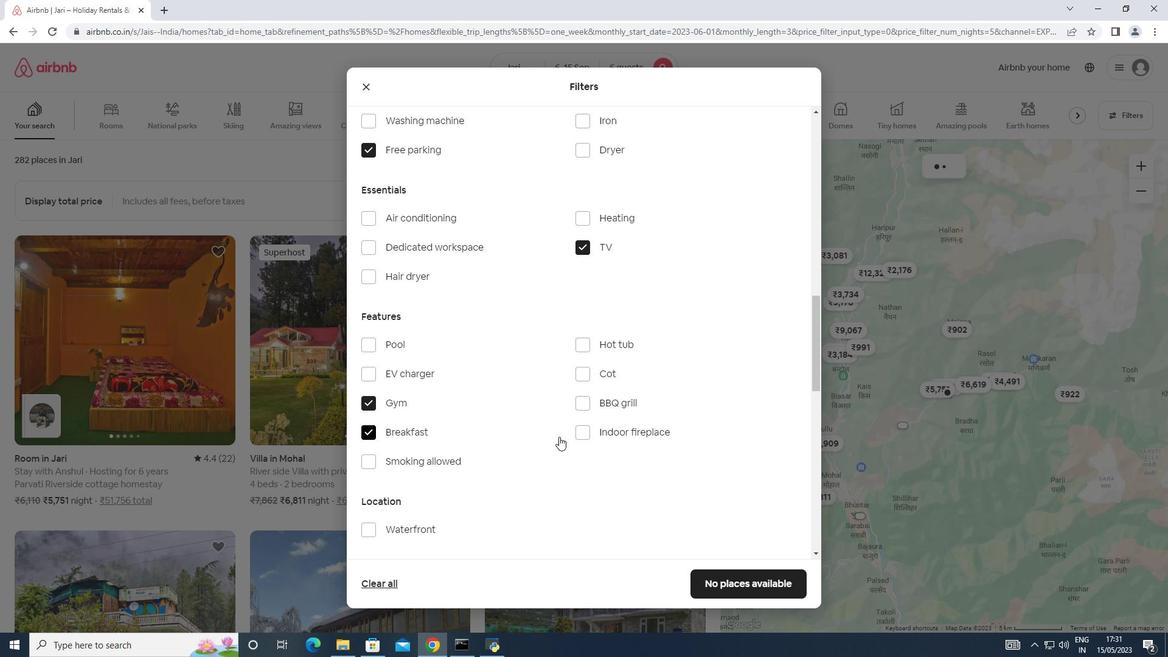 
Action: Mouse moved to (571, 435)
Screenshot: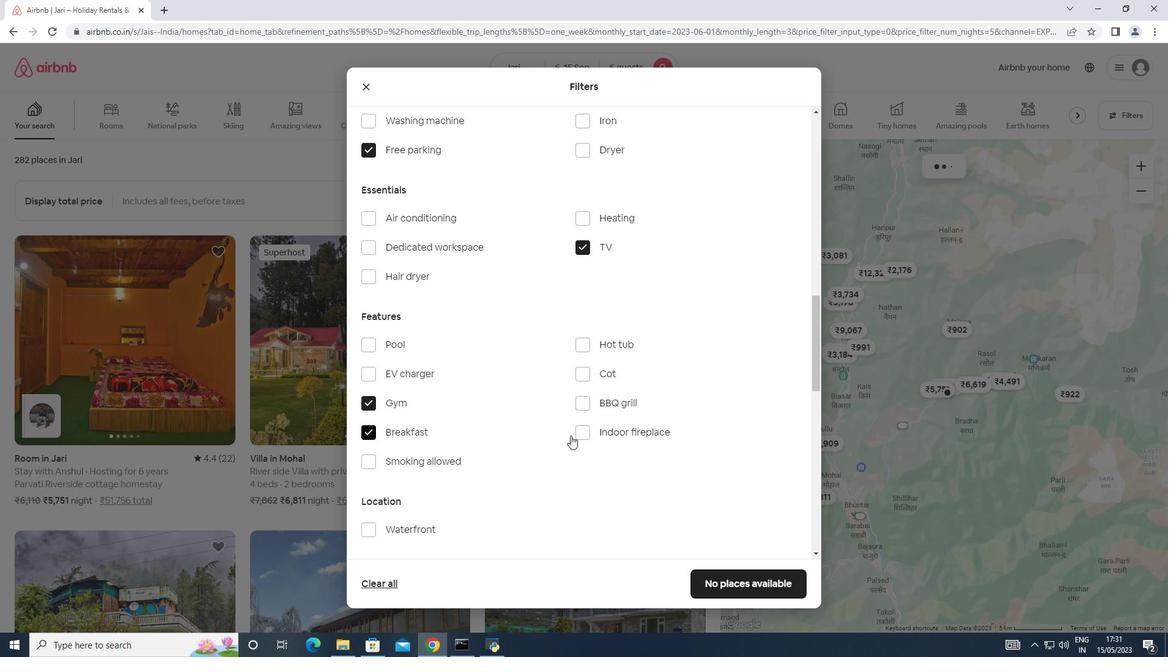 
Action: Mouse scrolled (571, 434) with delta (0, 0)
Screenshot: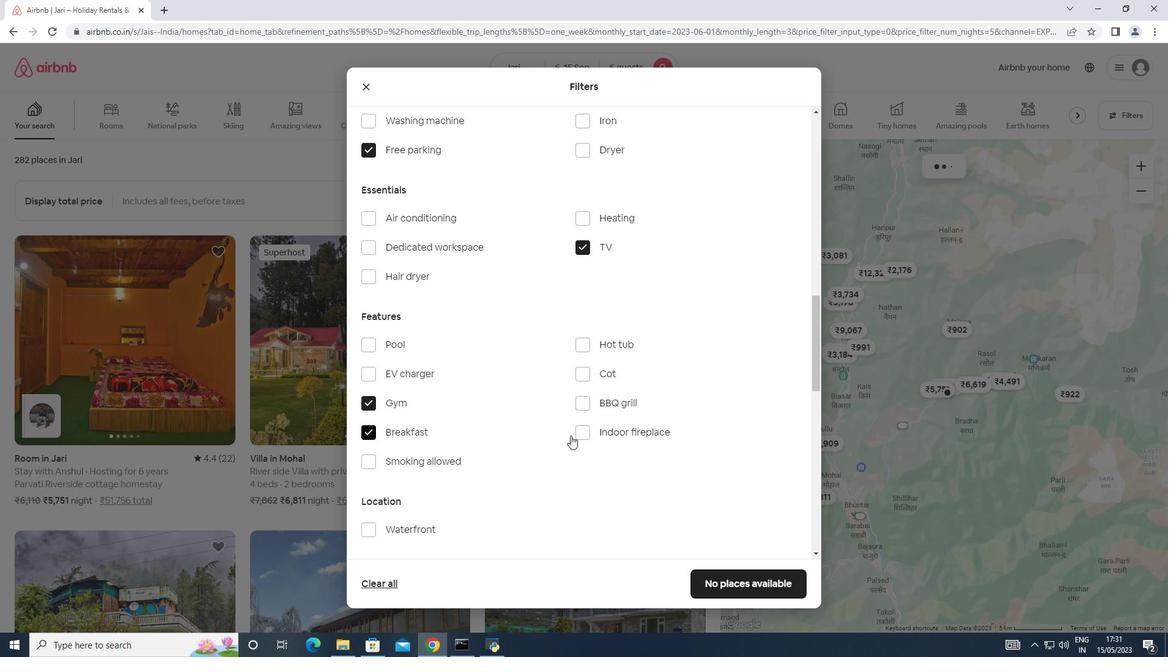 
Action: Mouse moved to (572, 435)
Screenshot: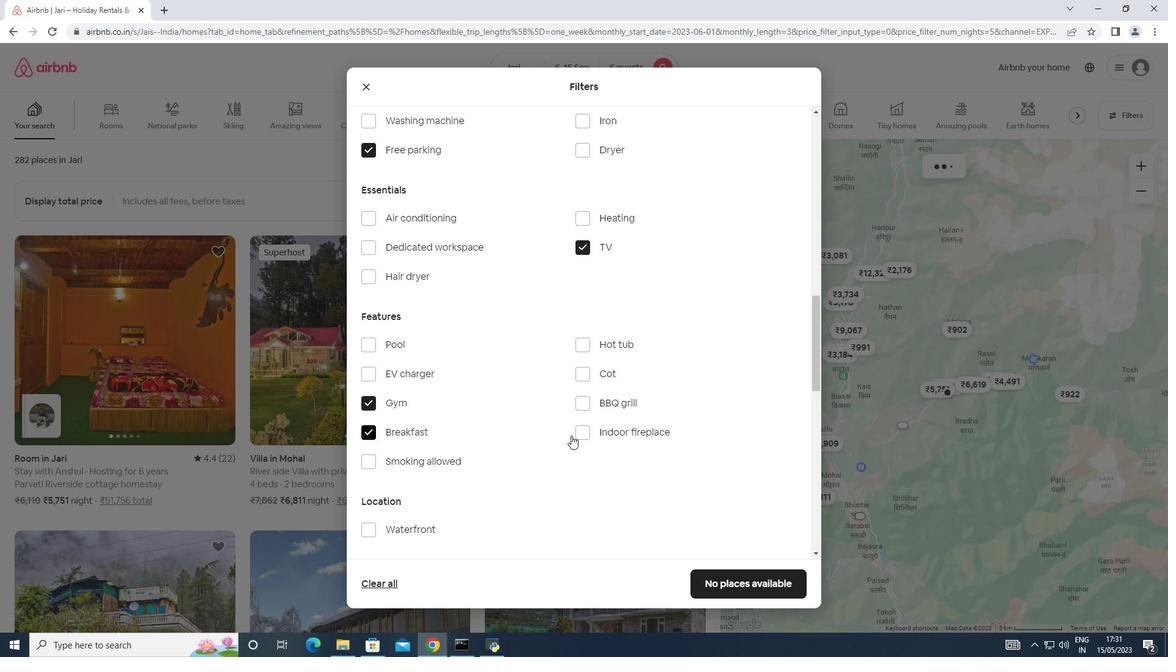 
Action: Mouse scrolled (572, 434) with delta (0, 0)
Screenshot: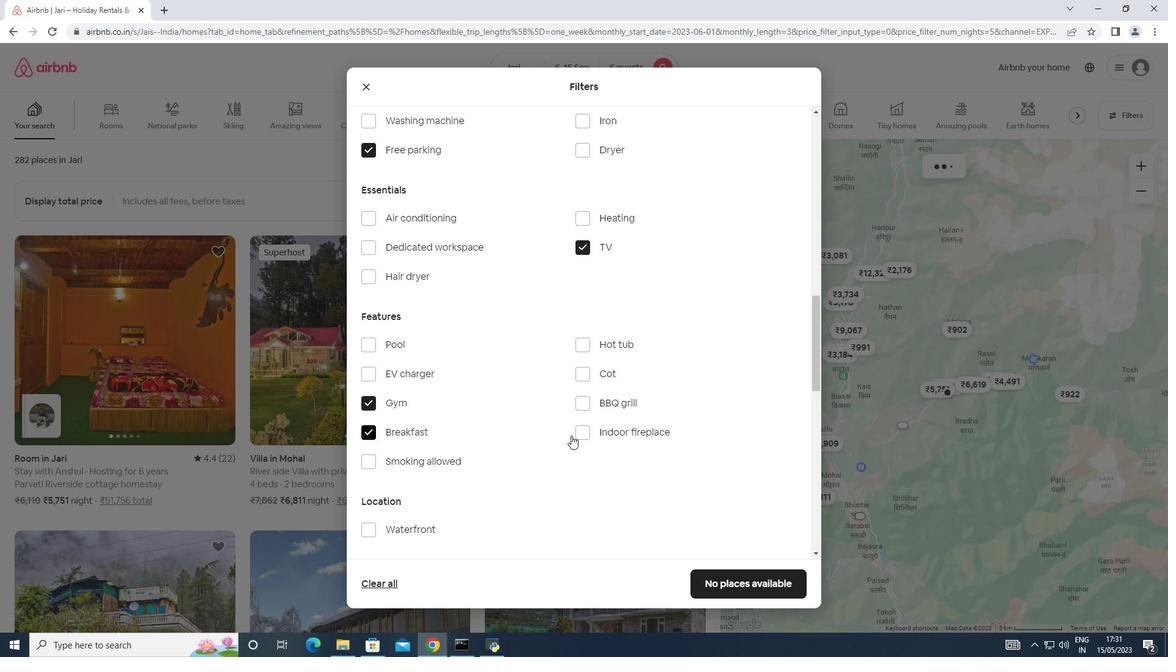 
Action: Mouse scrolled (572, 434) with delta (0, 0)
Screenshot: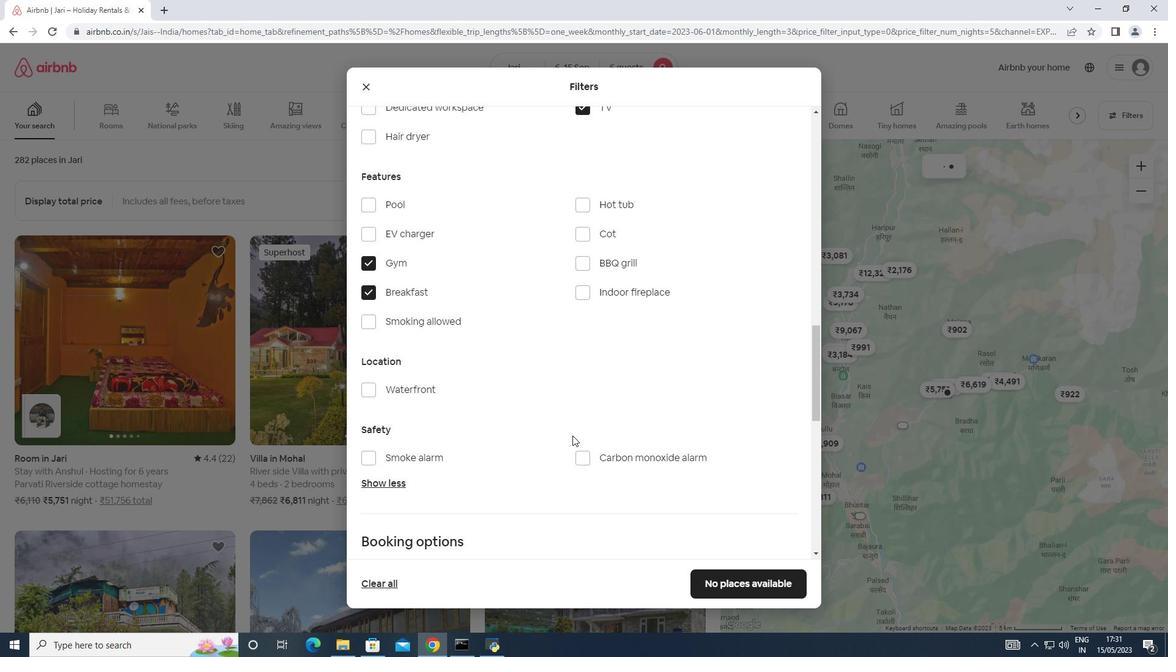 
Action: Mouse scrolled (572, 434) with delta (0, 0)
Screenshot: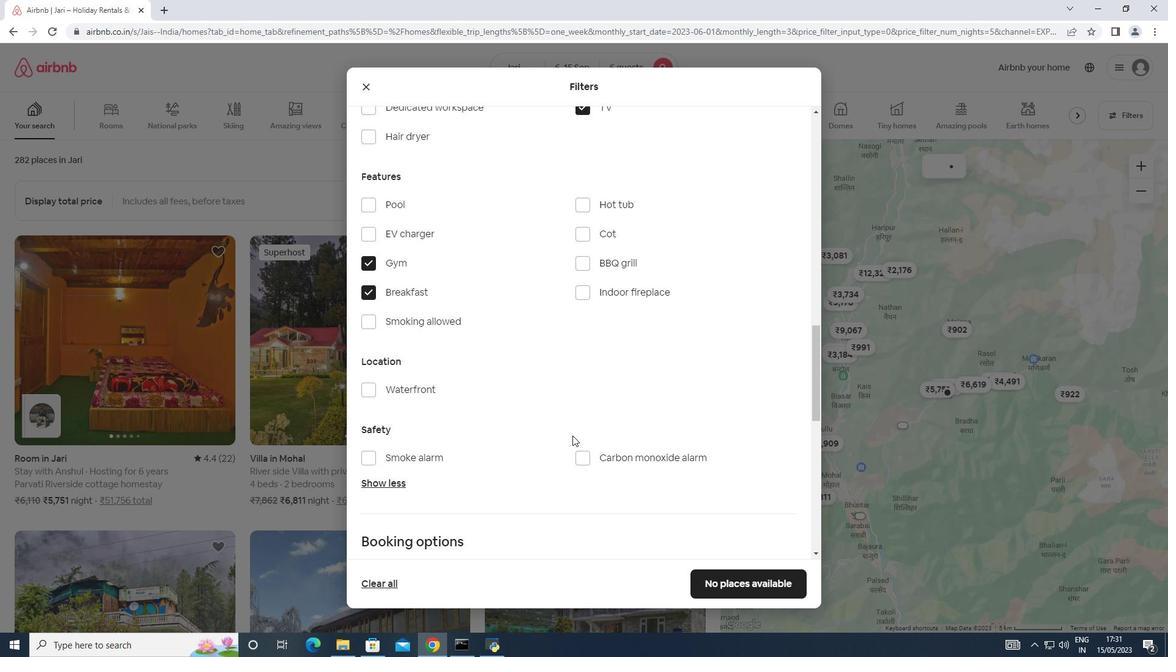 
Action: Mouse moved to (757, 454)
Screenshot: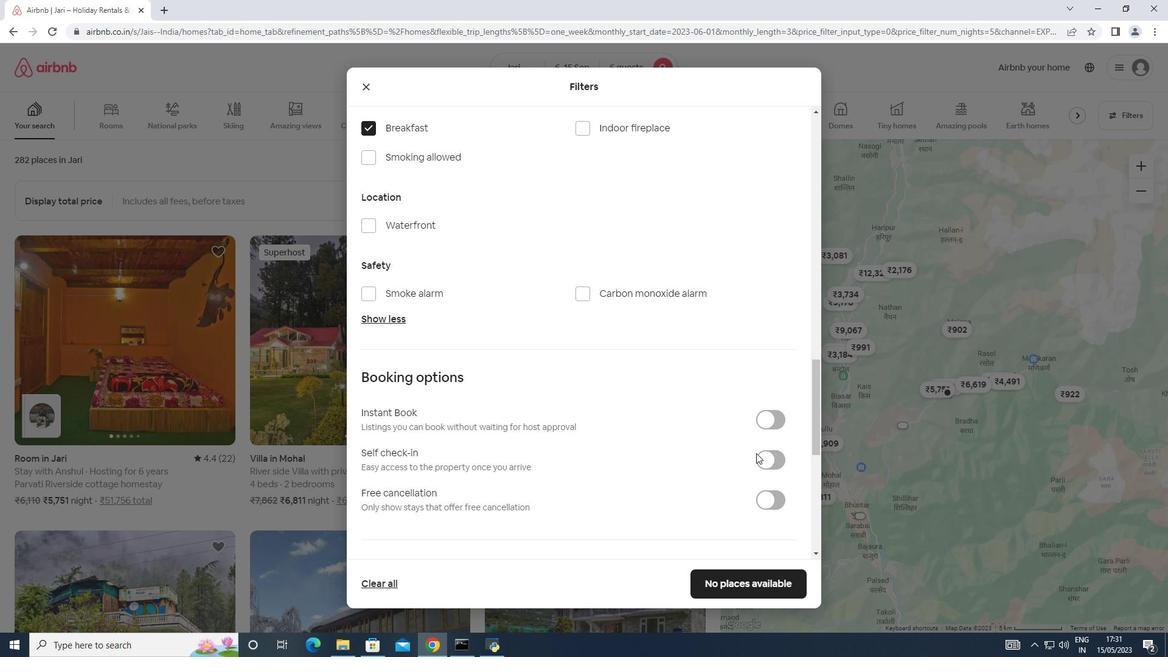
Action: Mouse pressed left at (757, 454)
Screenshot: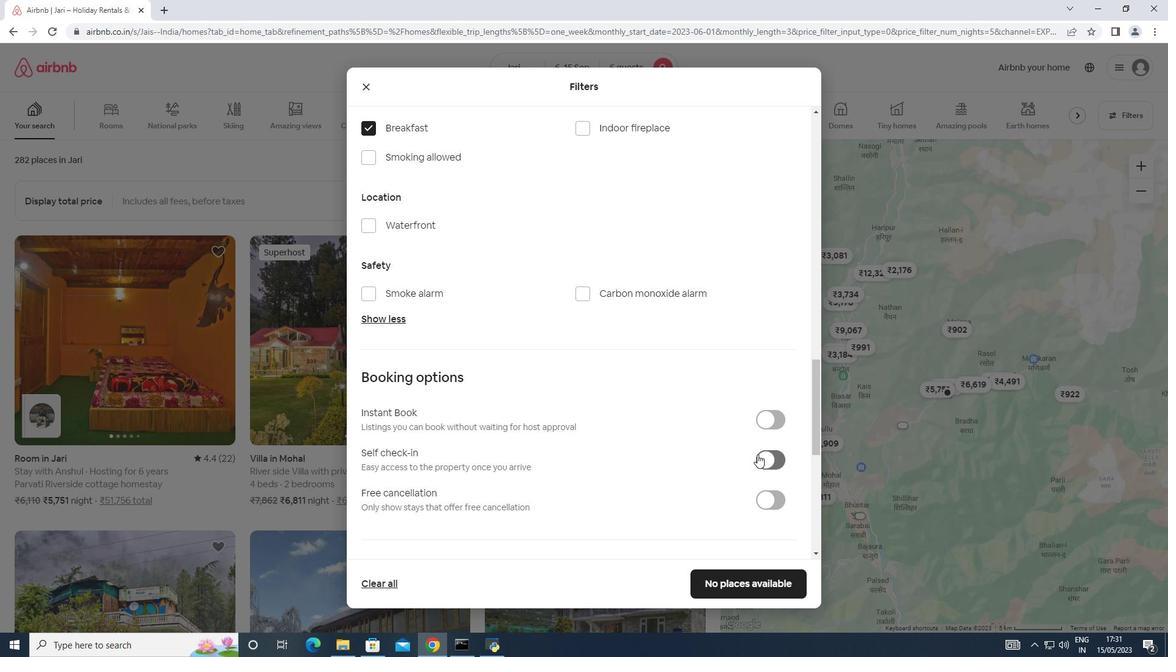 
Action: Mouse moved to (533, 430)
Screenshot: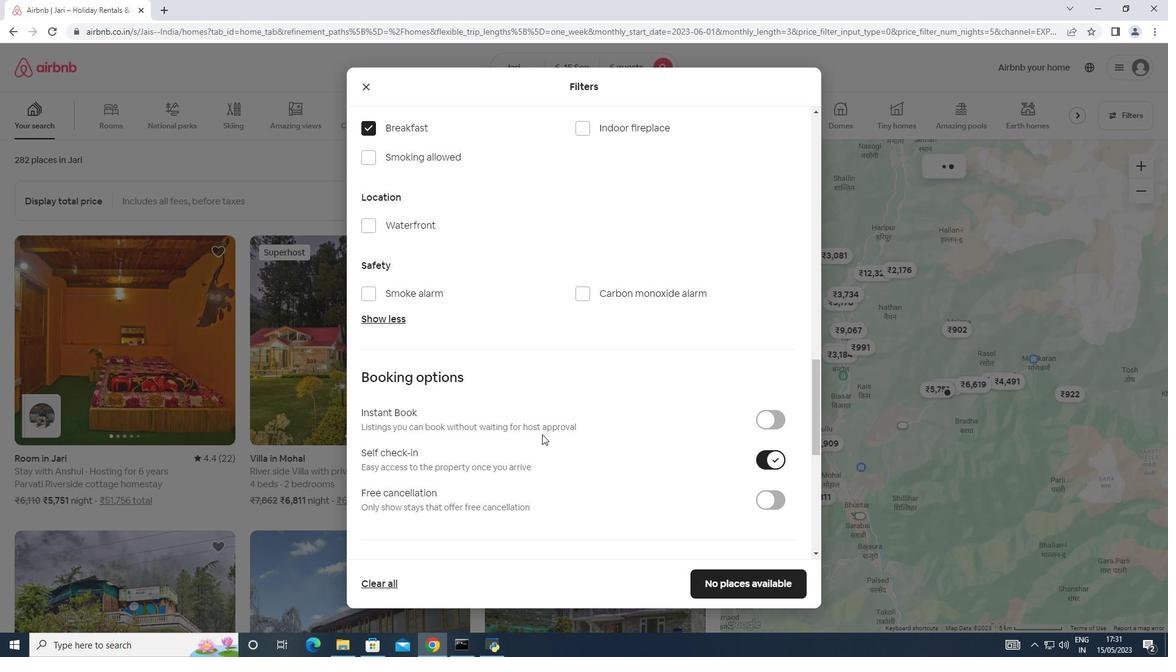
Action: Mouse scrolled (533, 429) with delta (0, 0)
Screenshot: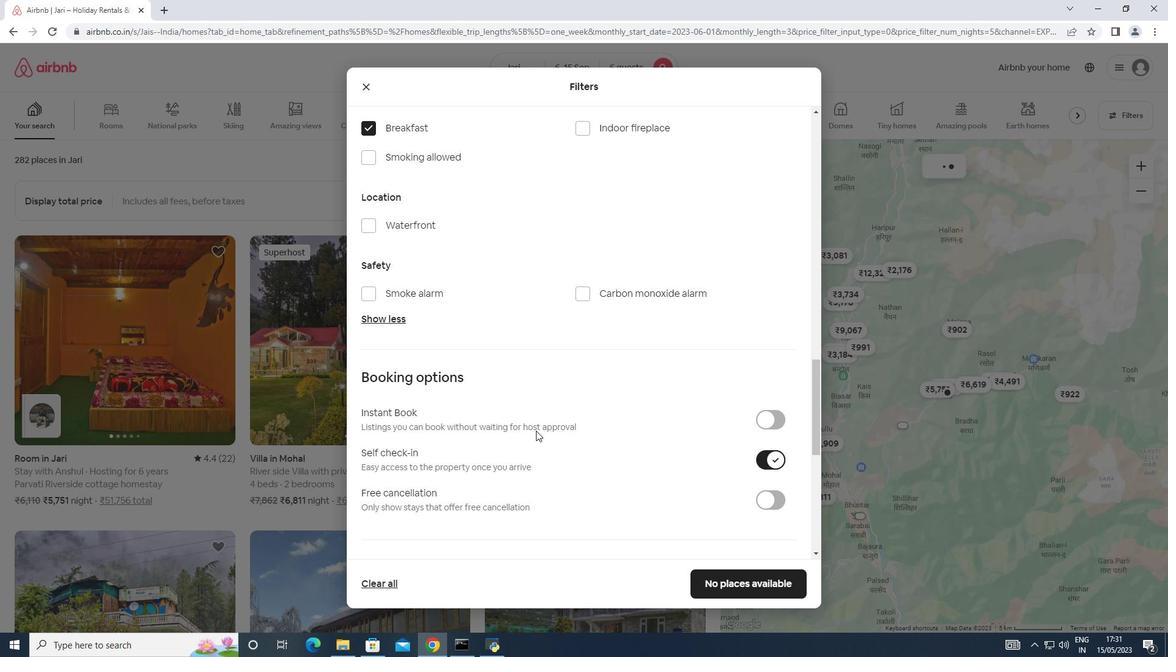 
Action: Mouse scrolled (533, 429) with delta (0, 0)
Screenshot: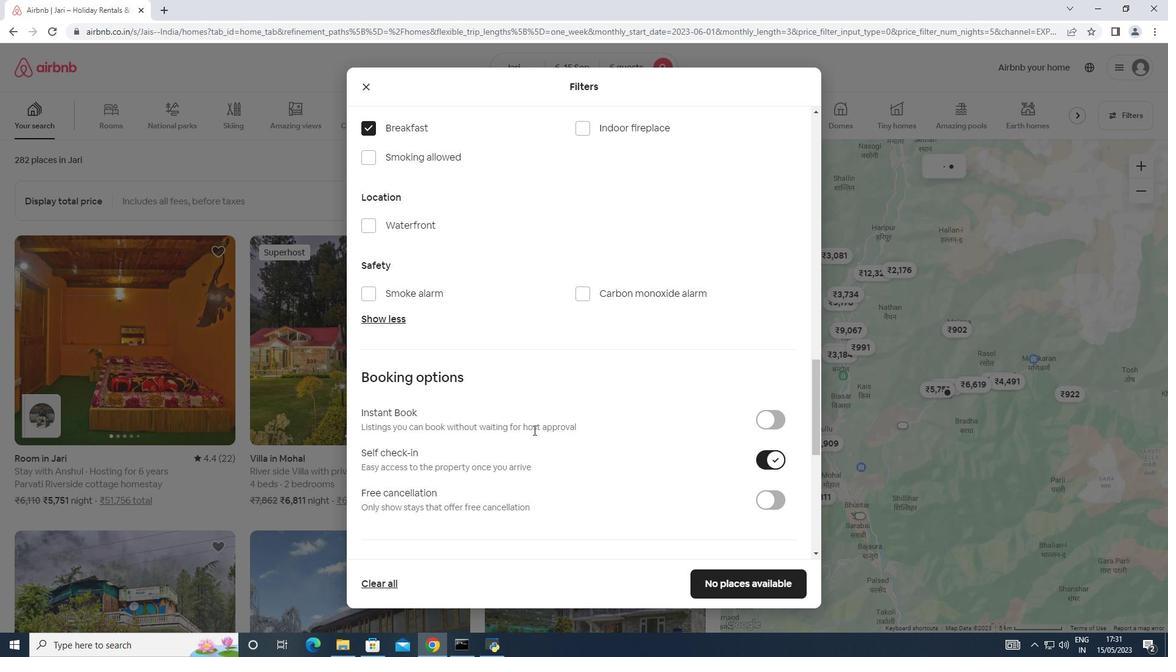 
Action: Mouse scrolled (533, 429) with delta (0, 0)
Screenshot: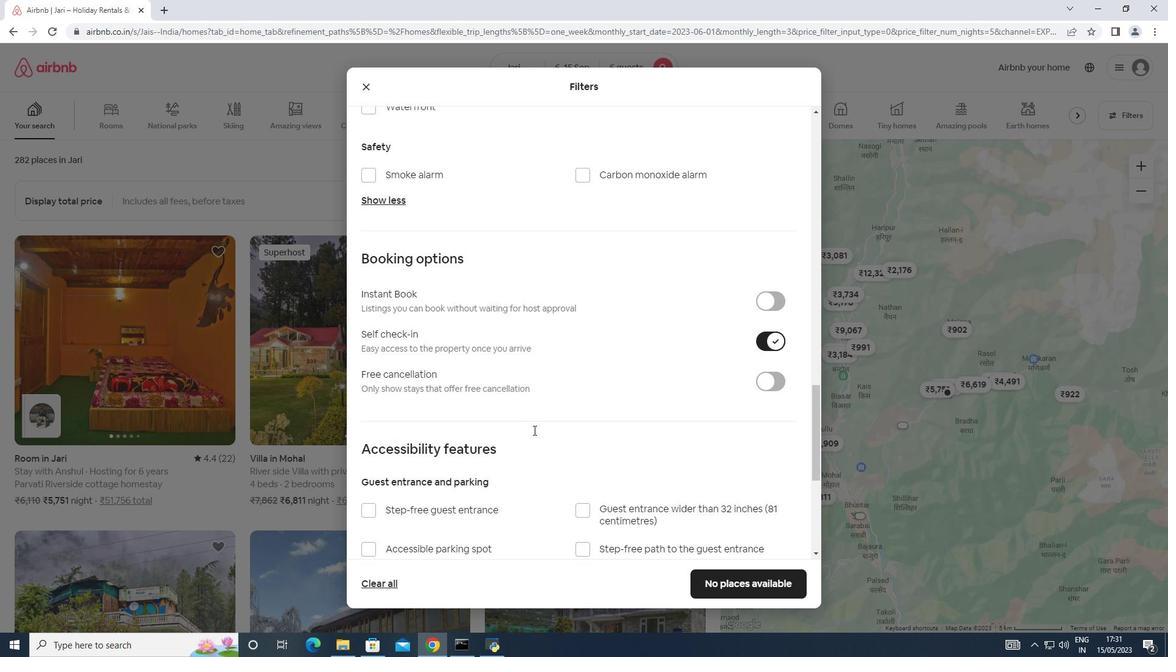 
Action: Mouse scrolled (533, 429) with delta (0, 0)
Screenshot: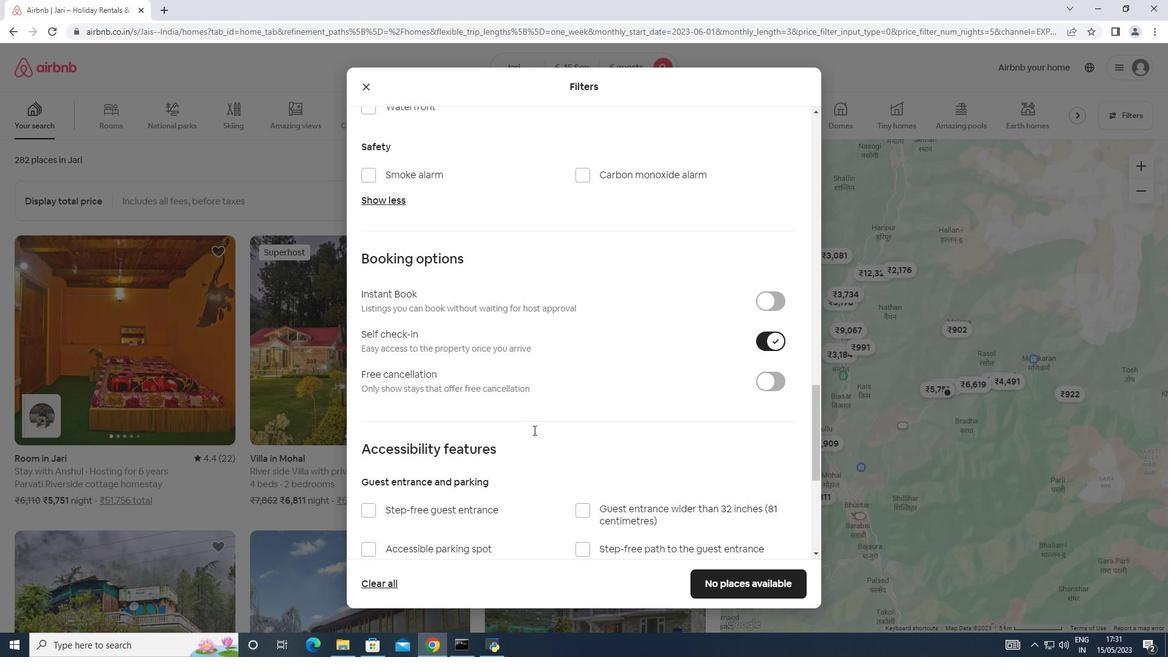 
Action: Mouse scrolled (533, 429) with delta (0, 0)
Screenshot: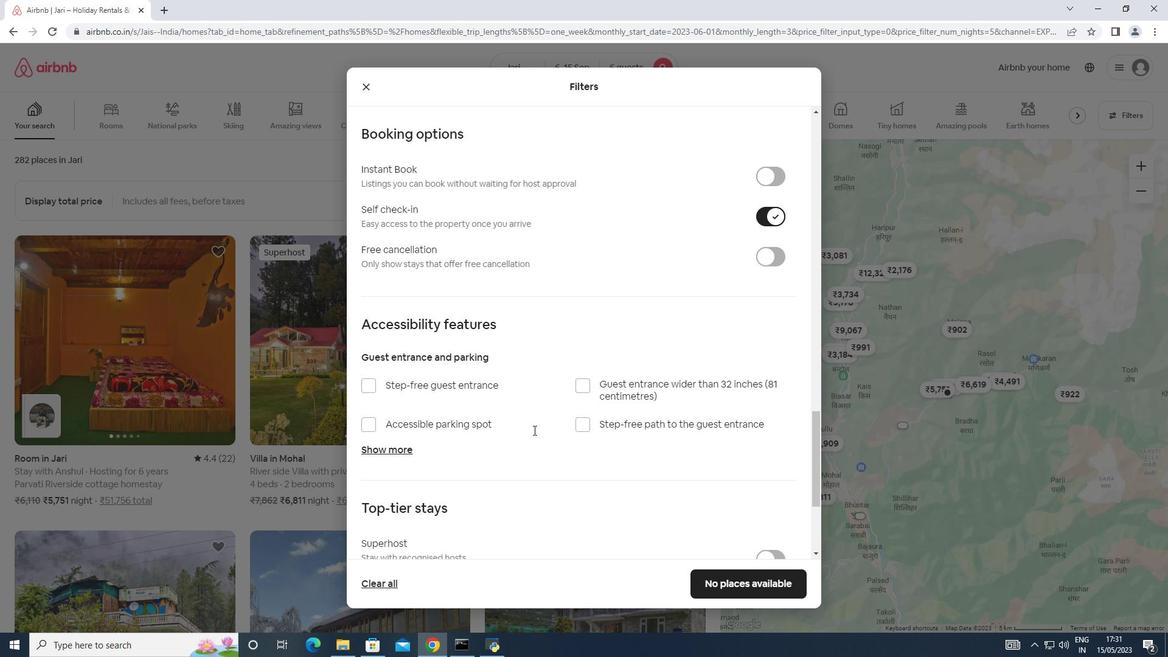 
Action: Mouse moved to (533, 430)
Screenshot: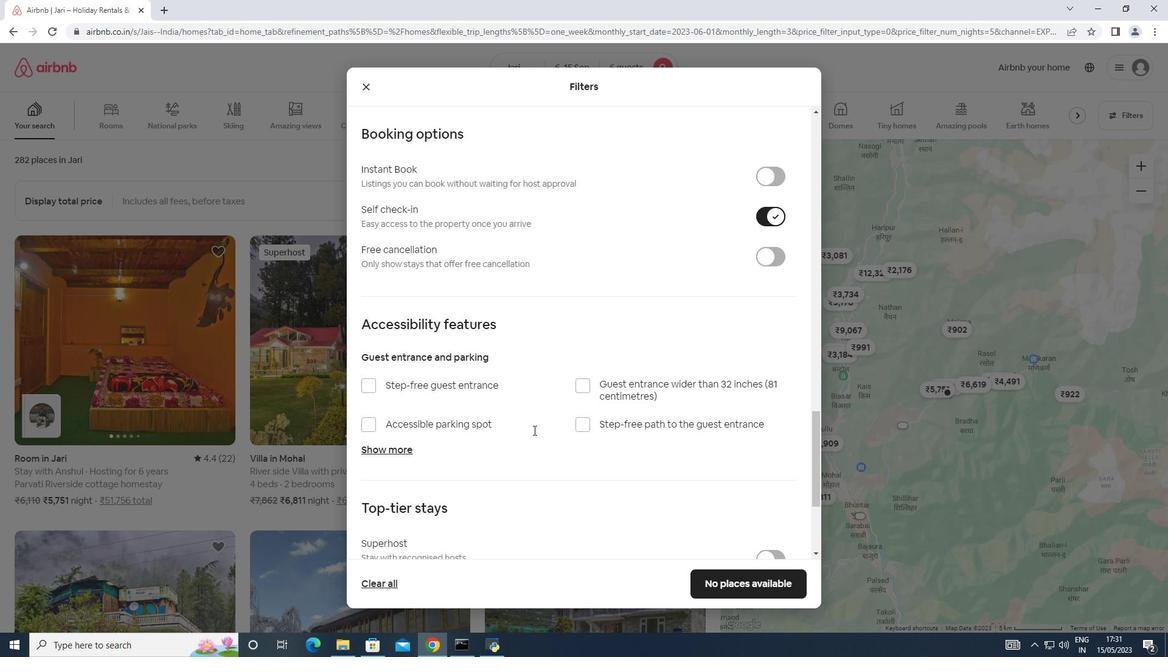 
Action: Mouse scrolled (533, 429) with delta (0, 0)
Screenshot: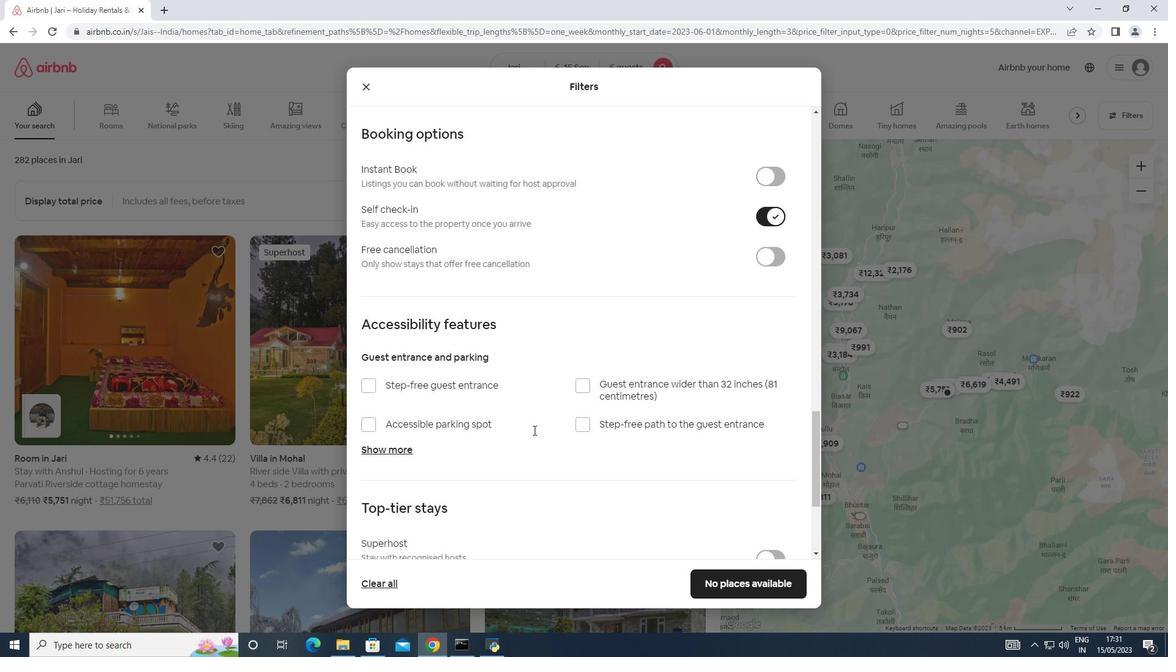 
Action: Mouse moved to (542, 432)
Screenshot: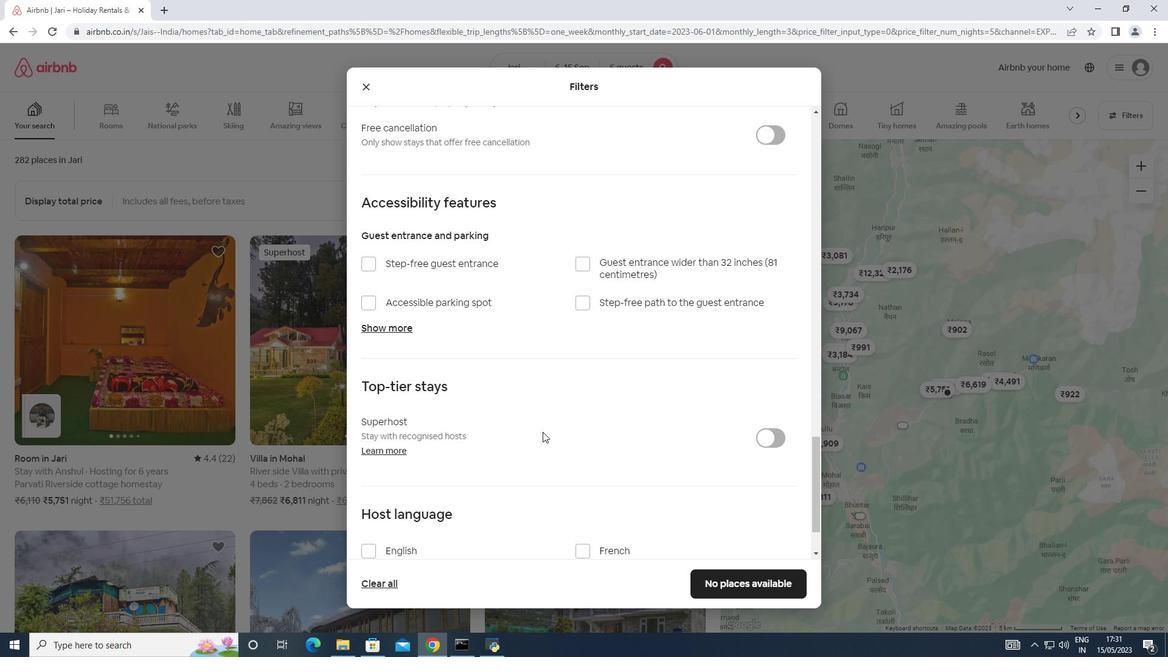 
Action: Mouse scrolled (542, 431) with delta (0, 0)
Screenshot: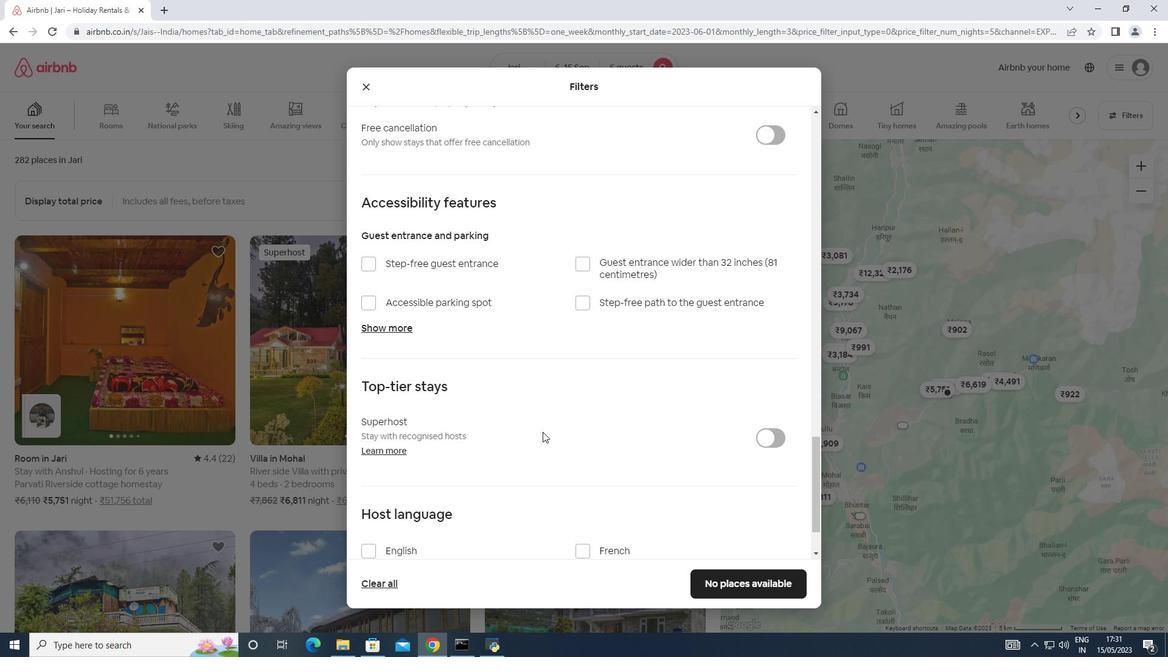 
Action: Mouse scrolled (542, 431) with delta (0, 0)
Screenshot: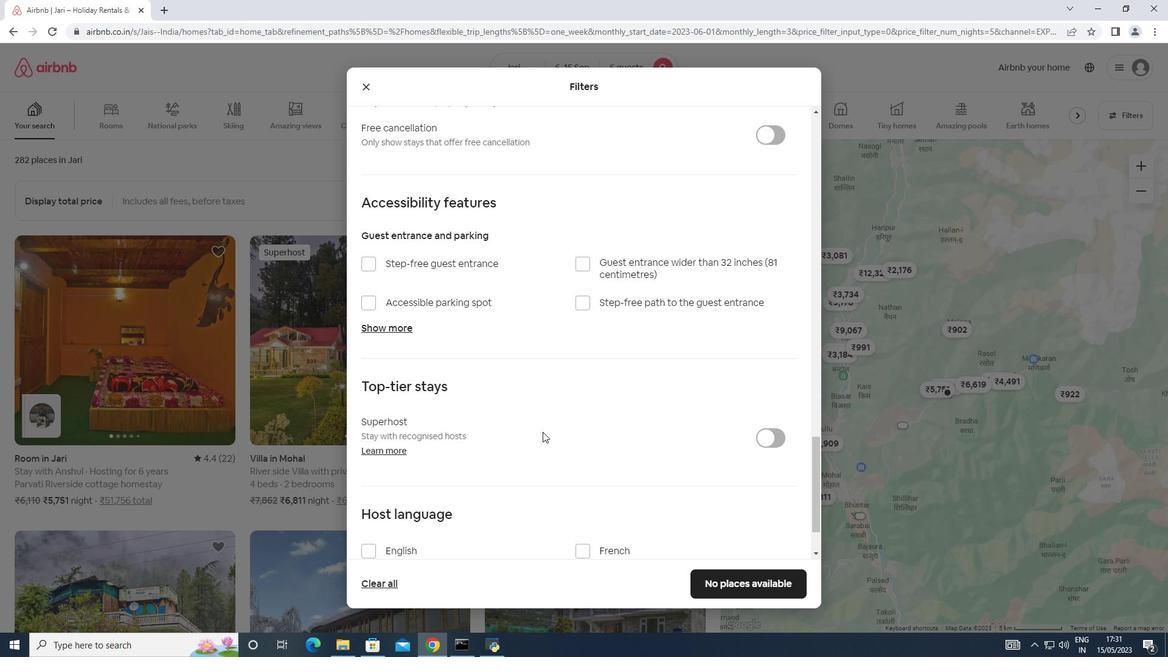 
Action: Mouse moved to (368, 473)
Screenshot: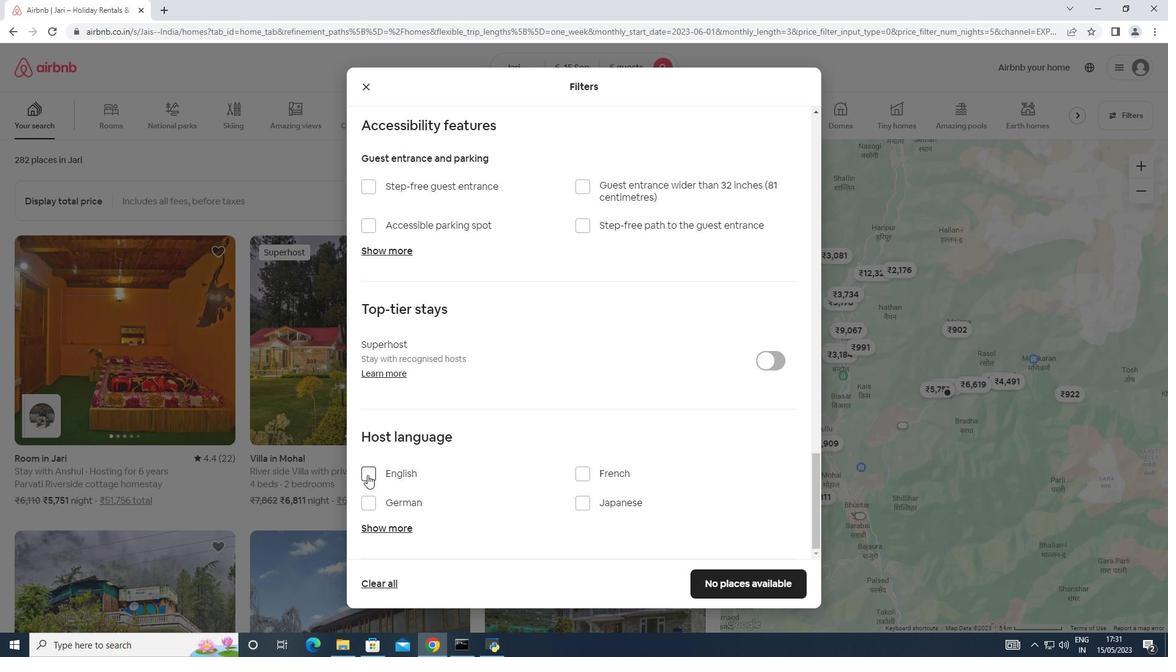 
Action: Mouse pressed left at (368, 473)
Screenshot: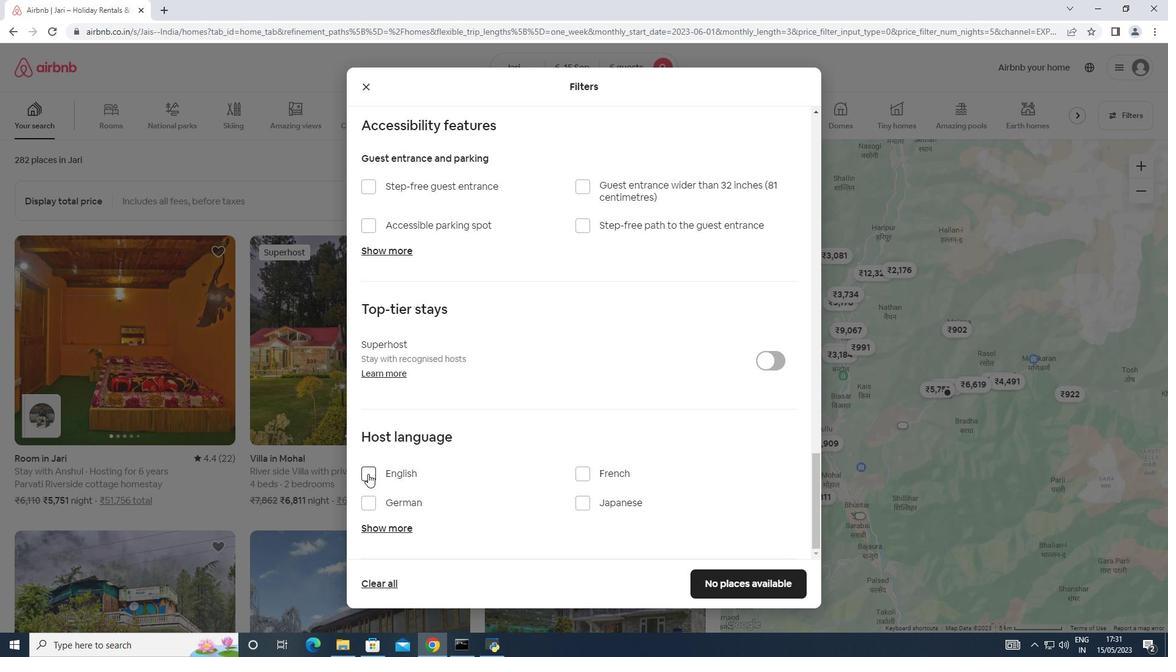 
Action: Mouse moved to (713, 574)
Screenshot: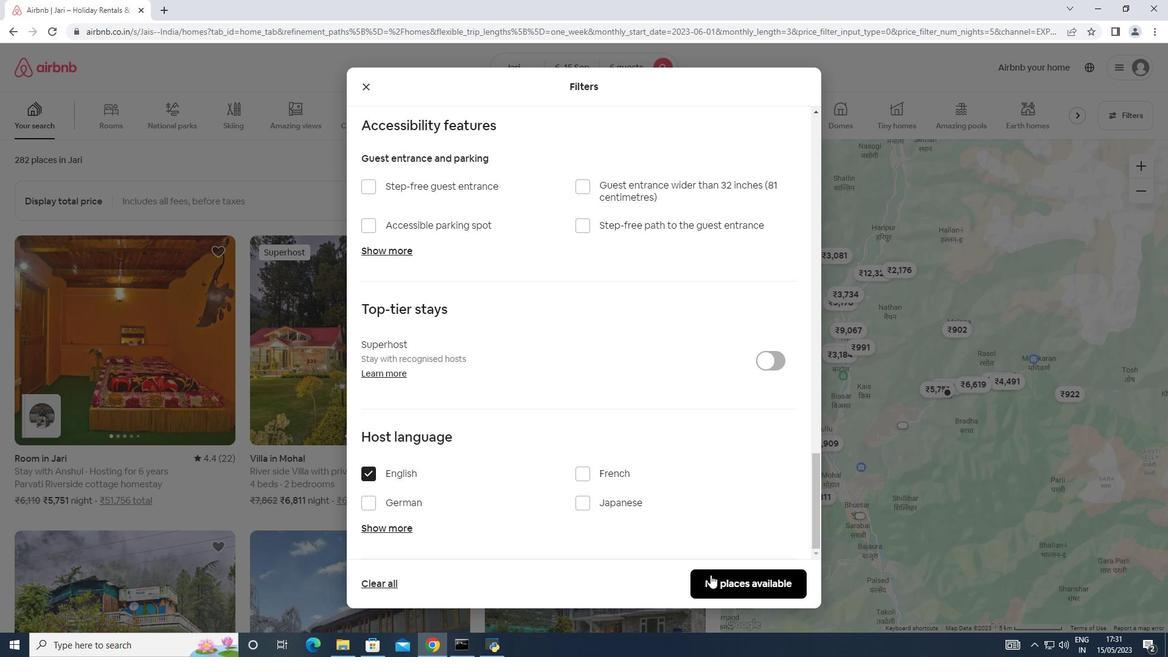 
Action: Mouse pressed left at (713, 574)
Screenshot: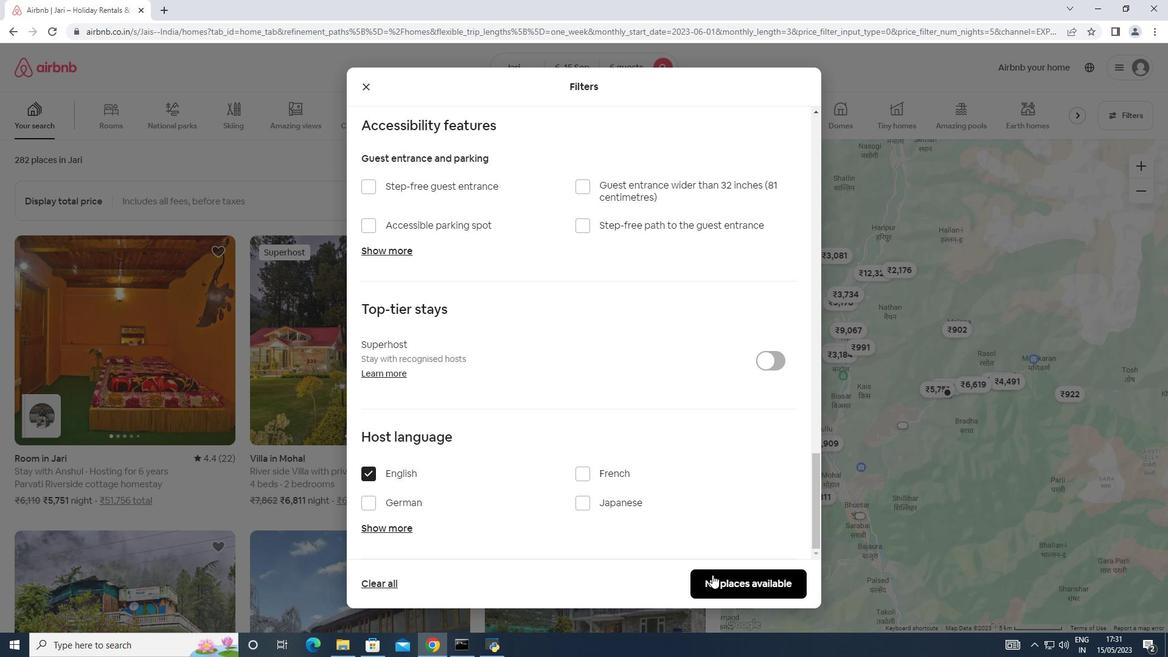 
Action: Mouse moved to (549, 508)
Screenshot: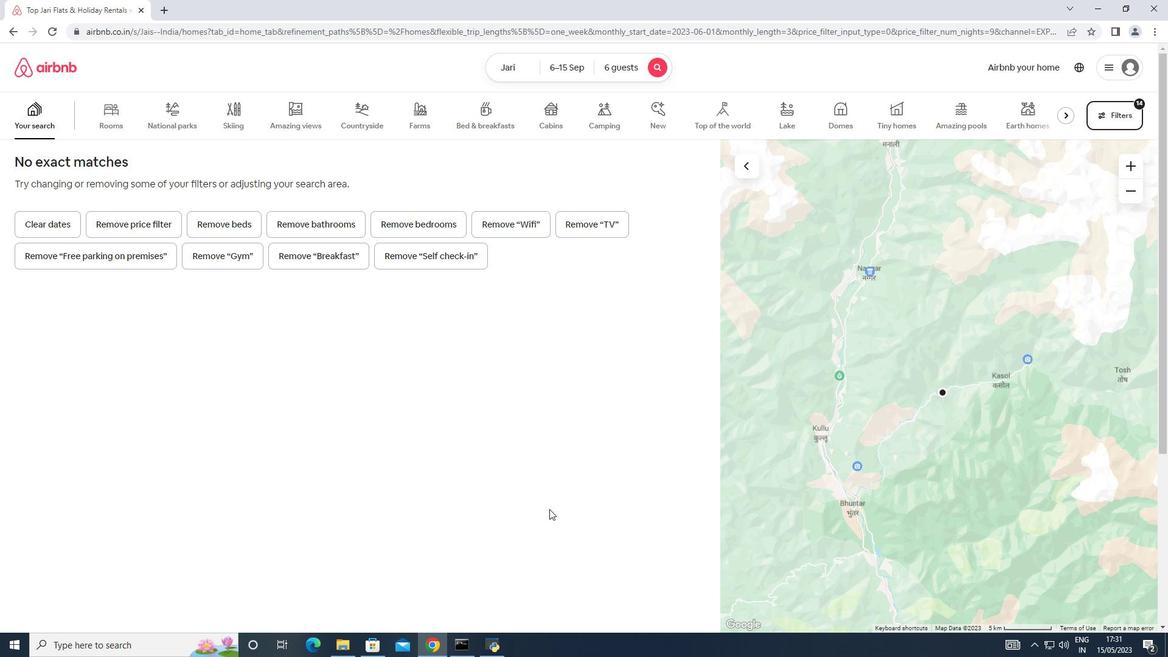 
